 Task: Snap time selections to specific musical phrases for efficient editing.
Action: Mouse moved to (83, 1)
Screenshot: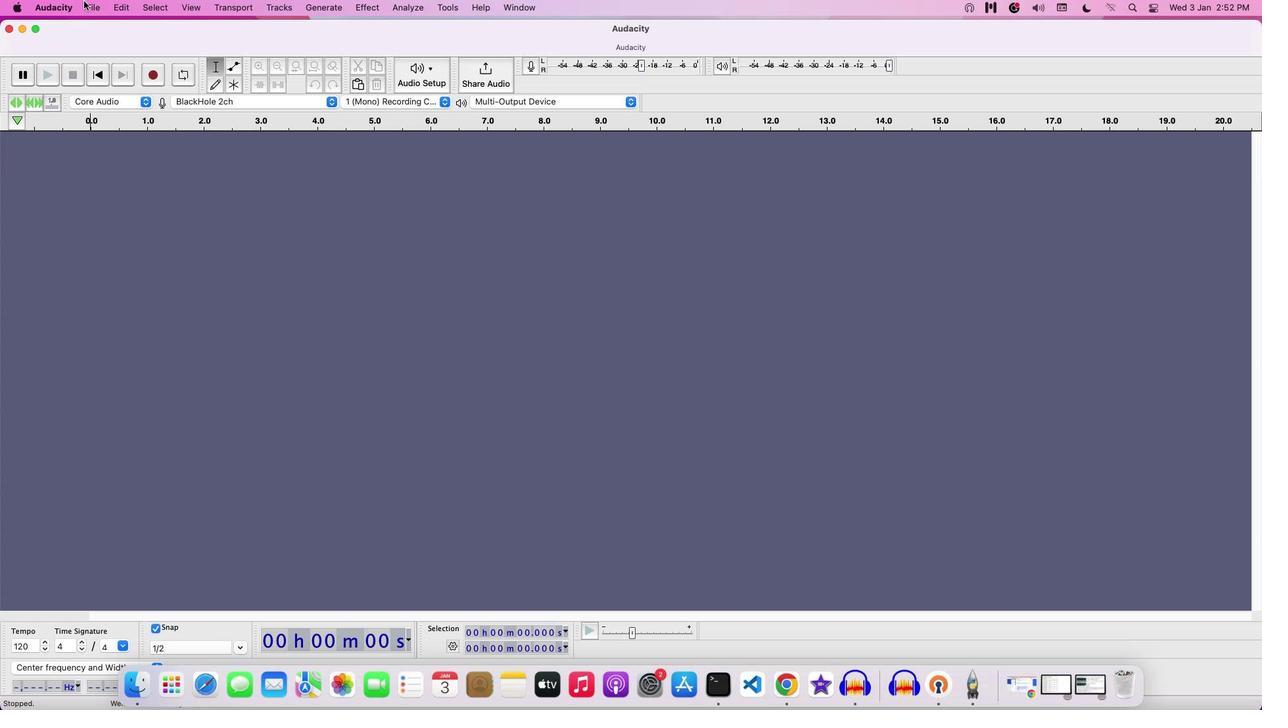 
Action: Mouse pressed left at (83, 1)
Screenshot: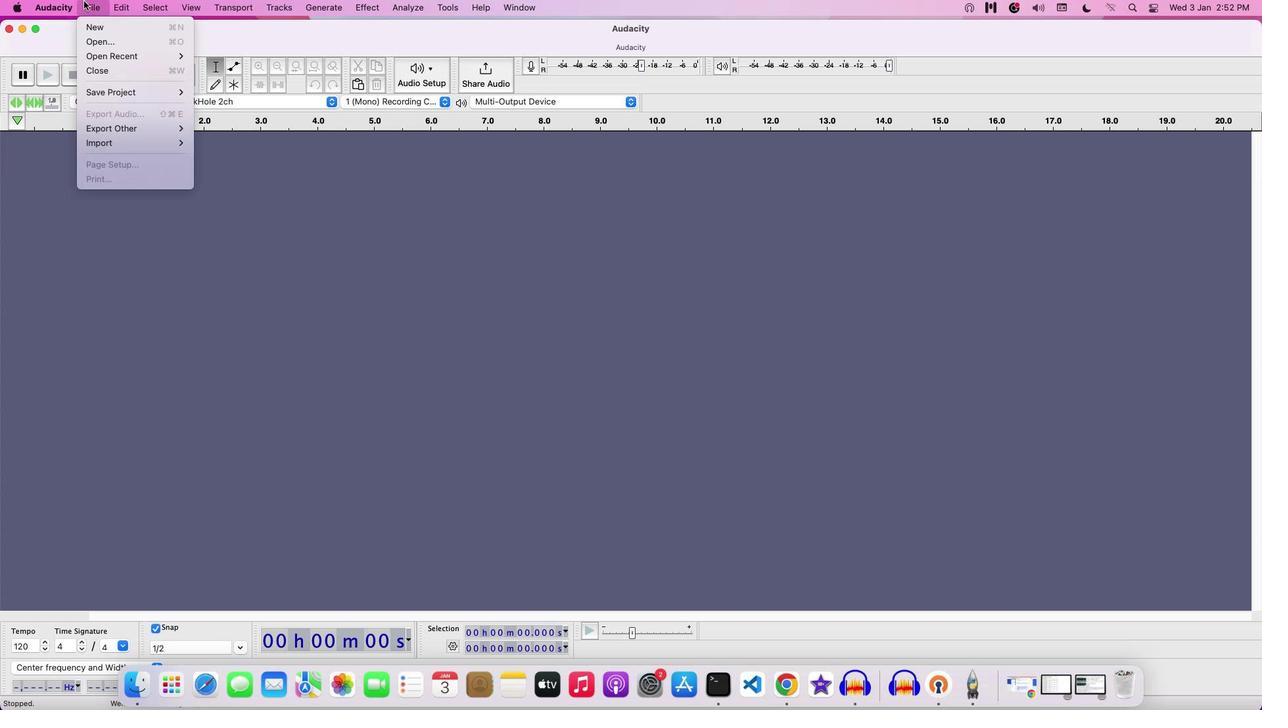 
Action: Mouse moved to (132, 42)
Screenshot: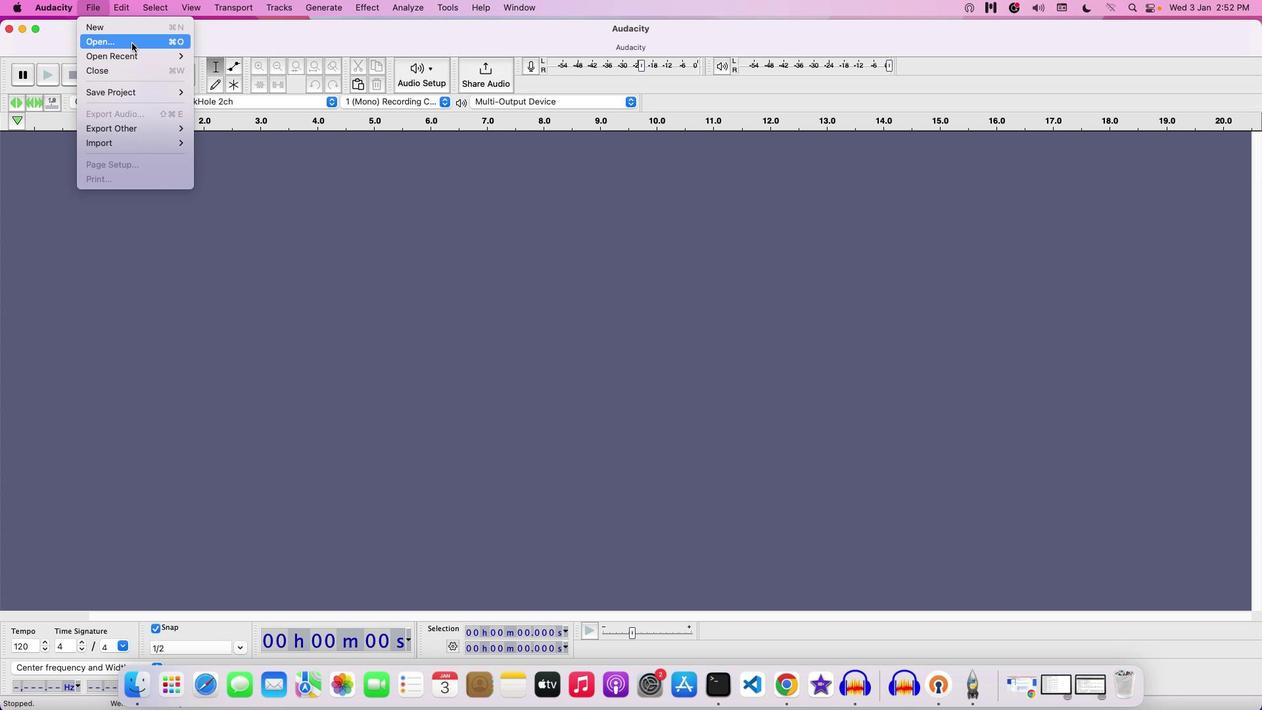 
Action: Mouse pressed left at (132, 42)
Screenshot: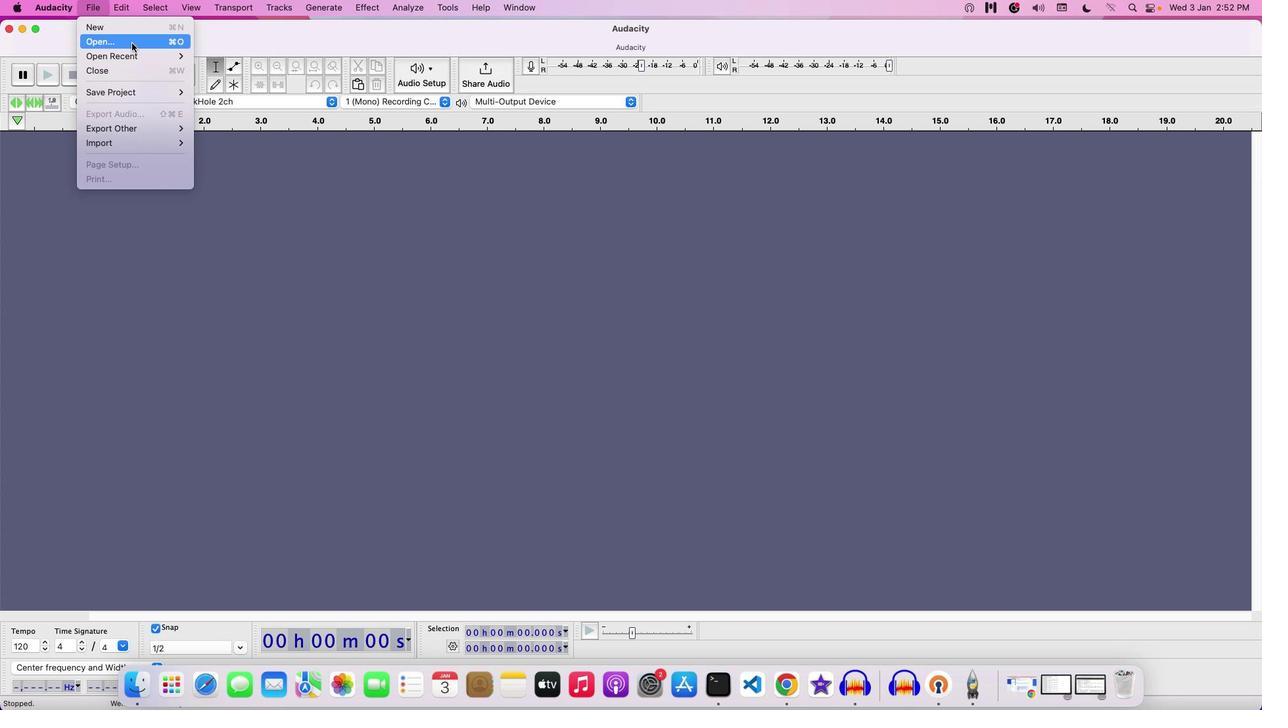 
Action: Mouse moved to (662, 139)
Screenshot: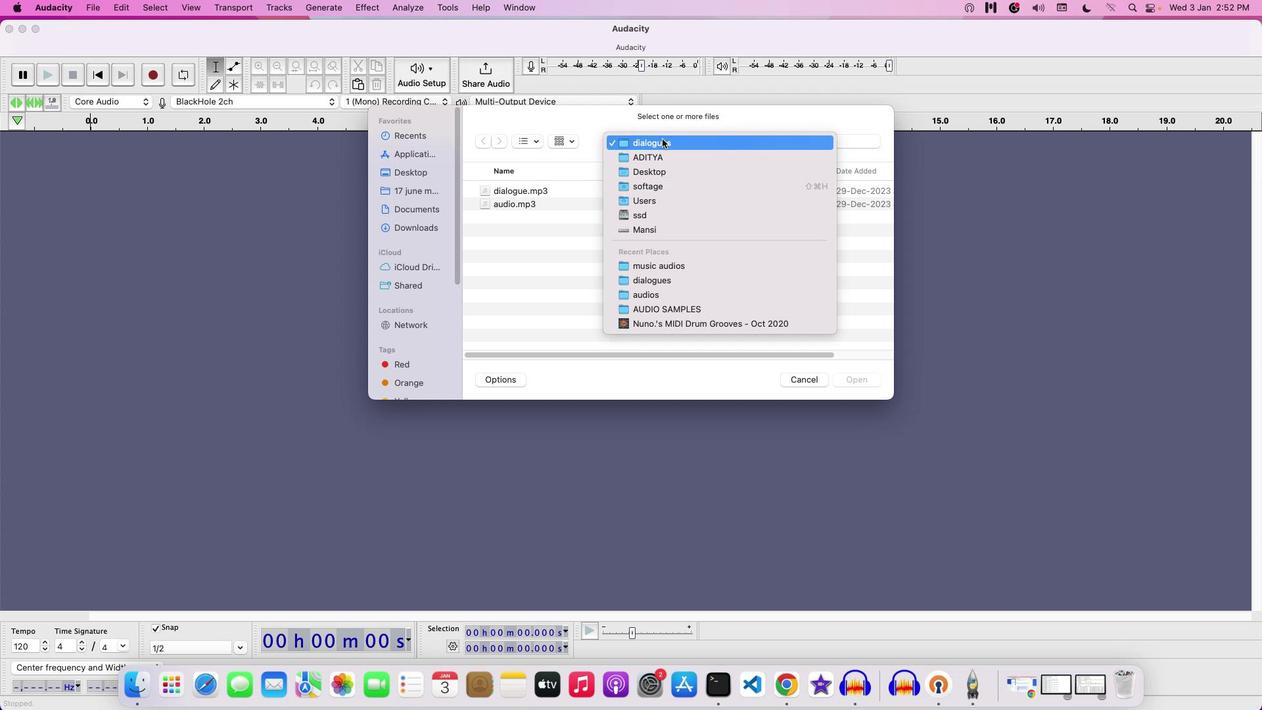 
Action: Mouse pressed left at (662, 139)
Screenshot: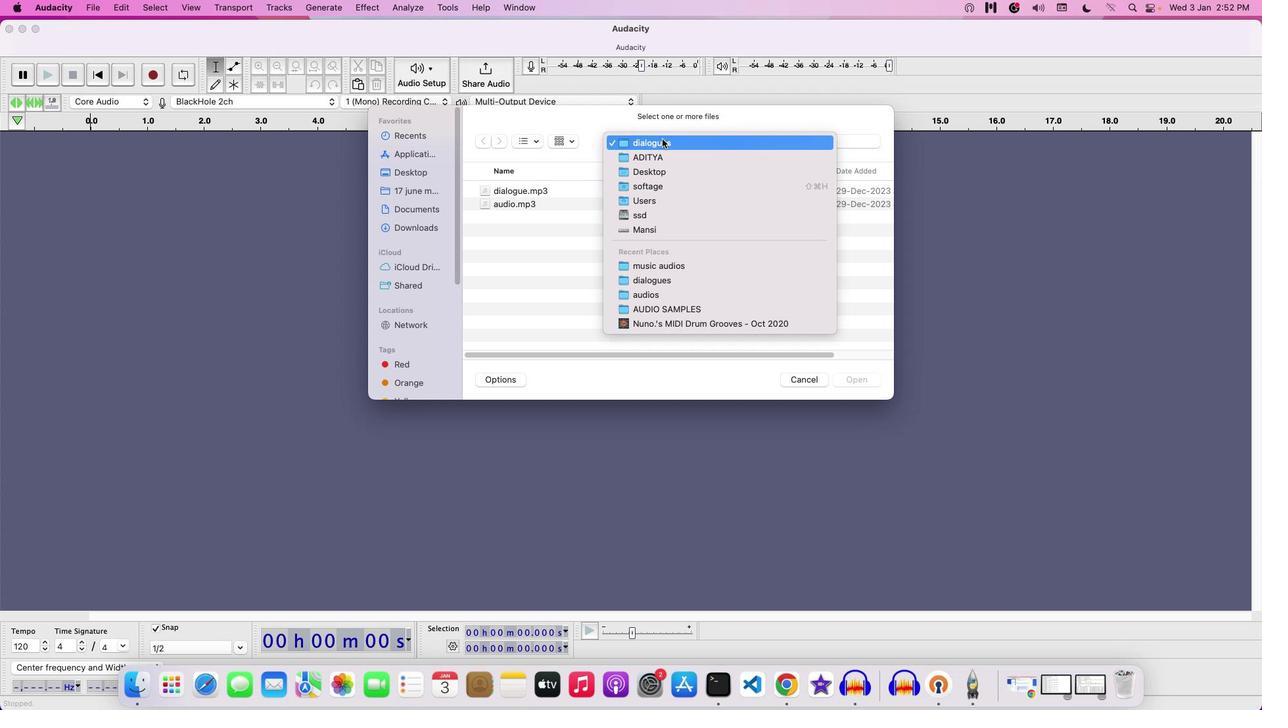 
Action: Mouse moved to (660, 156)
Screenshot: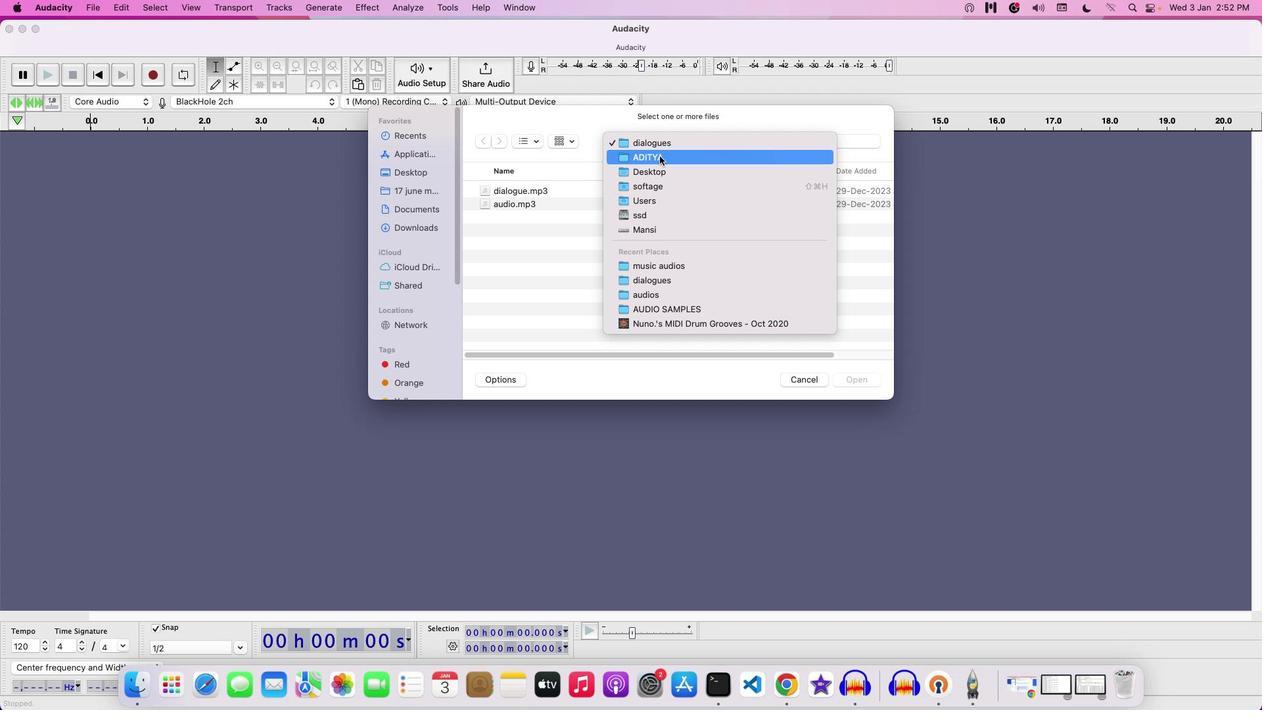 
Action: Mouse pressed left at (660, 156)
Screenshot: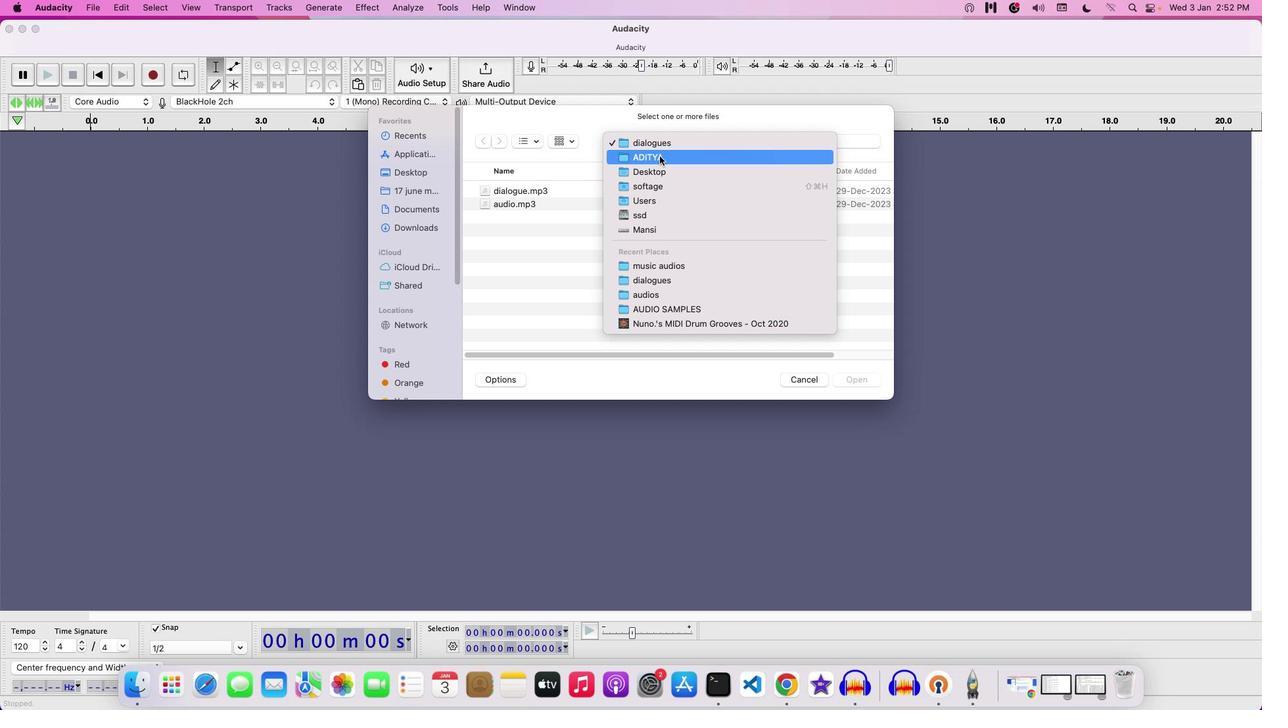 
Action: Mouse moved to (548, 220)
Screenshot: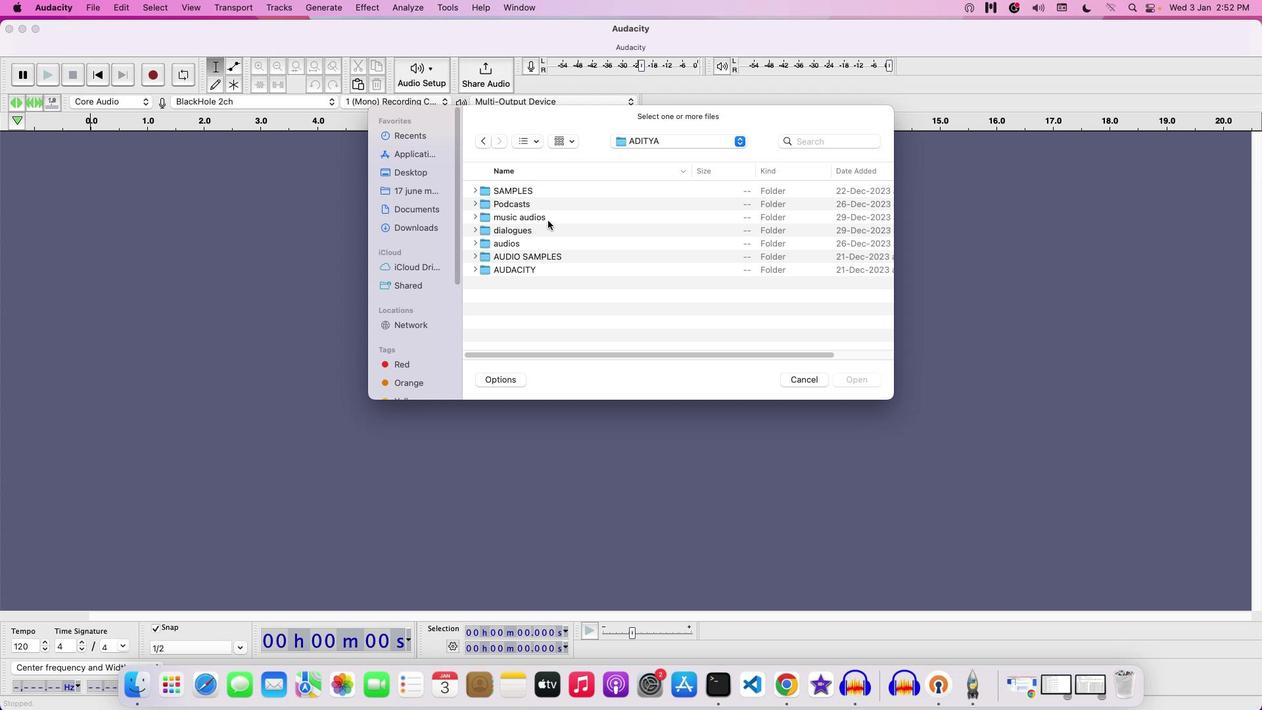
Action: Mouse pressed left at (548, 220)
Screenshot: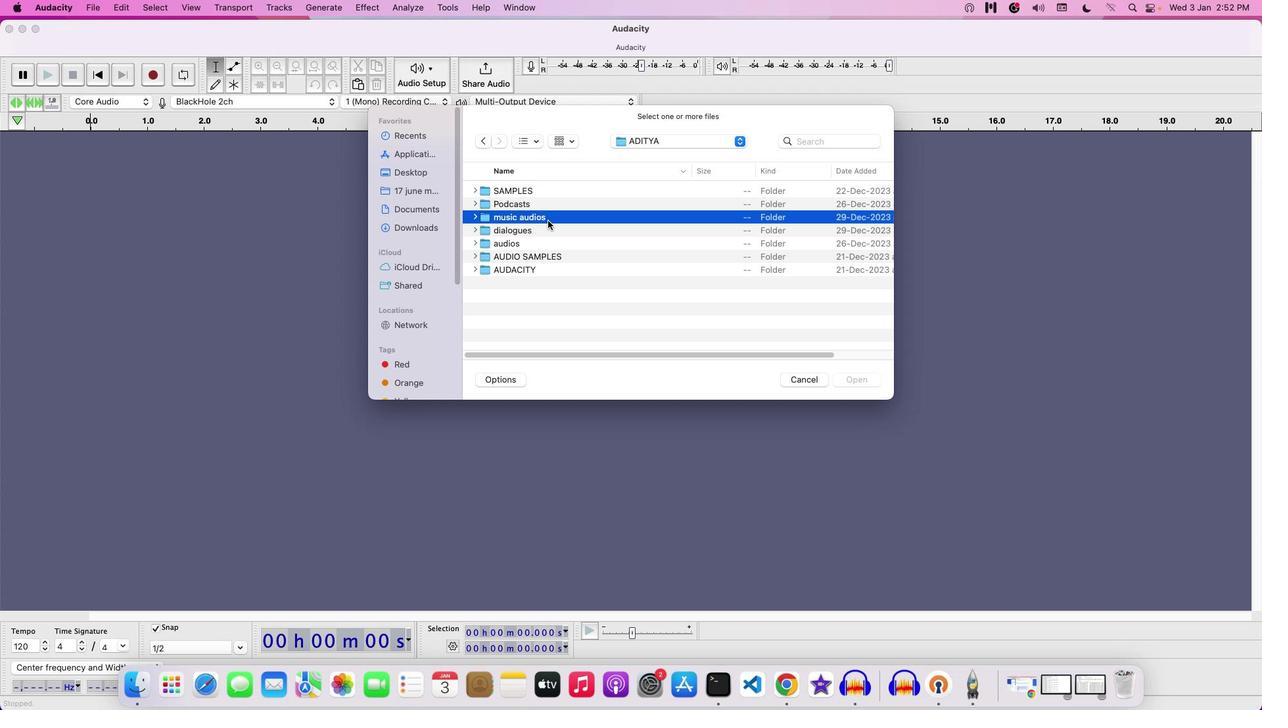 
Action: Mouse pressed left at (548, 220)
Screenshot: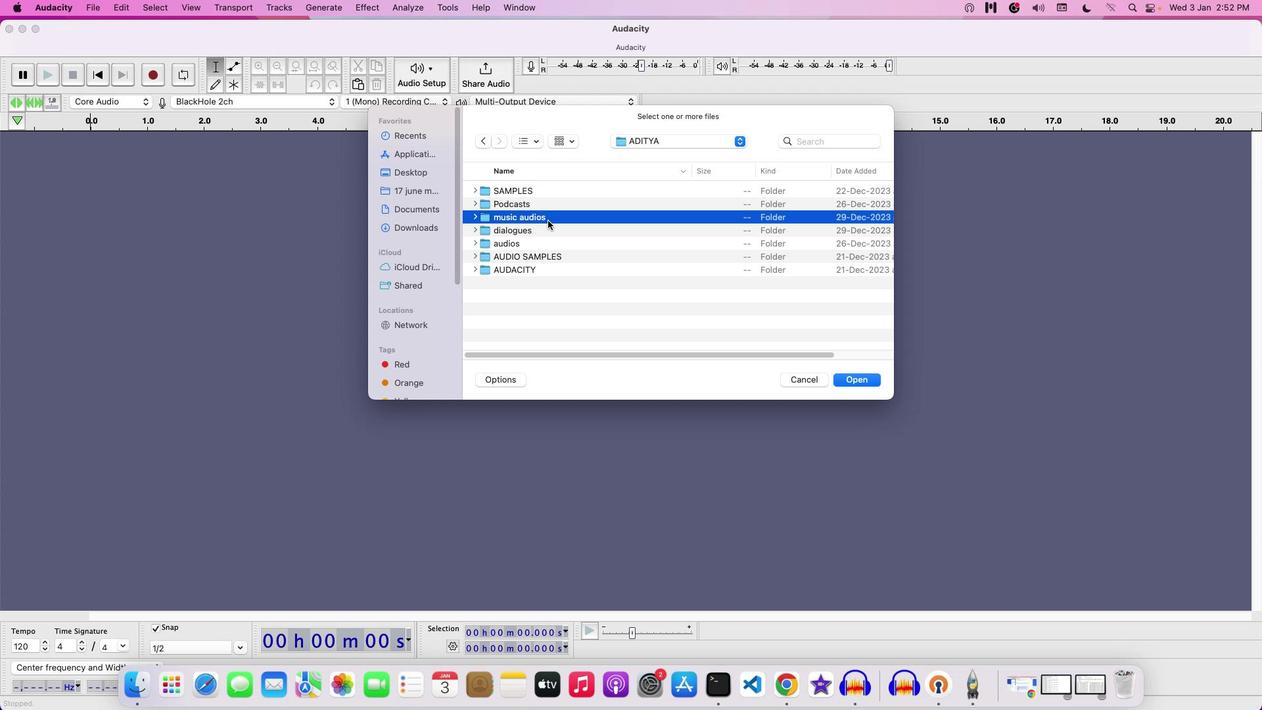 
Action: Mouse moved to (563, 189)
Screenshot: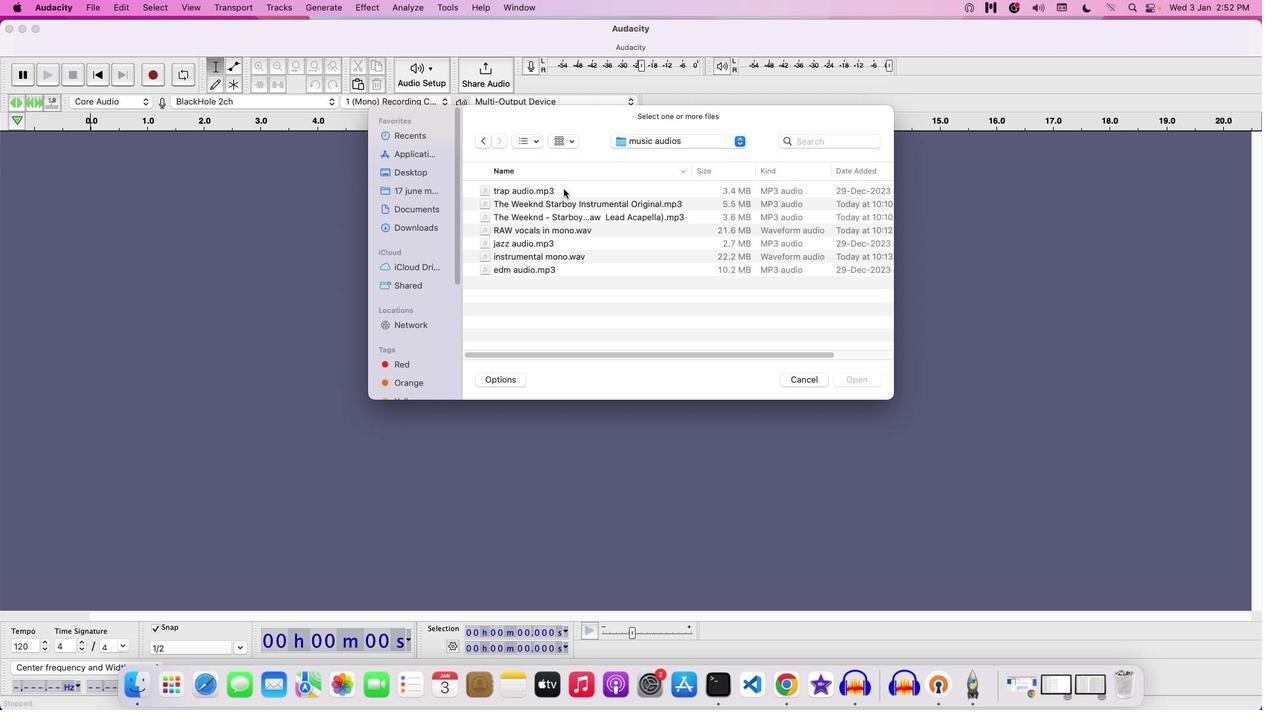
Action: Mouse pressed left at (563, 189)
Screenshot: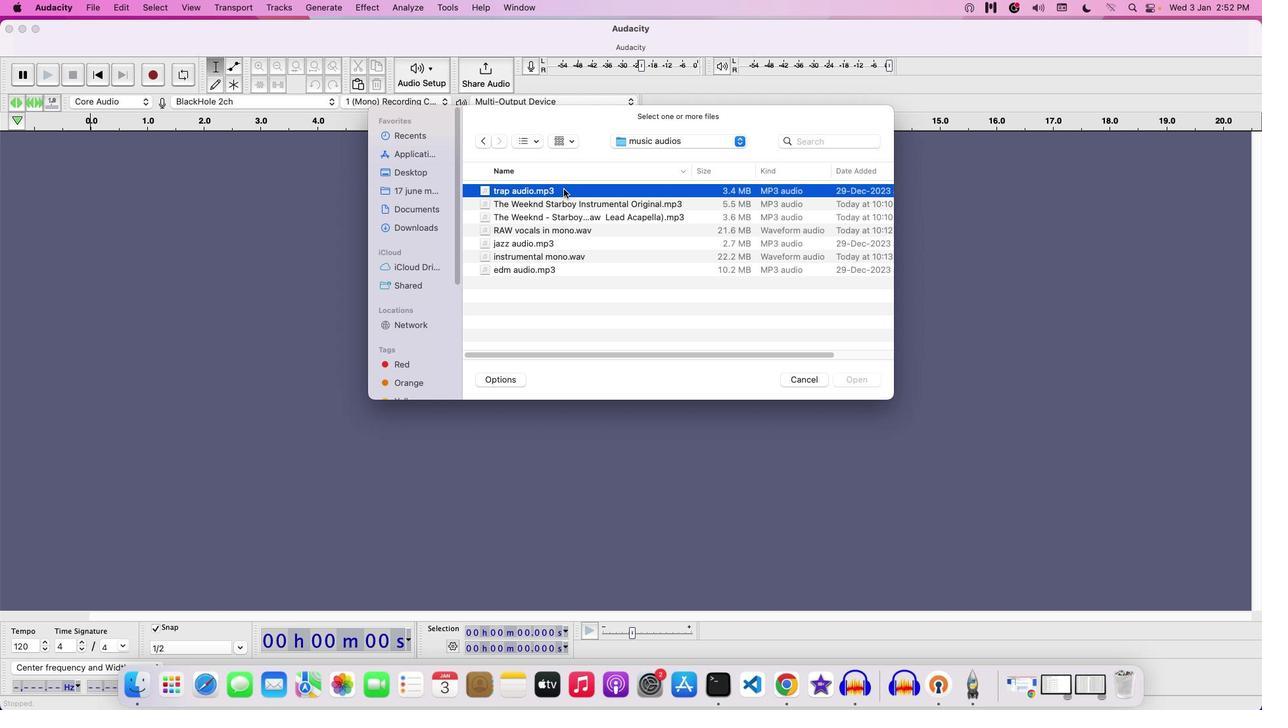 
Action: Mouse moved to (584, 193)
Screenshot: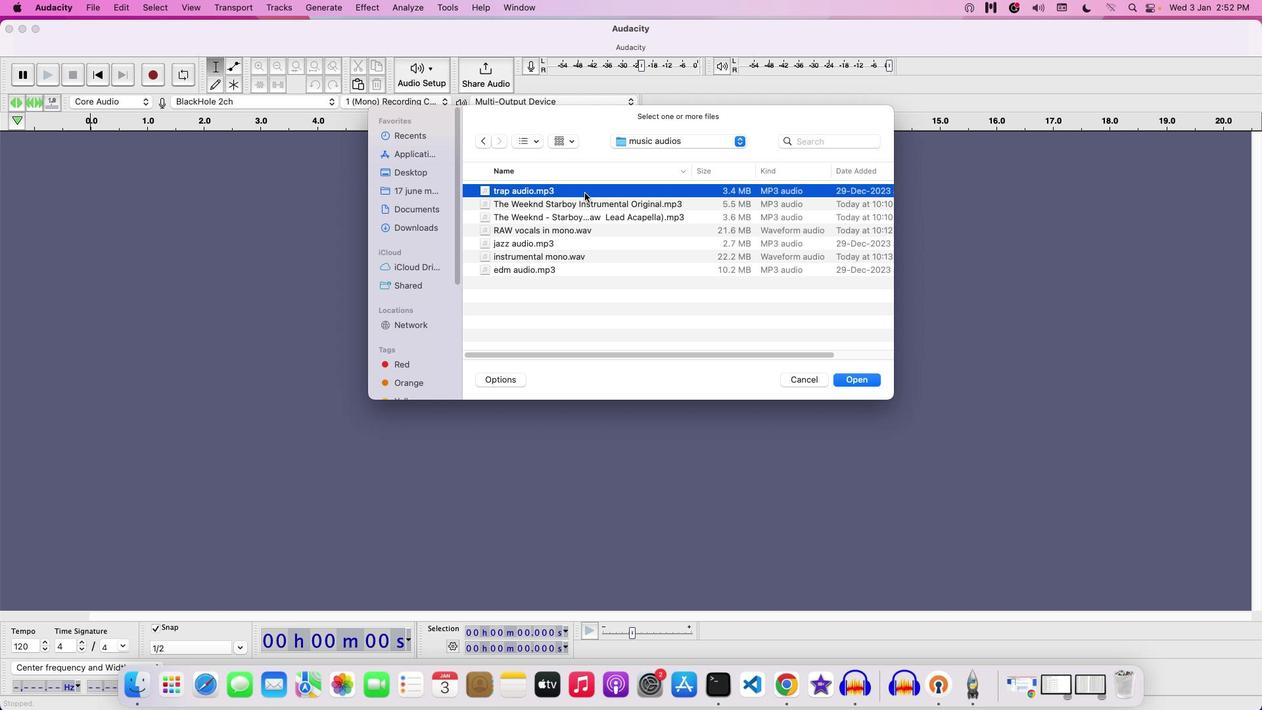 
Action: Mouse pressed left at (584, 193)
Screenshot: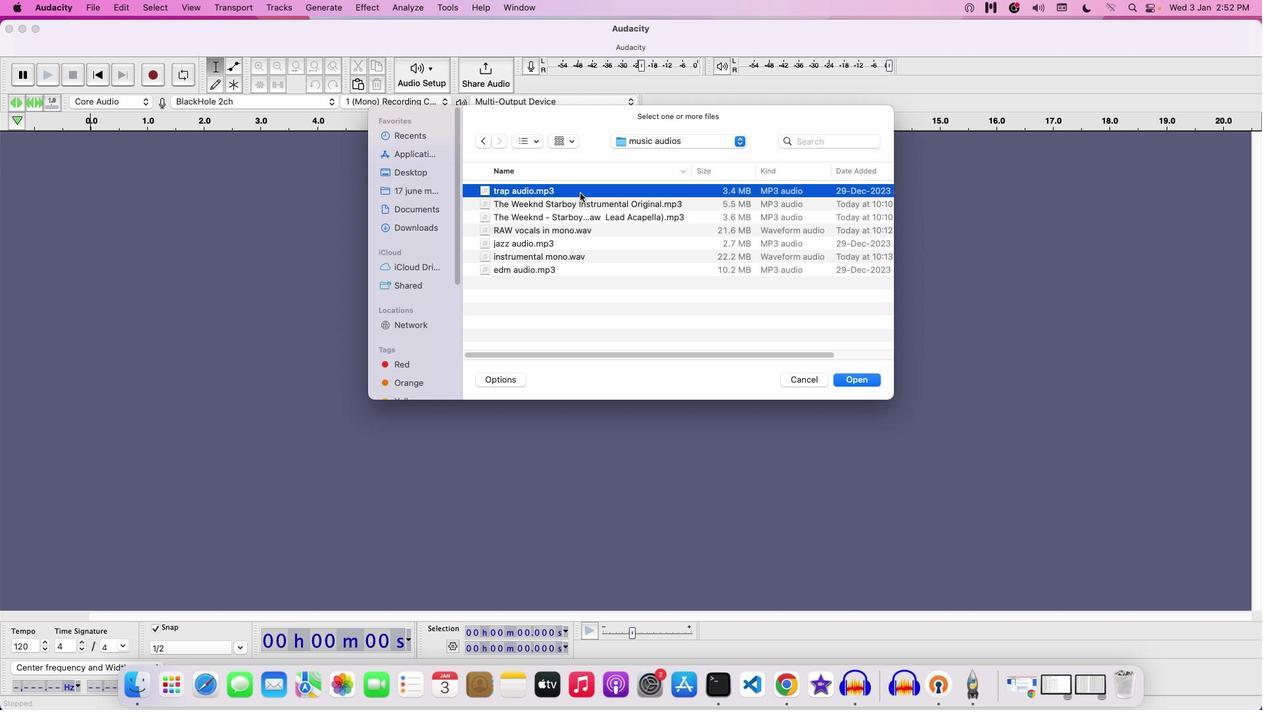 
Action: Mouse moved to (808, 380)
Screenshot: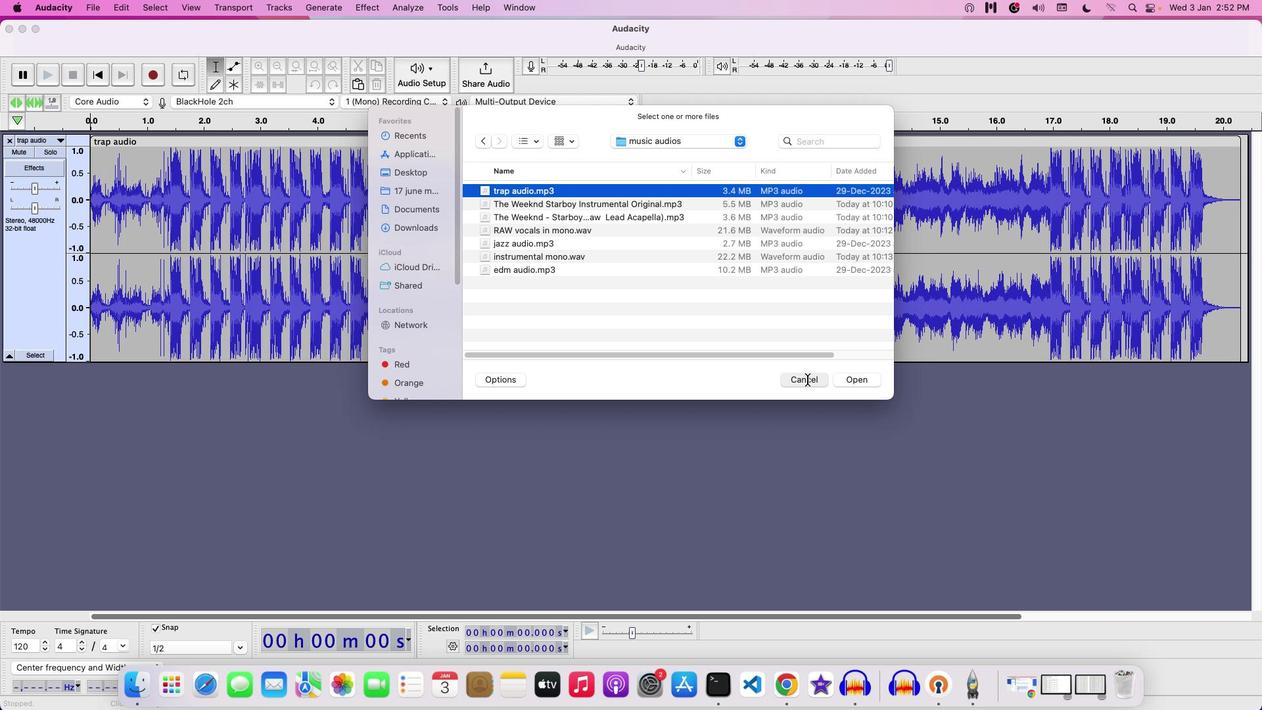 
Action: Mouse pressed left at (808, 380)
Screenshot: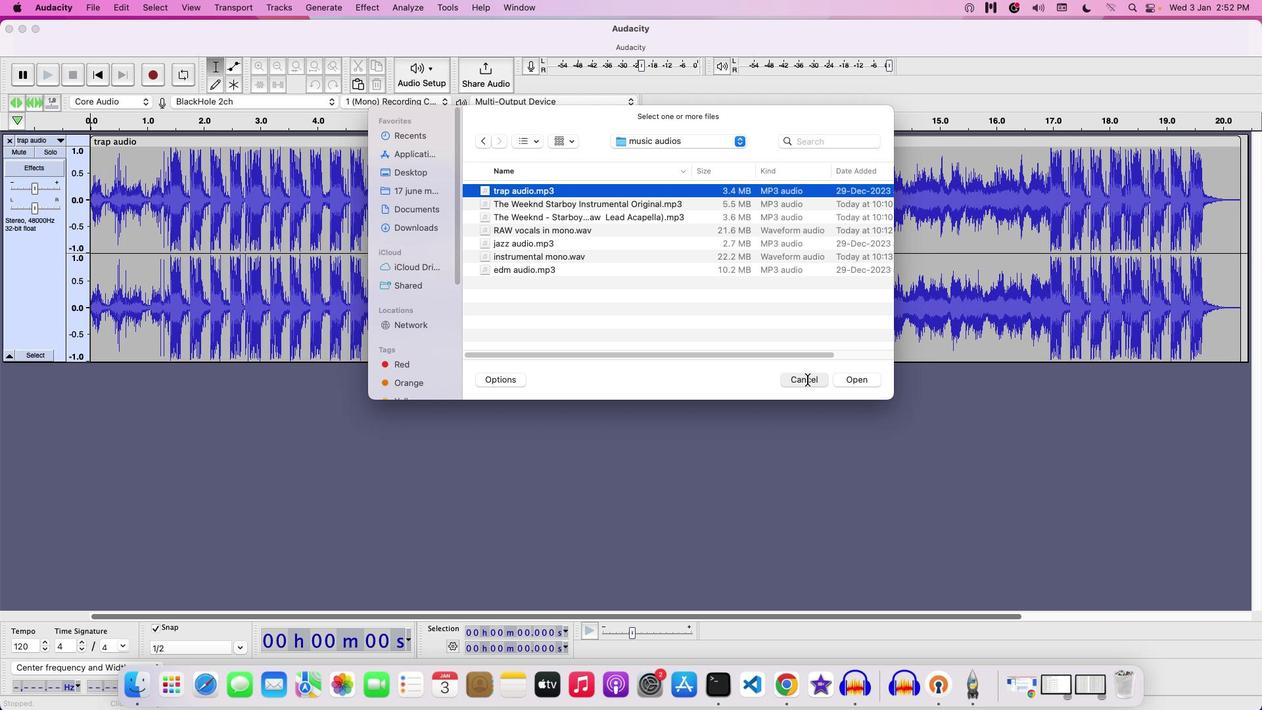 
Action: Mouse moved to (752, 312)
Screenshot: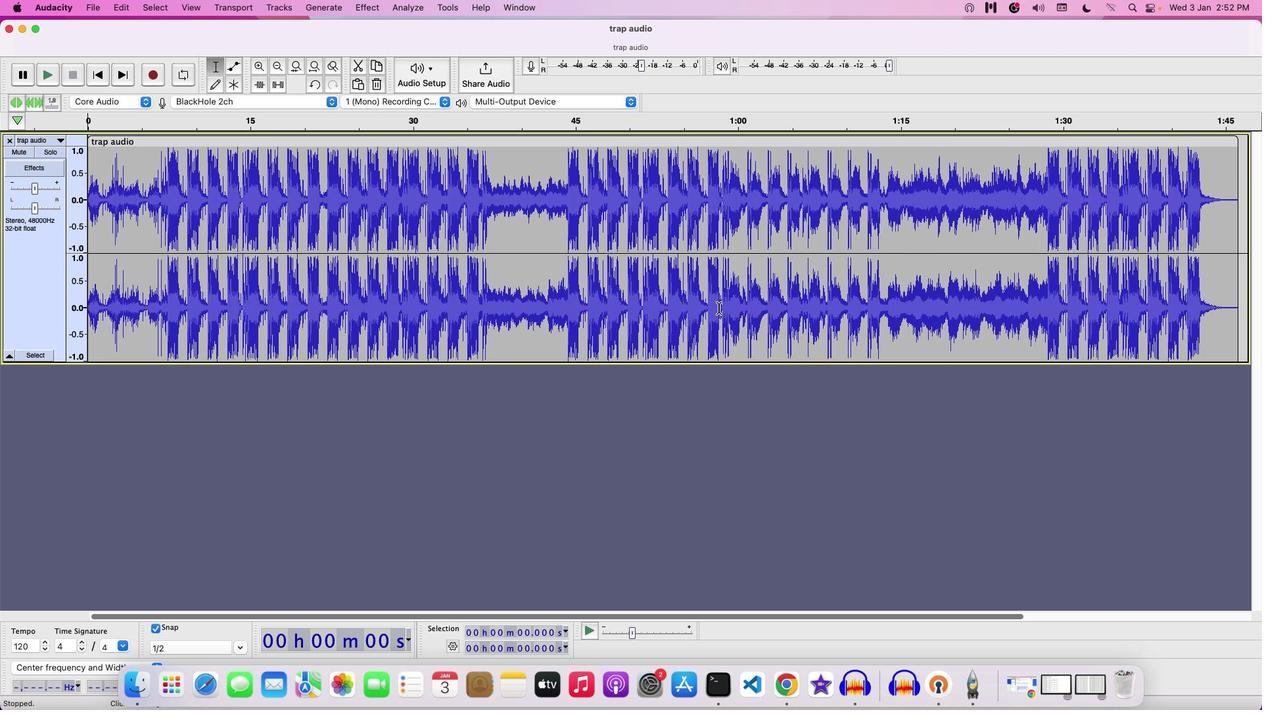 
Action: Key pressed Key.space
Screenshot: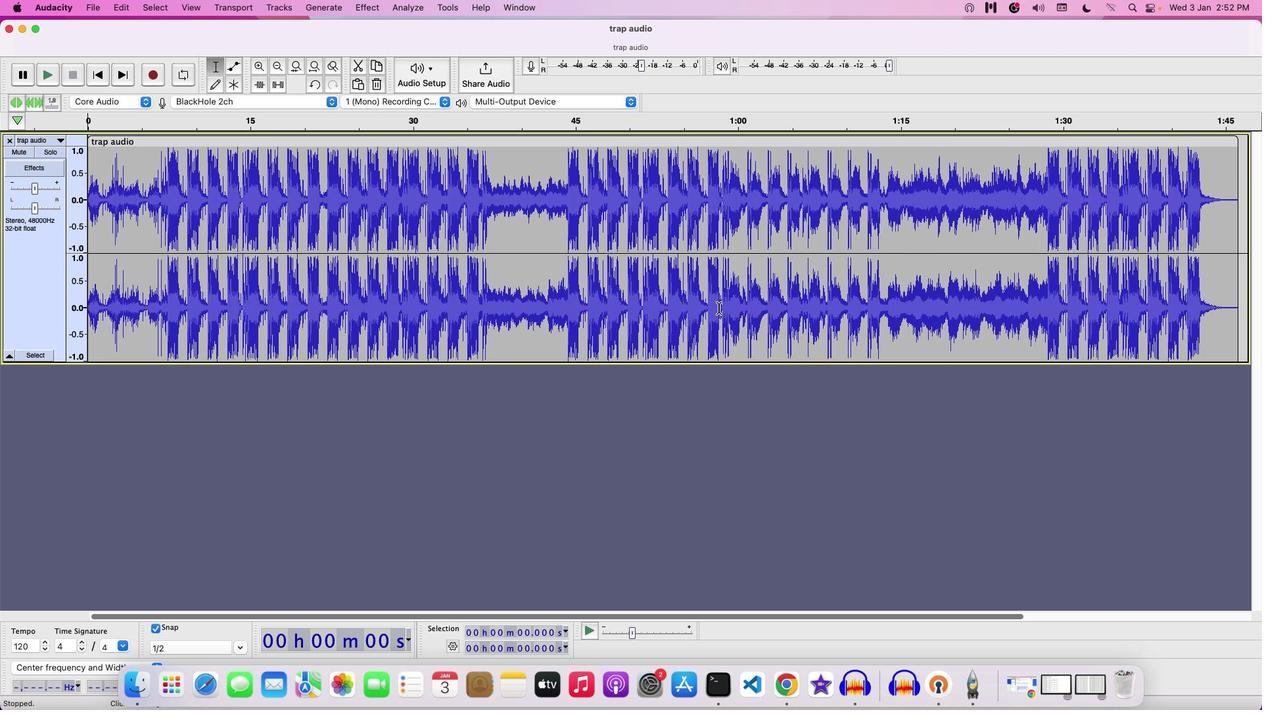 
Action: Mouse moved to (40, 190)
Screenshot: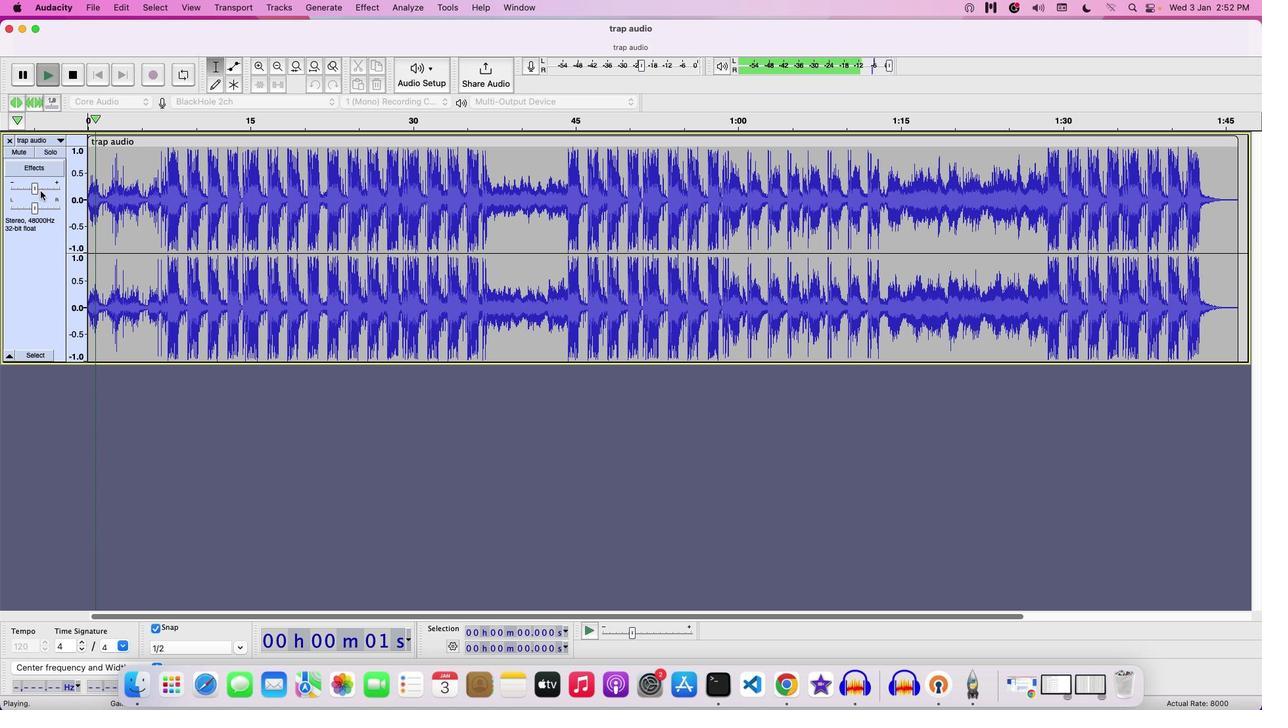 
Action: Mouse pressed left at (40, 190)
Screenshot: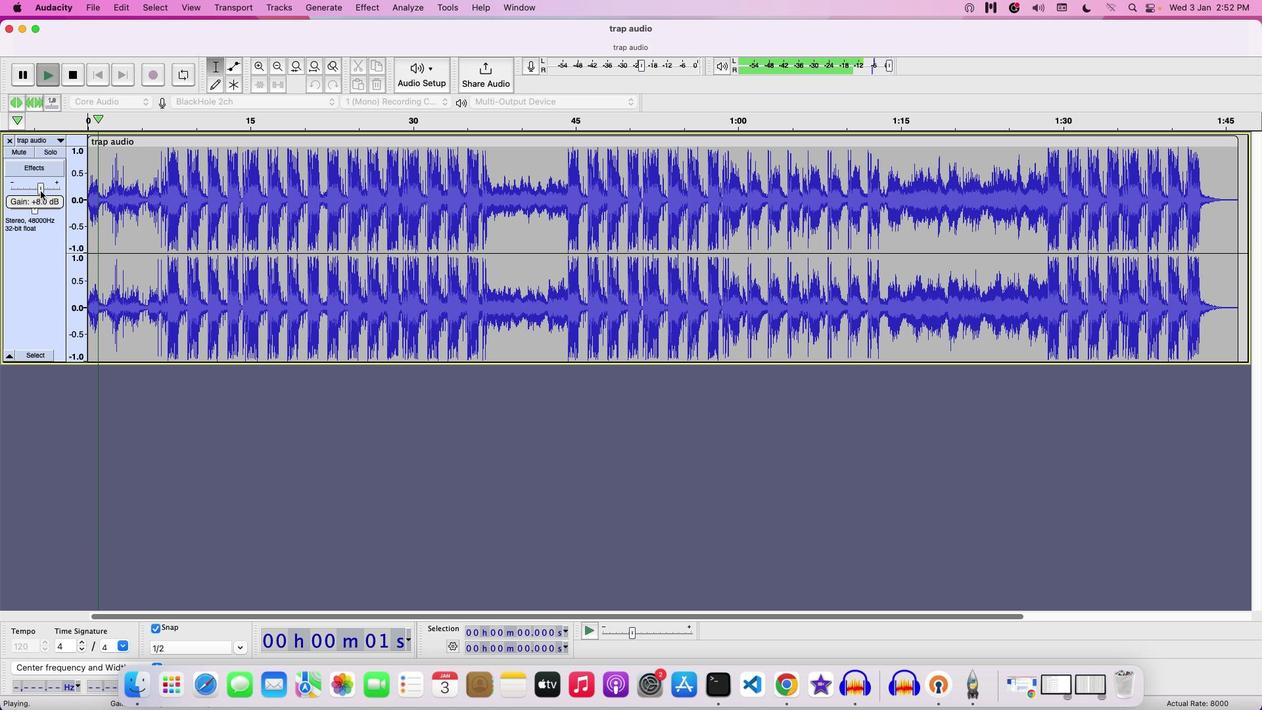 
Action: Mouse moved to (43, 190)
Screenshot: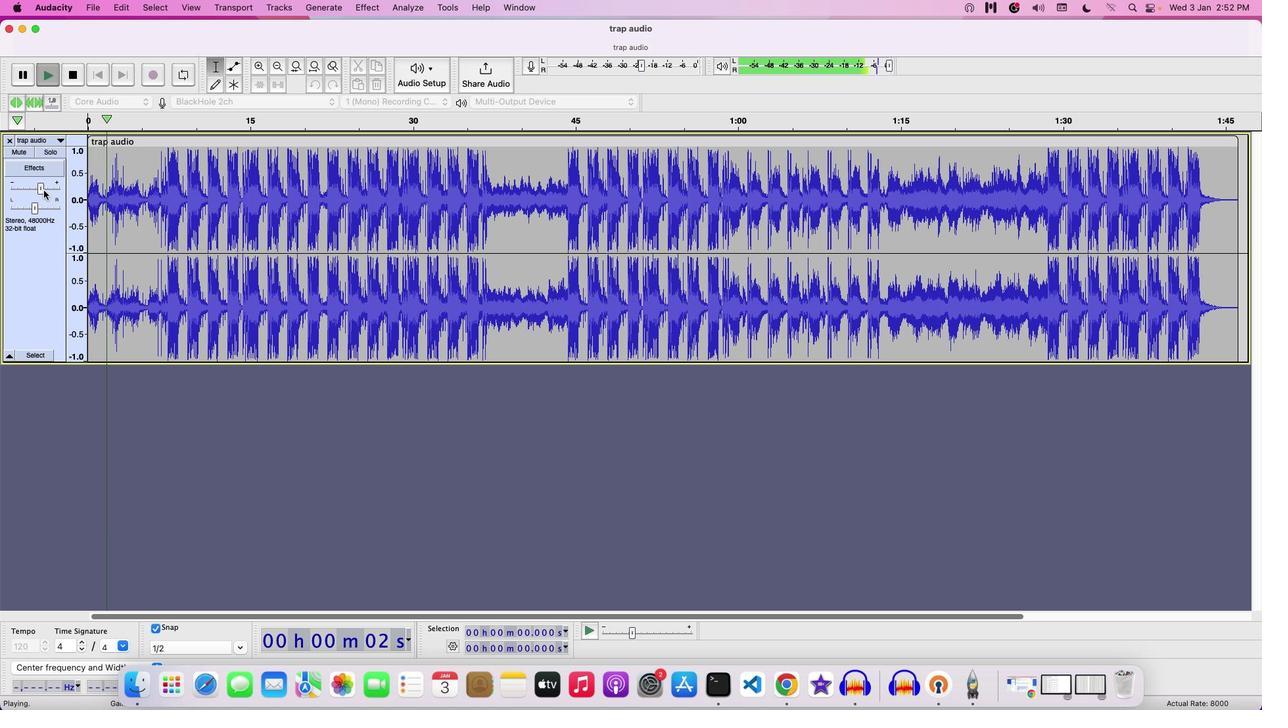 
Action: Mouse pressed left at (43, 190)
Screenshot: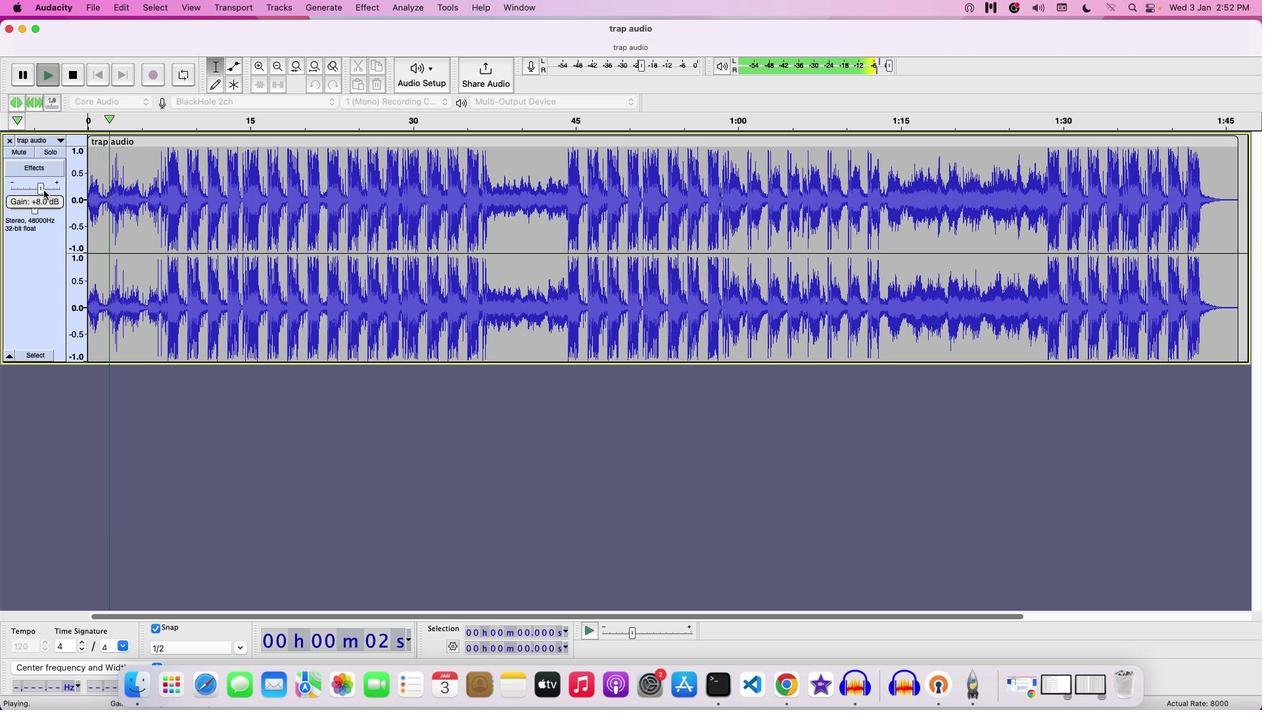 
Action: Mouse moved to (404, 324)
Screenshot: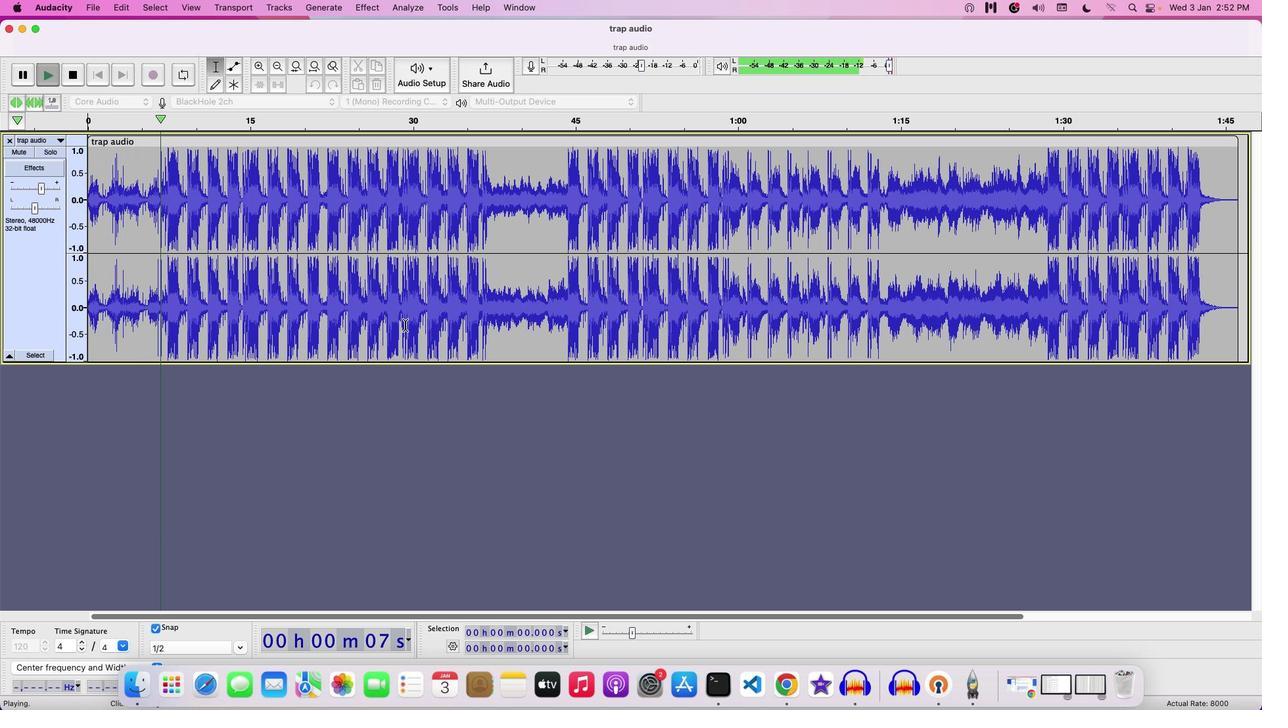 
Action: Key pressed Key.space
Screenshot: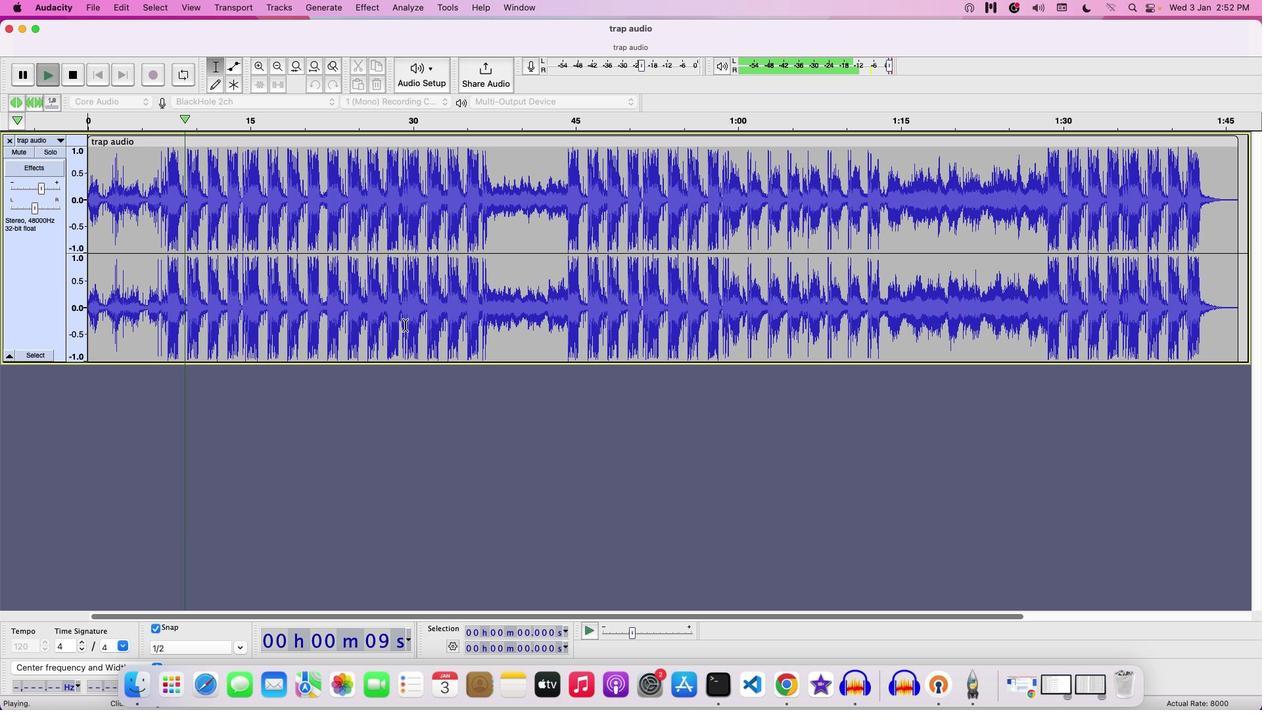 
Action: Mouse moved to (155, 207)
Screenshot: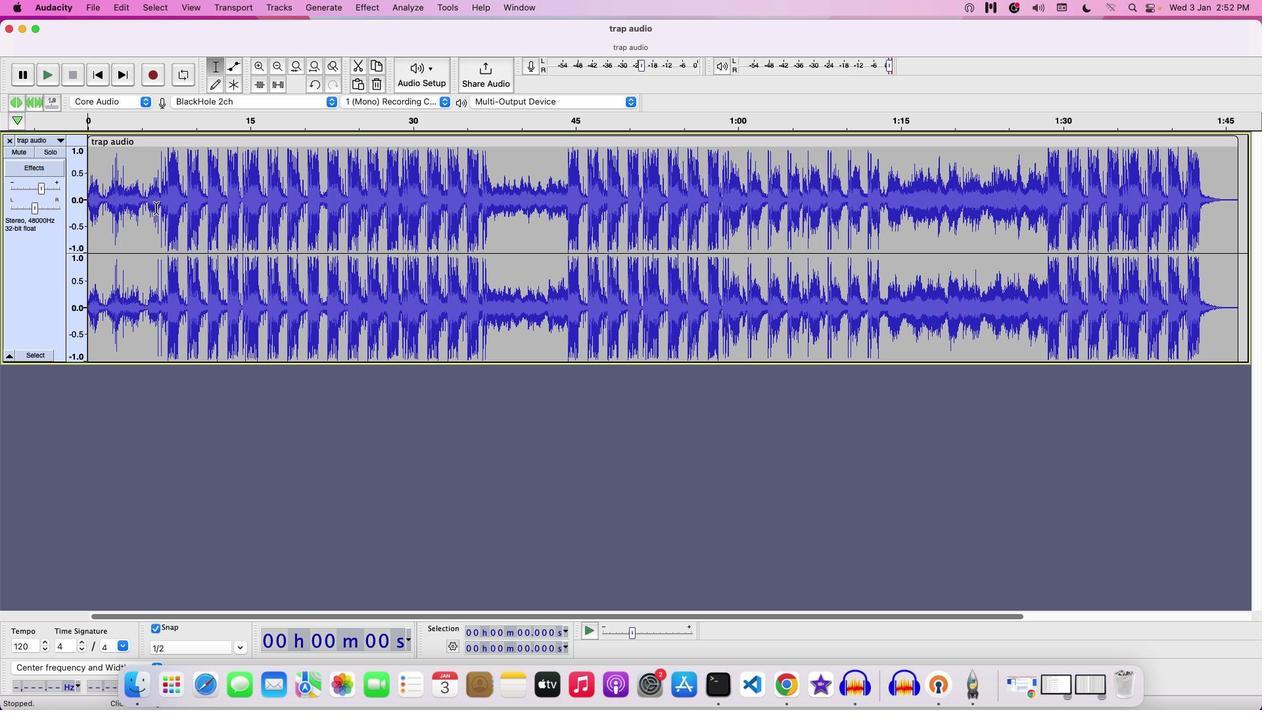 
Action: Mouse pressed left at (155, 207)
Screenshot: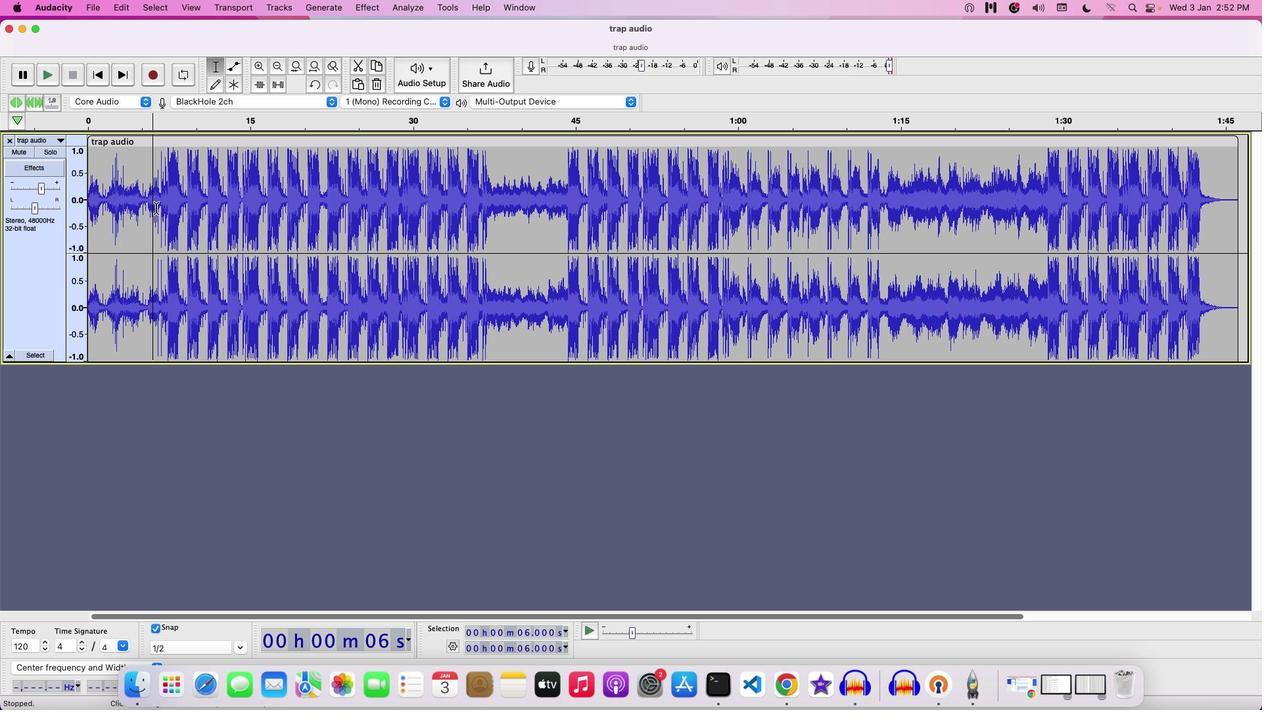 
Action: Mouse moved to (245, 652)
Screenshot: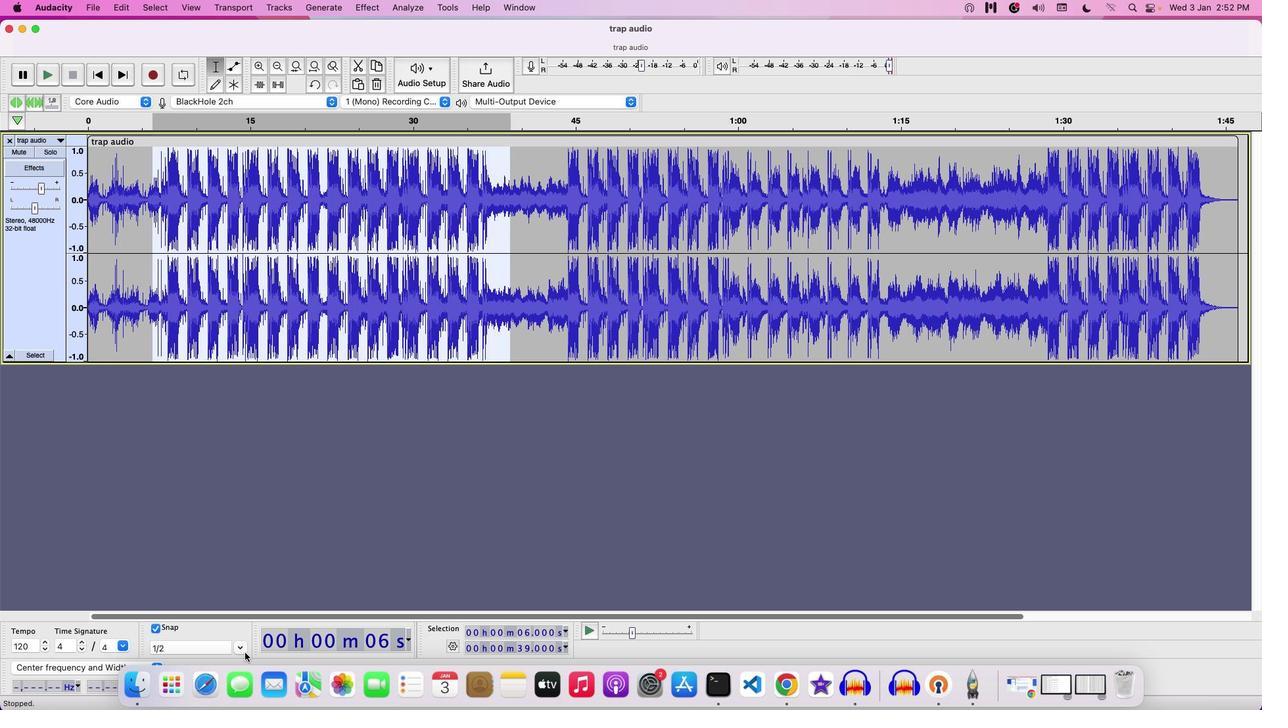 
Action: Mouse pressed left at (245, 652)
Screenshot: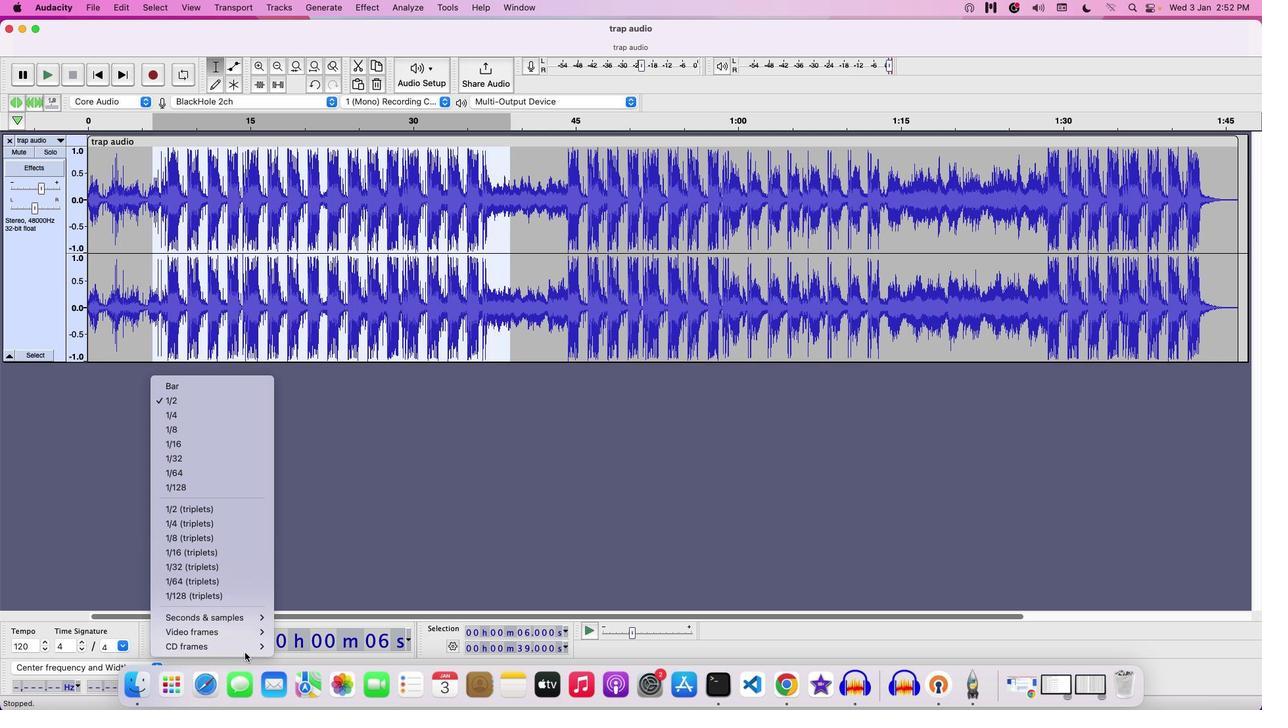
Action: Mouse moved to (205, 416)
Screenshot: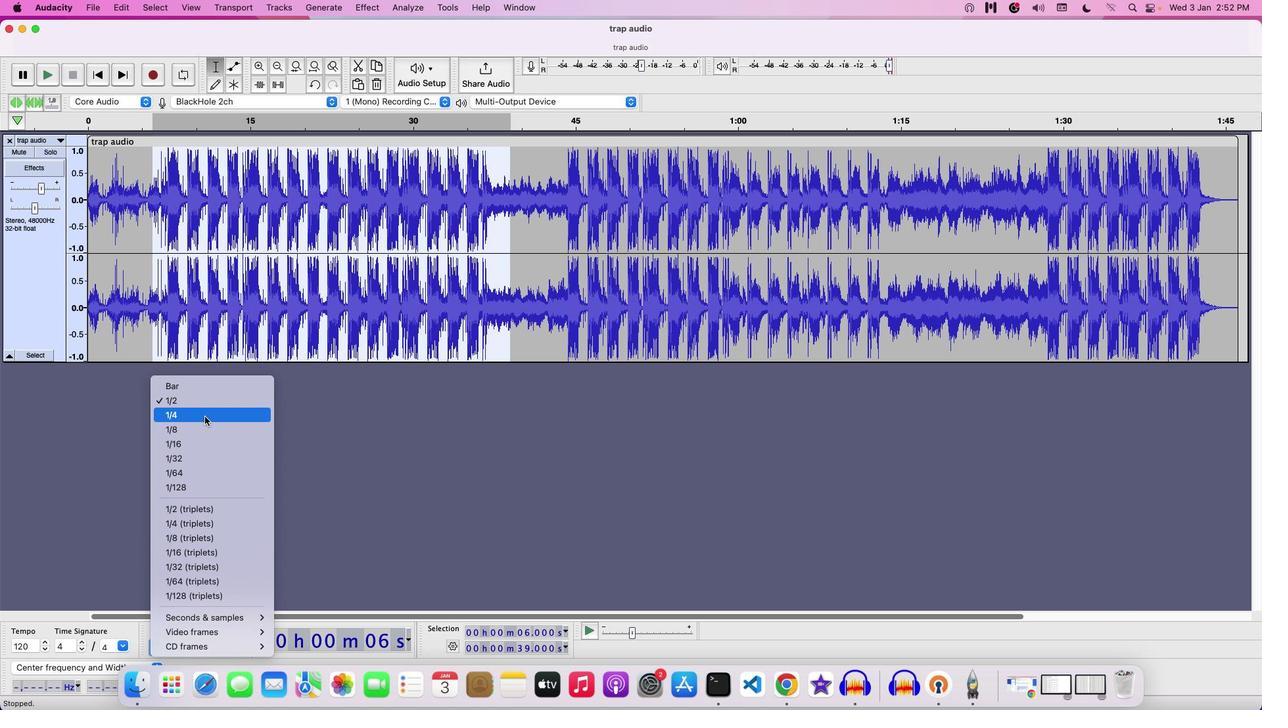 
Action: Mouse pressed left at (205, 416)
Screenshot: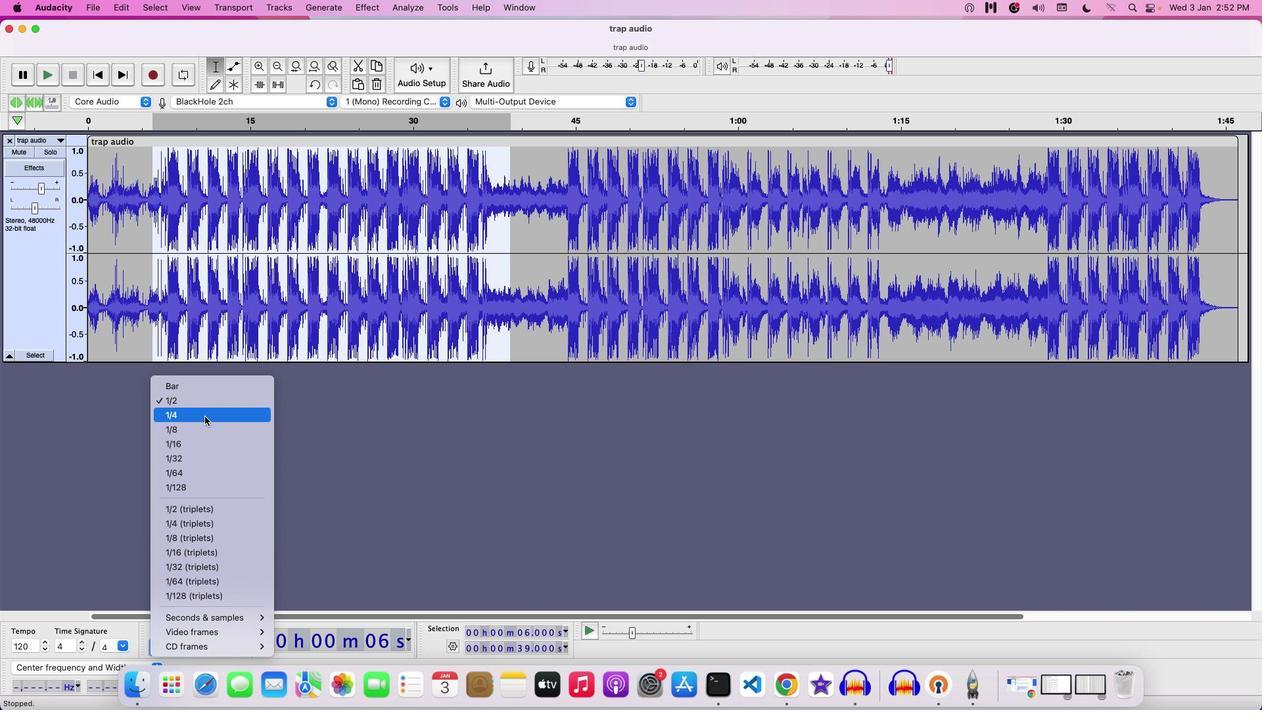 
Action: Mouse moved to (237, 652)
Screenshot: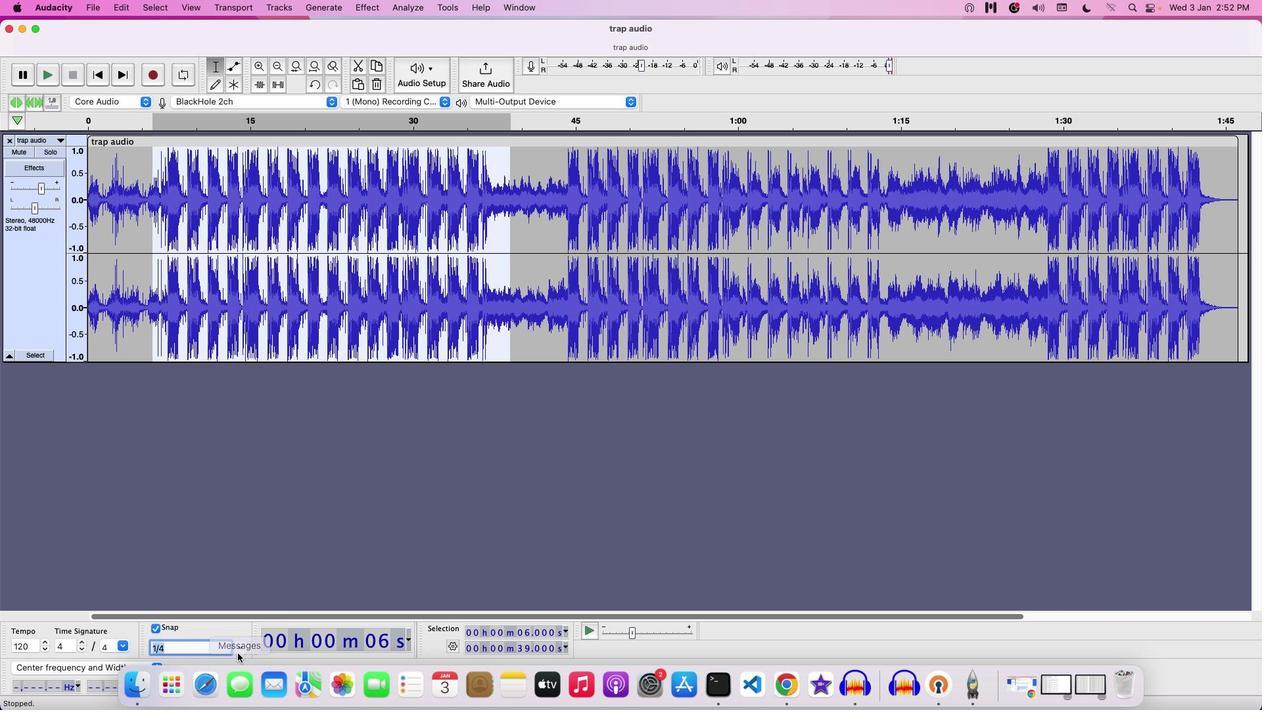 
Action: Mouse pressed left at (237, 652)
Screenshot: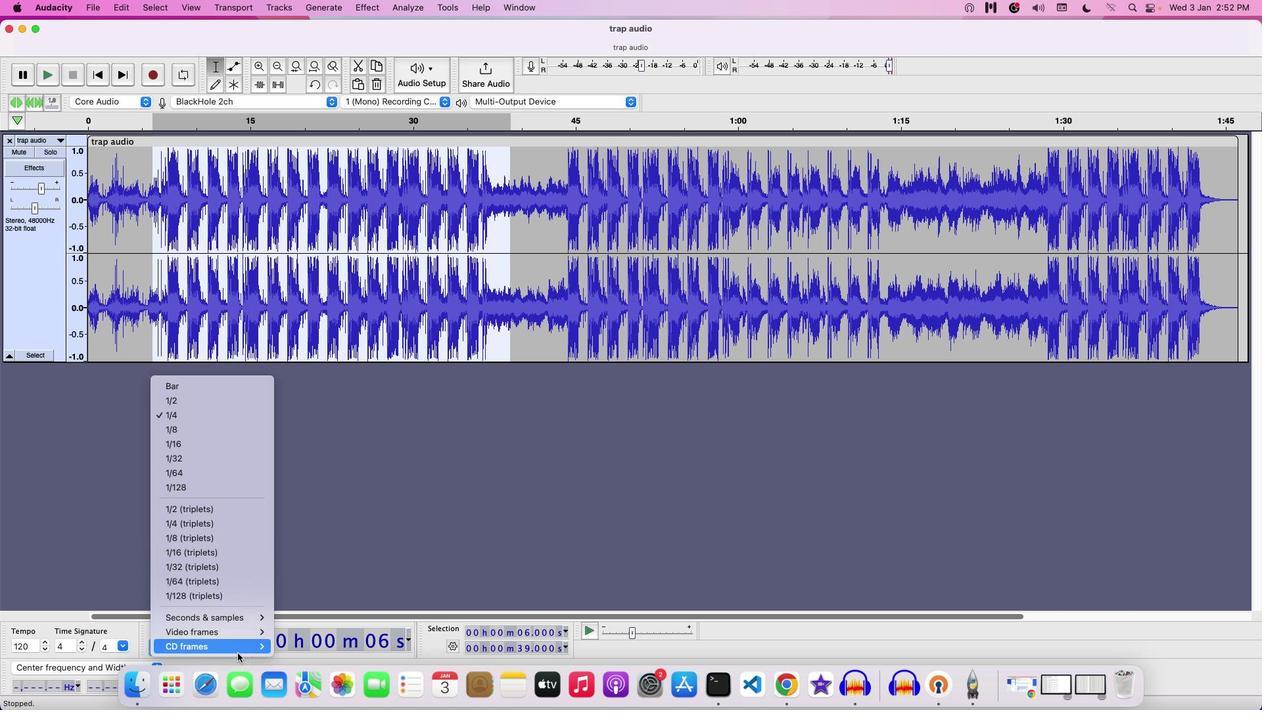 
Action: Mouse moved to (199, 391)
Screenshot: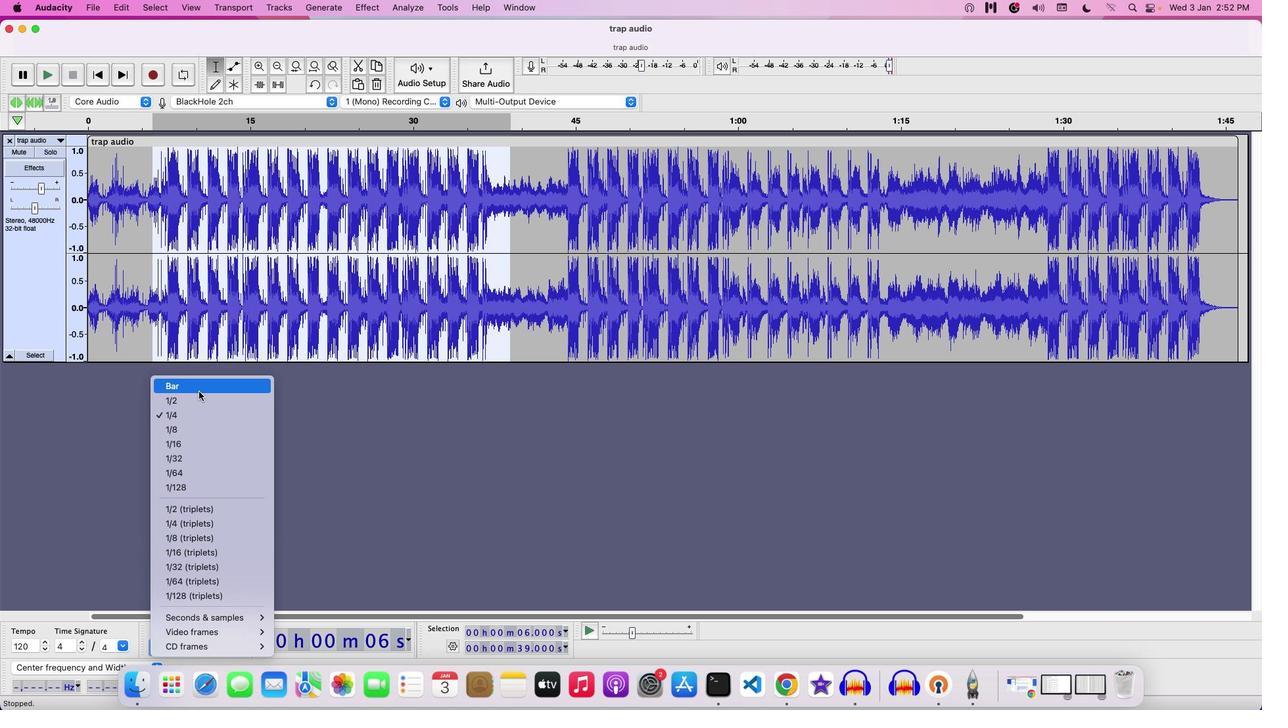 
Action: Mouse pressed left at (199, 391)
Screenshot: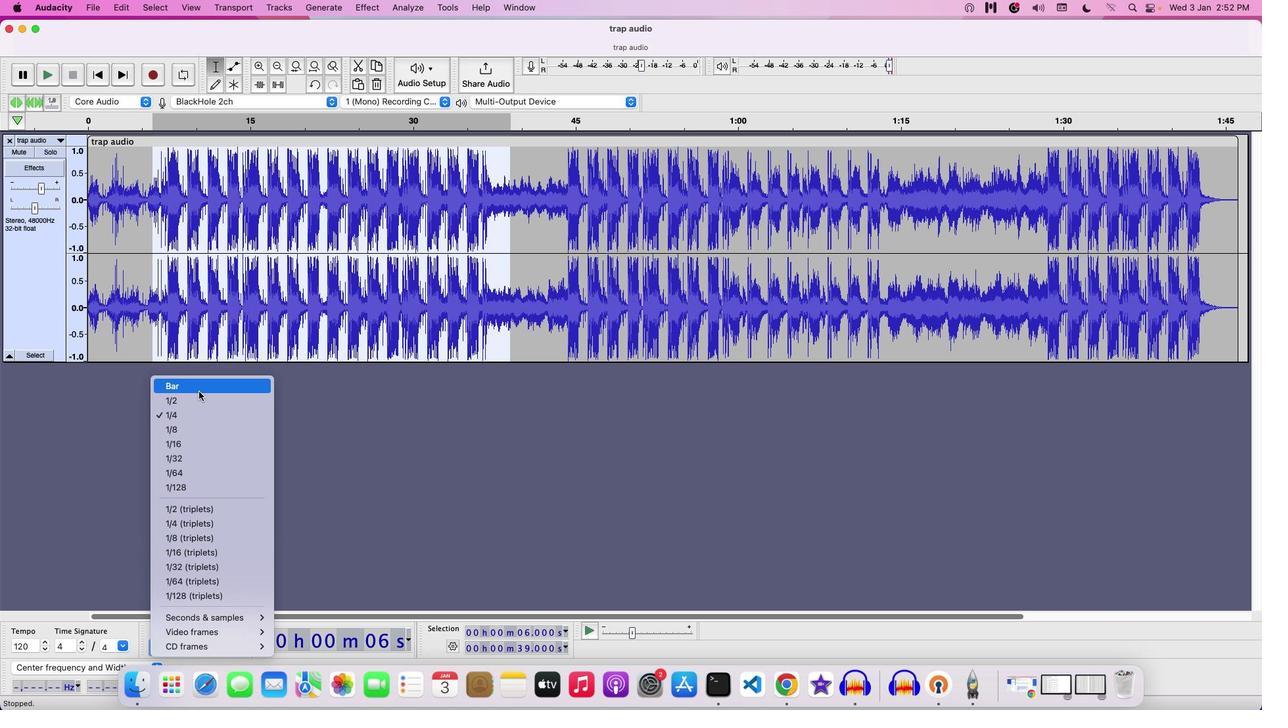 
Action: Mouse moved to (297, 268)
Screenshot: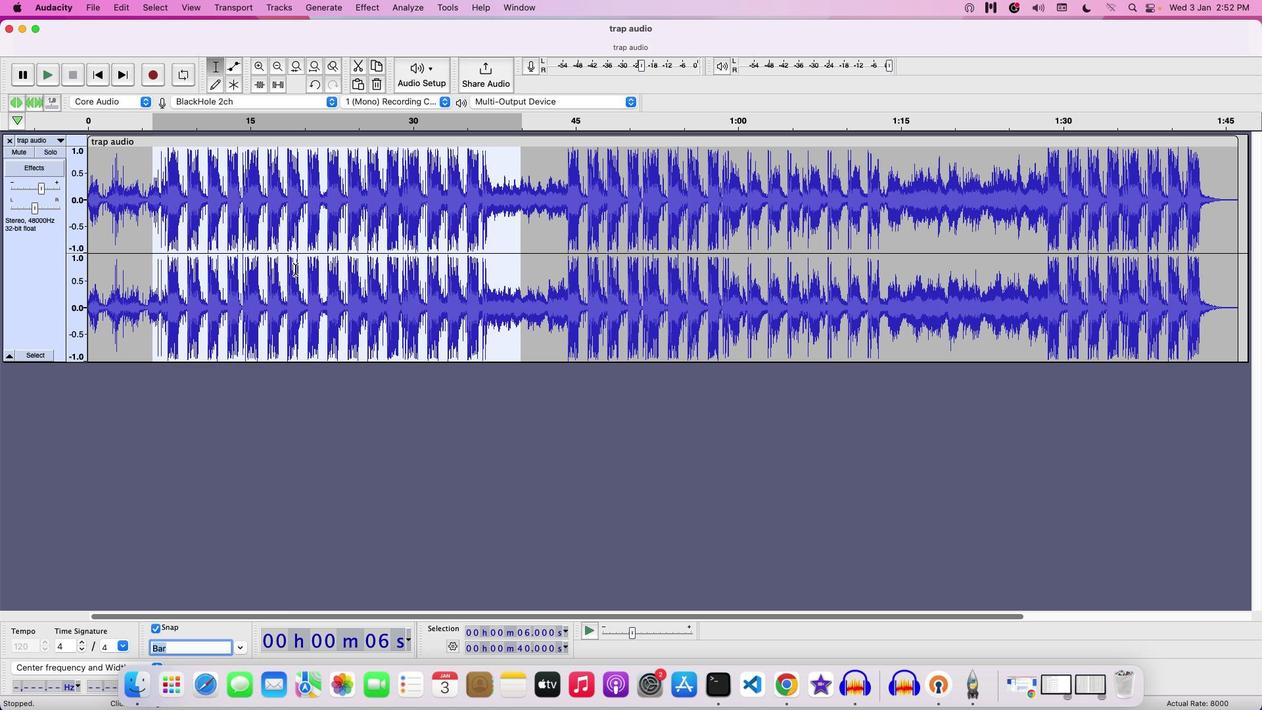 
Action: Key pressed Key.space
Screenshot: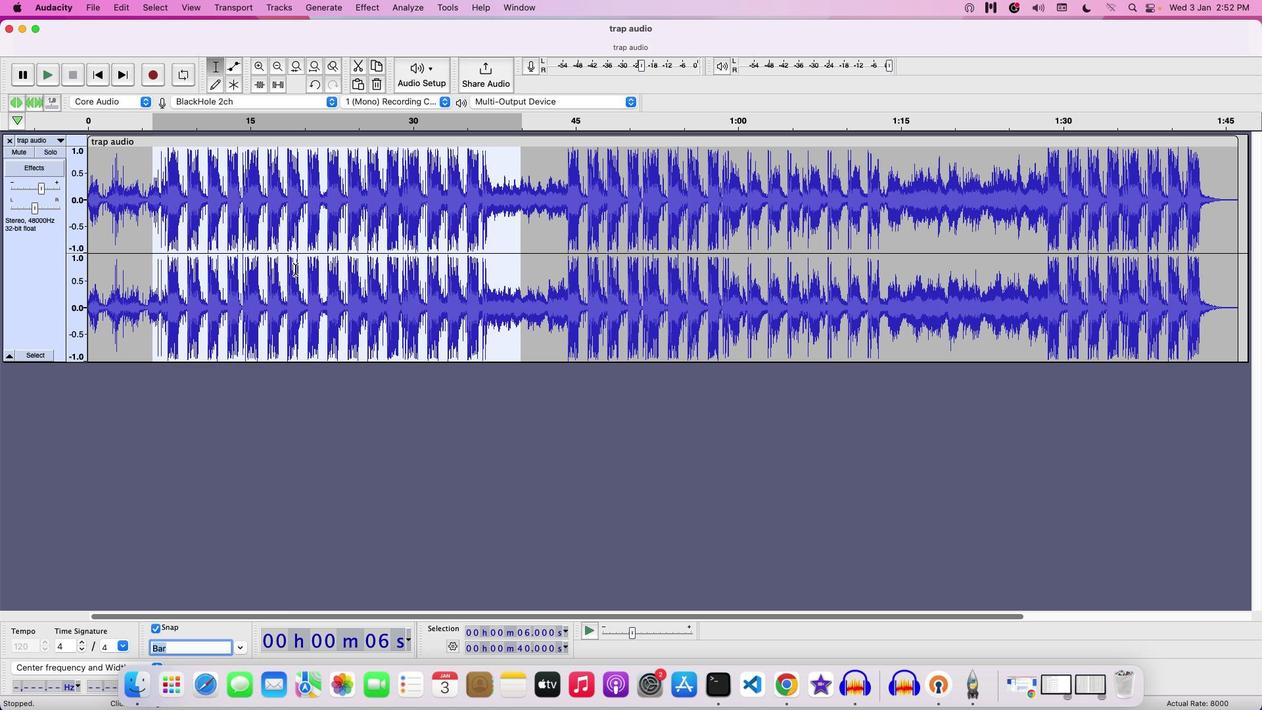 
Action: Mouse moved to (417, 383)
Screenshot: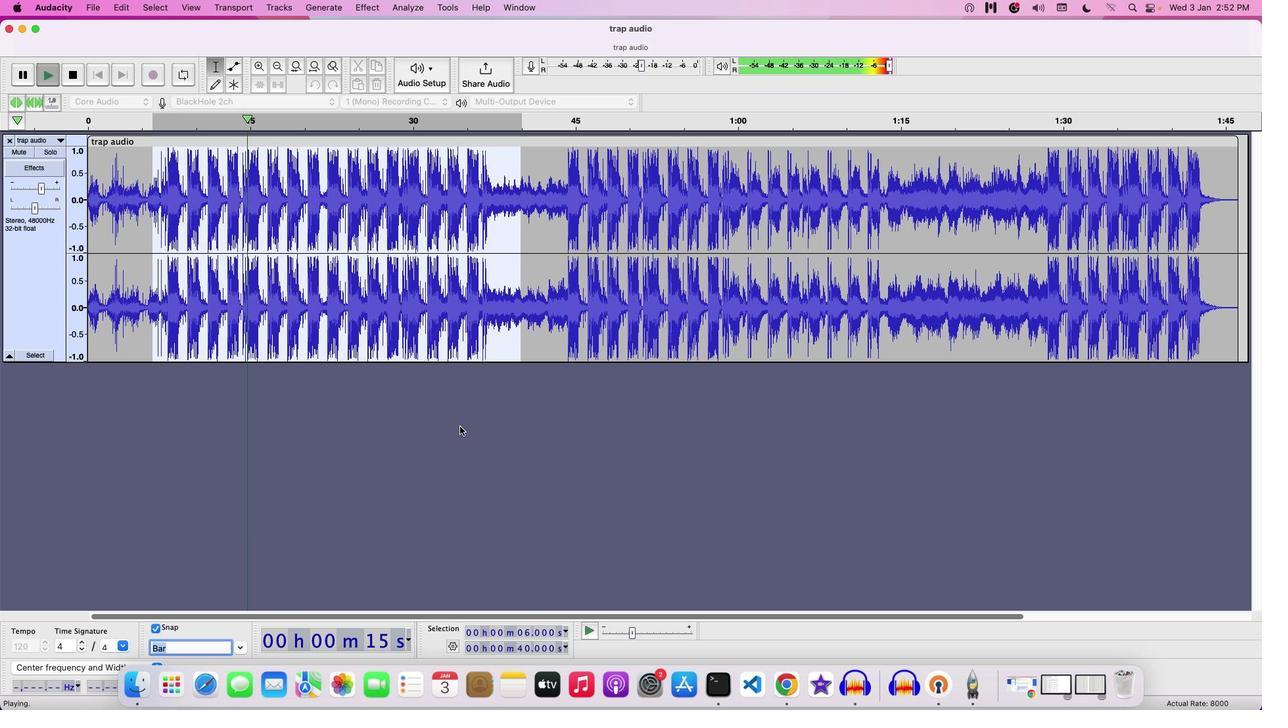 
Action: Key pressed Key.space
Screenshot: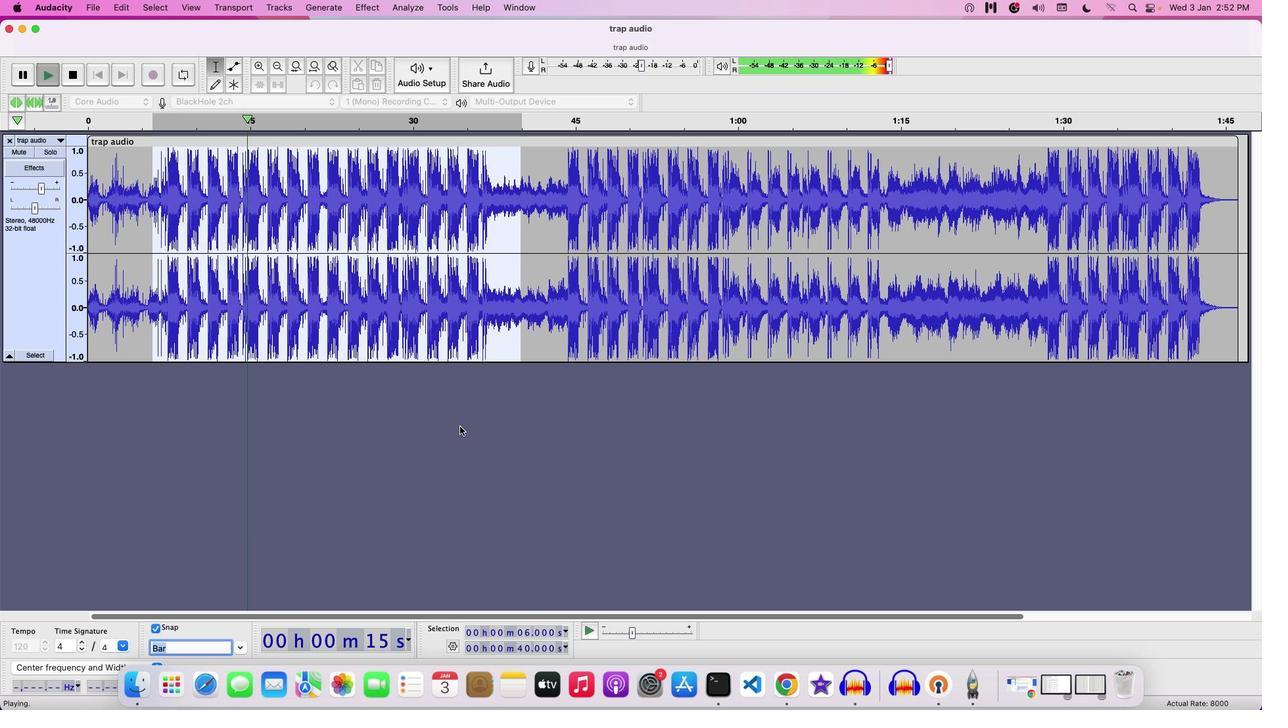 
Action: Mouse moved to (496, 631)
Screenshot: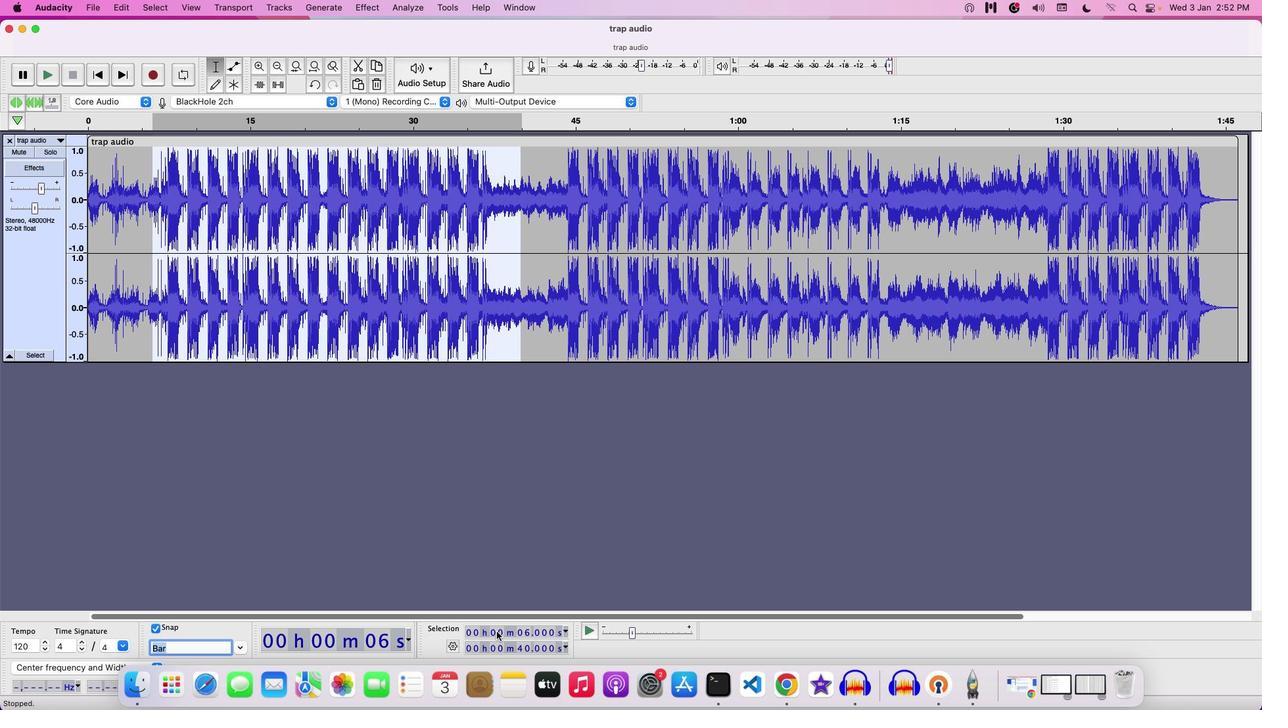 
Action: Mouse pressed left at (496, 631)
Screenshot: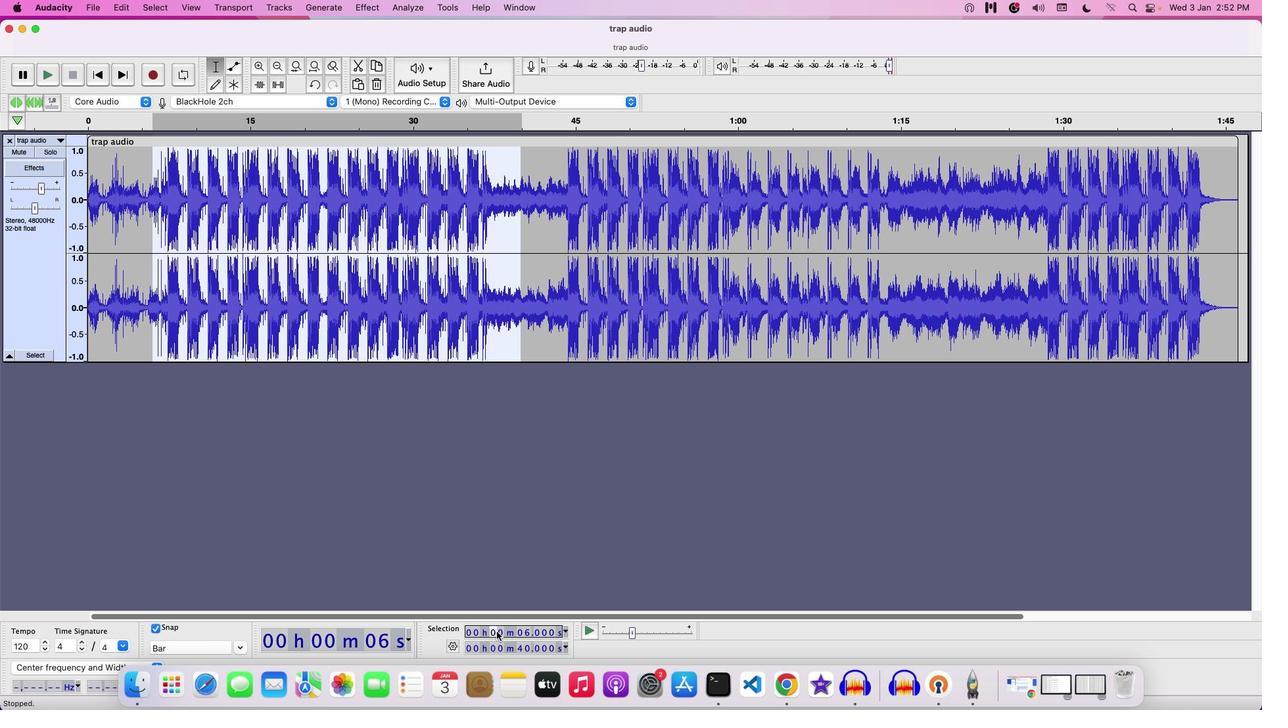 
Action: Mouse moved to (512, 631)
Screenshot: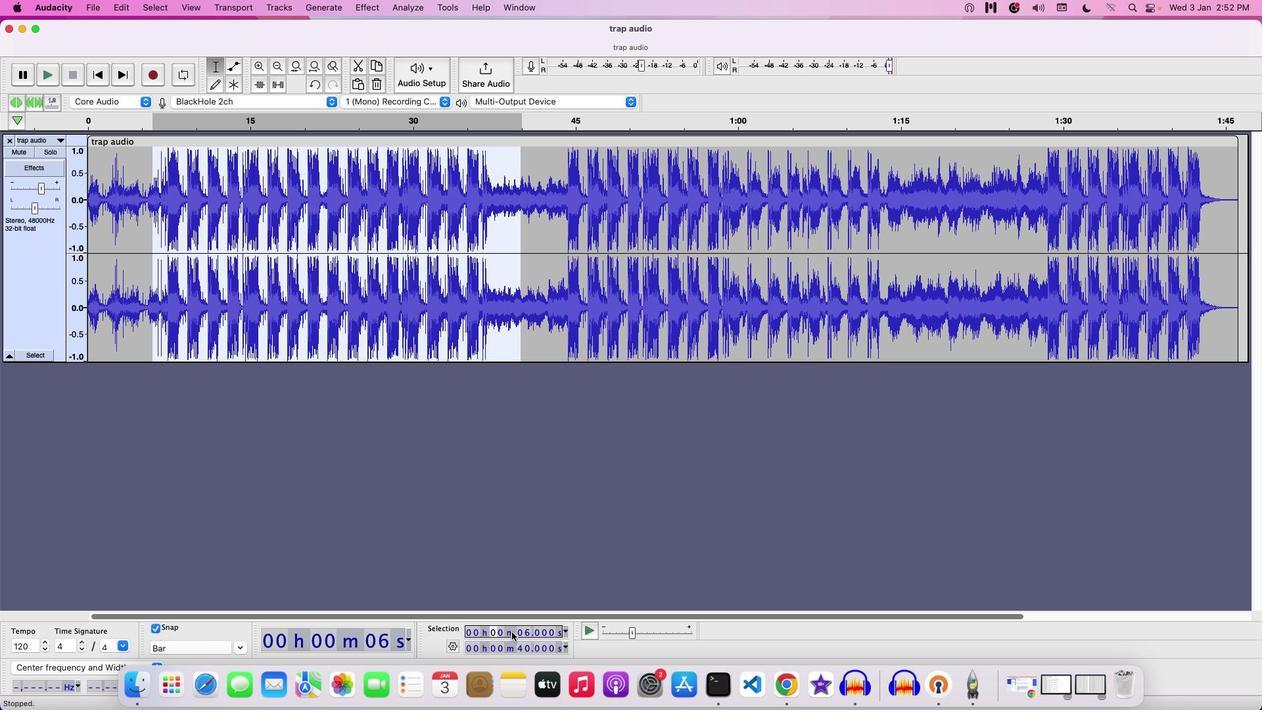 
Action: Key pressed '1'
Screenshot: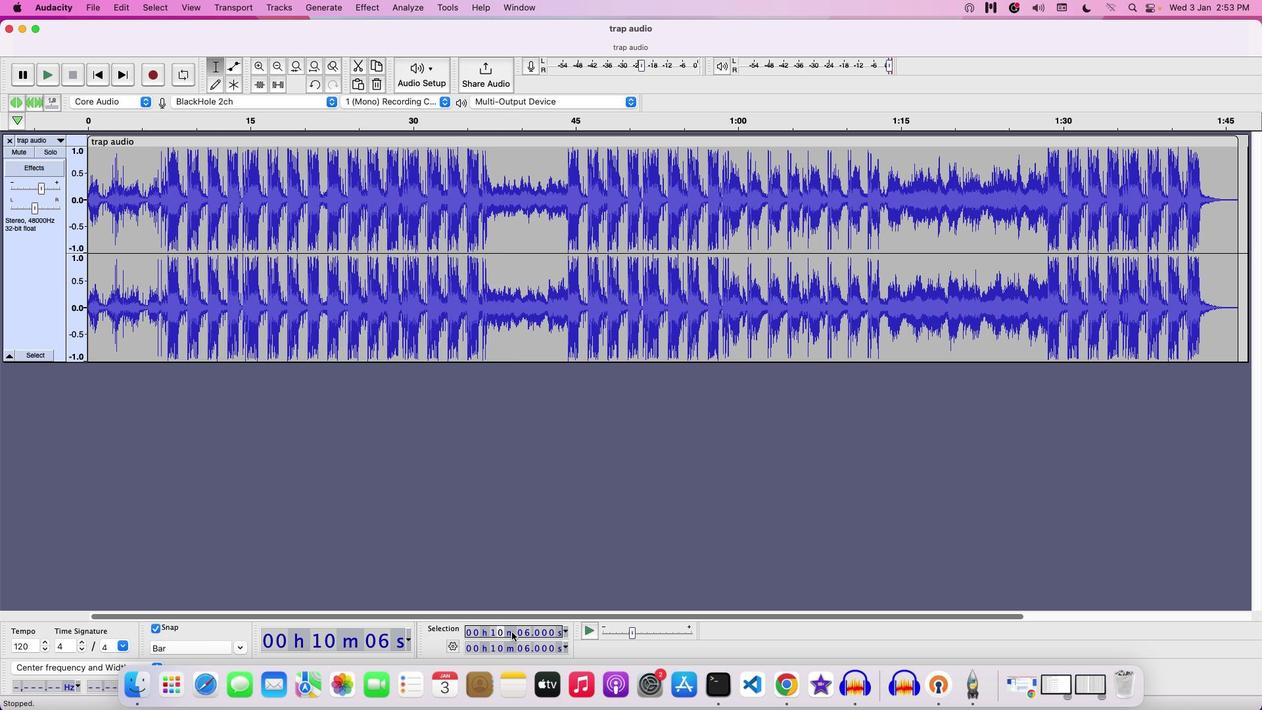 
Action: Mouse moved to (492, 631)
Screenshot: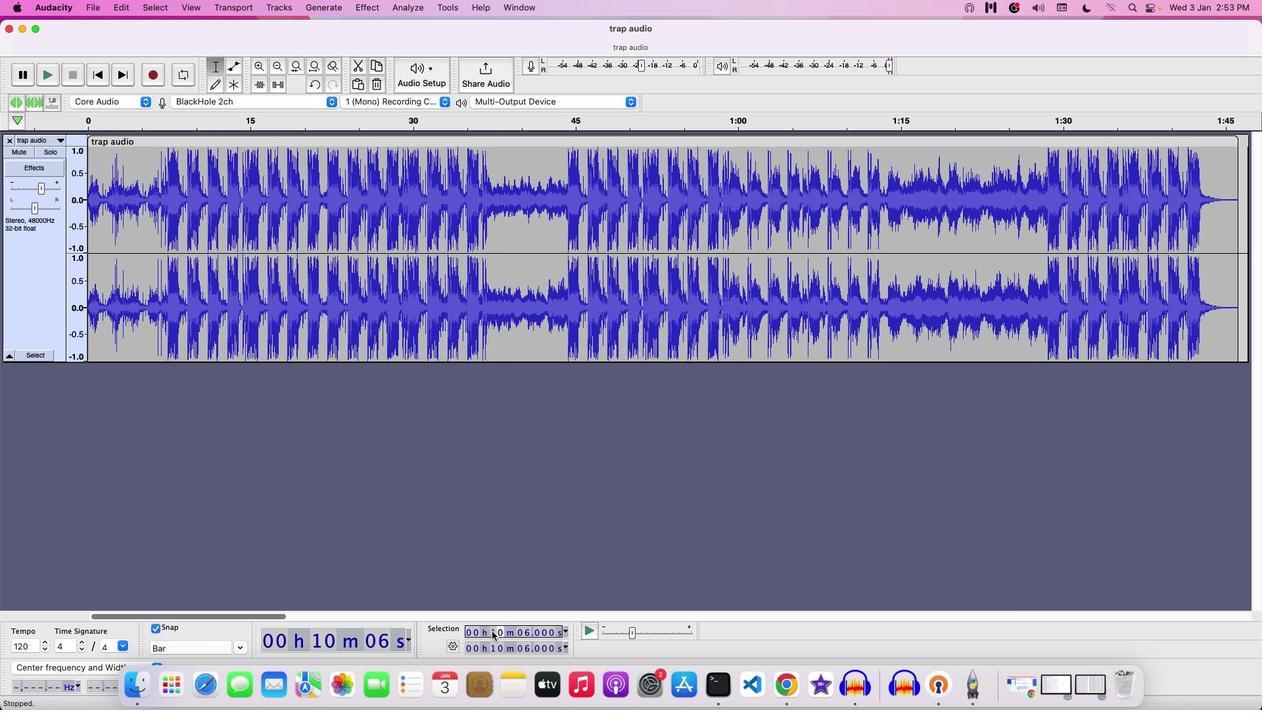 
Action: Mouse pressed left at (492, 631)
Screenshot: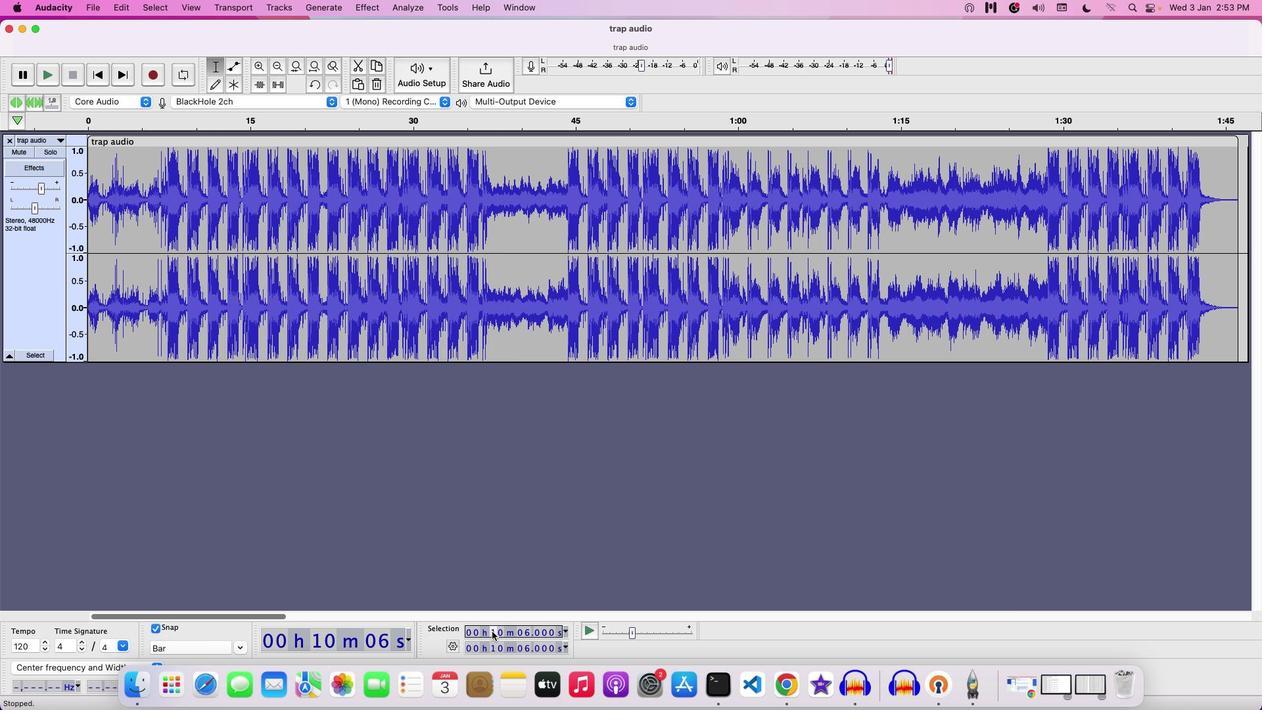 
Action: Key pressed '0'
Screenshot: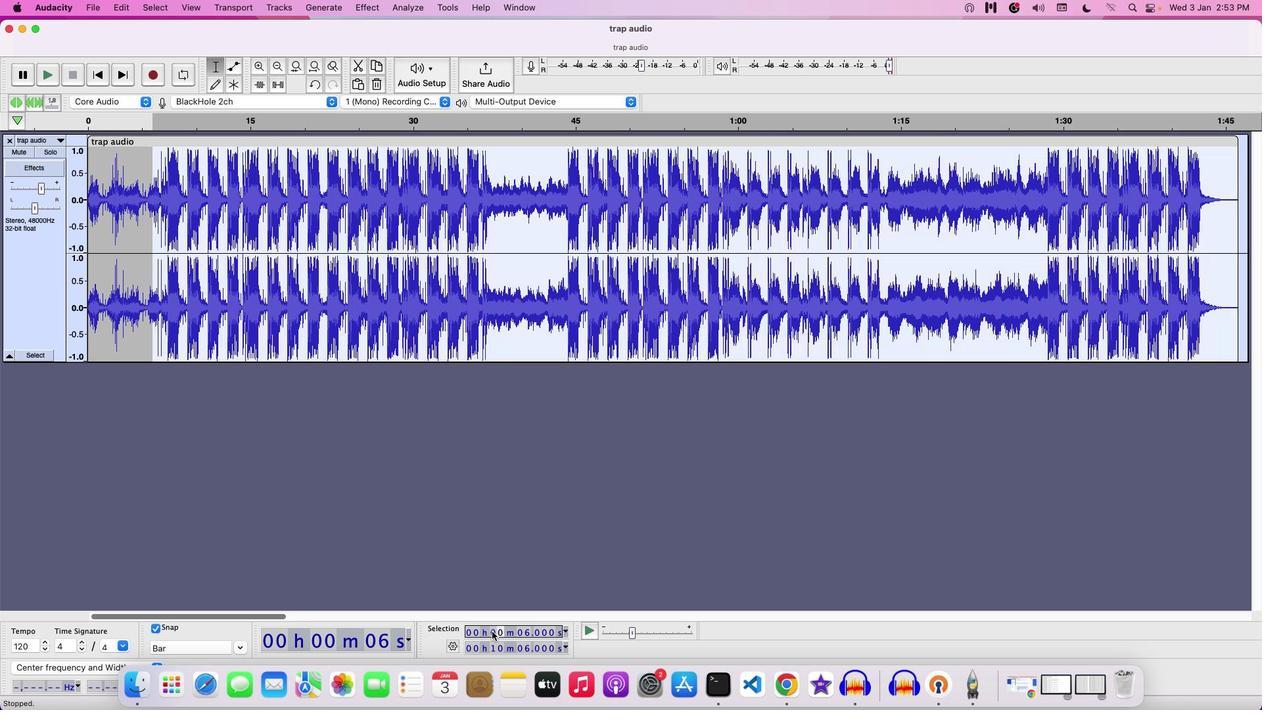 
Action: Mouse moved to (541, 636)
Screenshot: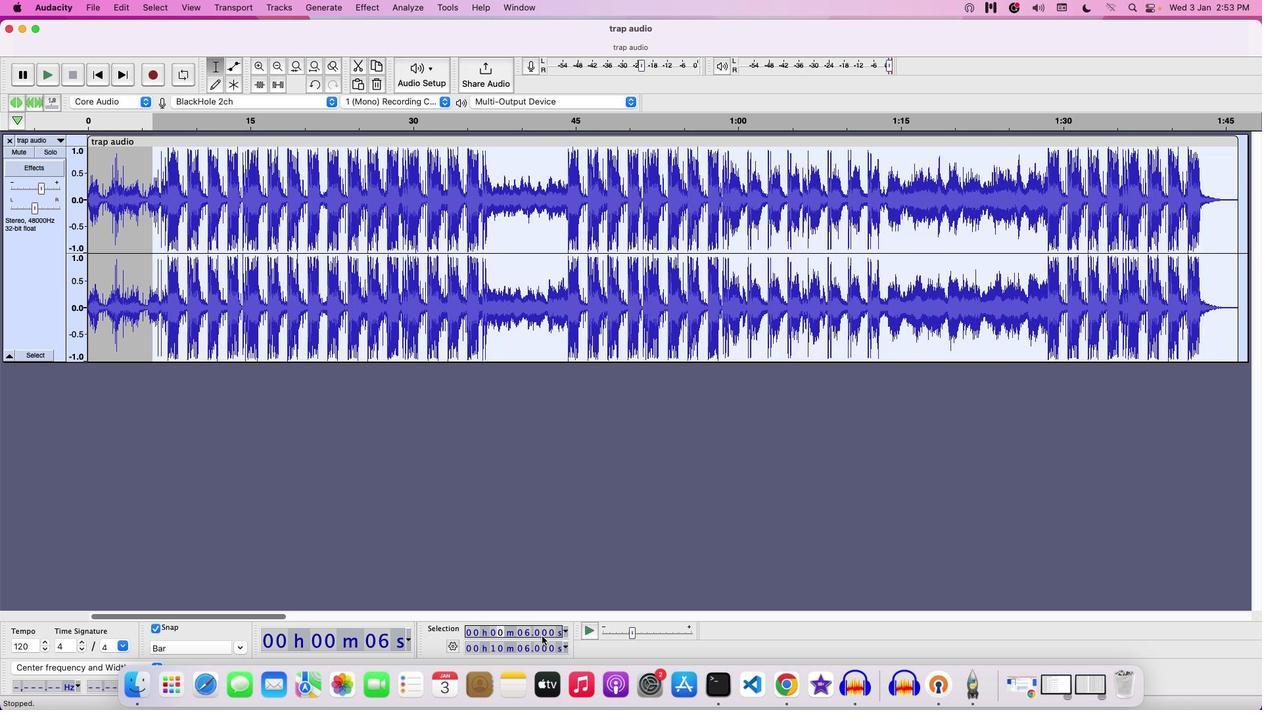 
Action: Key pressed '1'
Screenshot: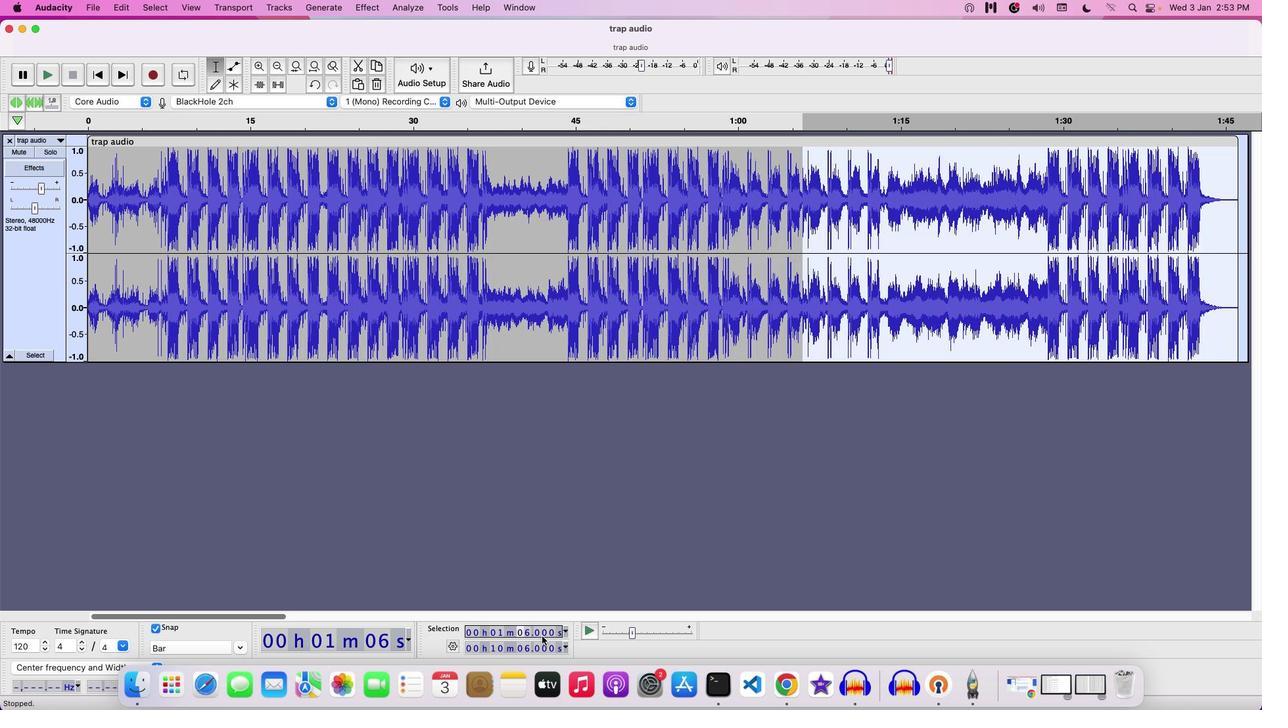
Action: Mouse moved to (528, 652)
Screenshot: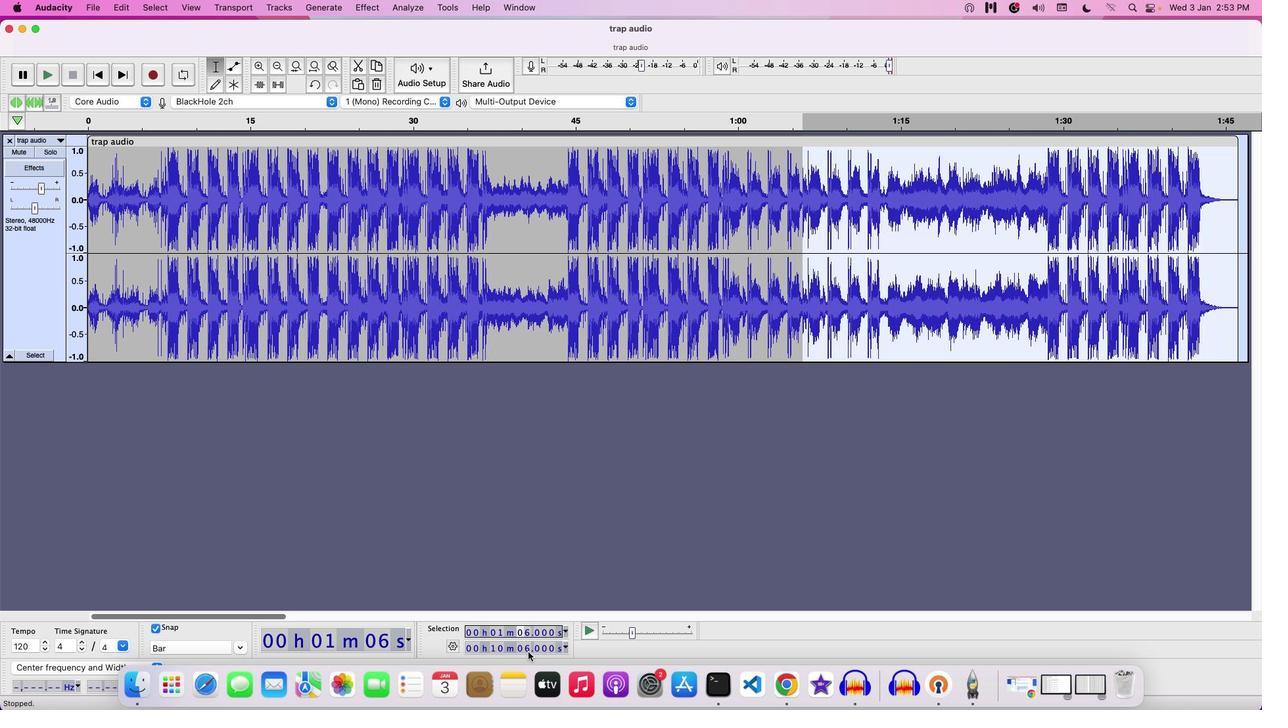 
Action: Mouse pressed left at (528, 652)
Screenshot: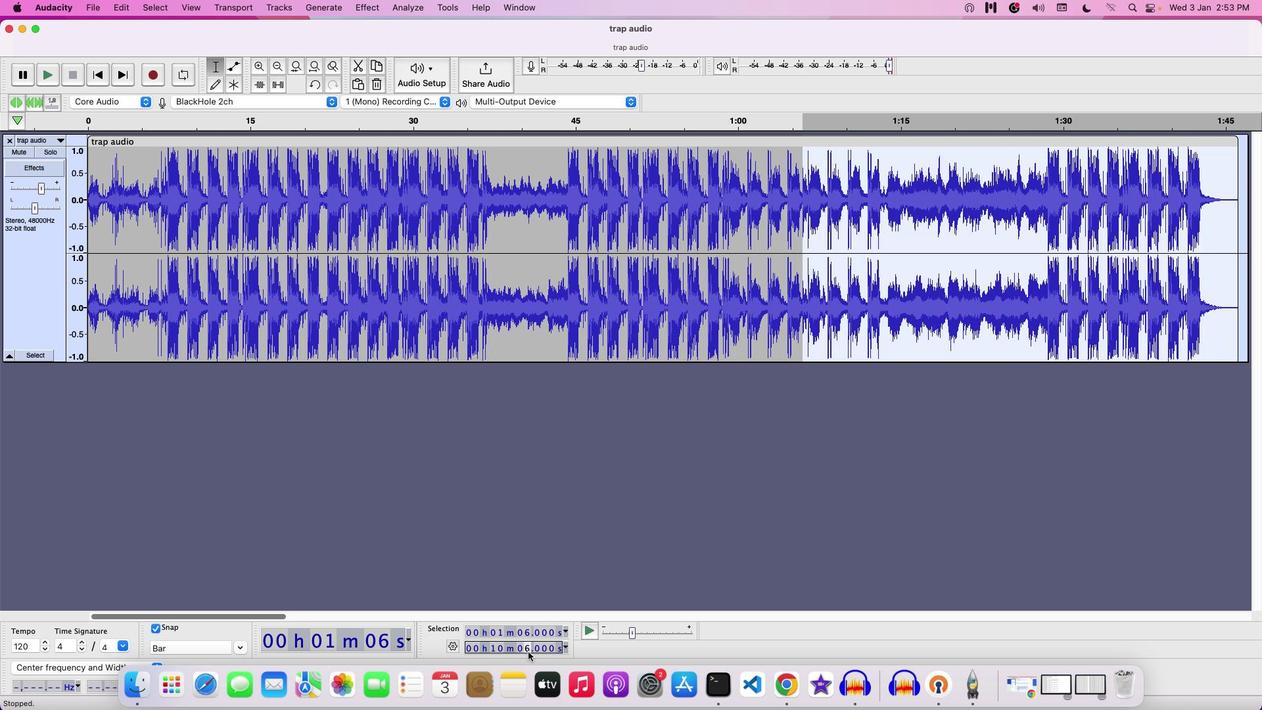 
Action: Key pressed Key.backspace
Screenshot: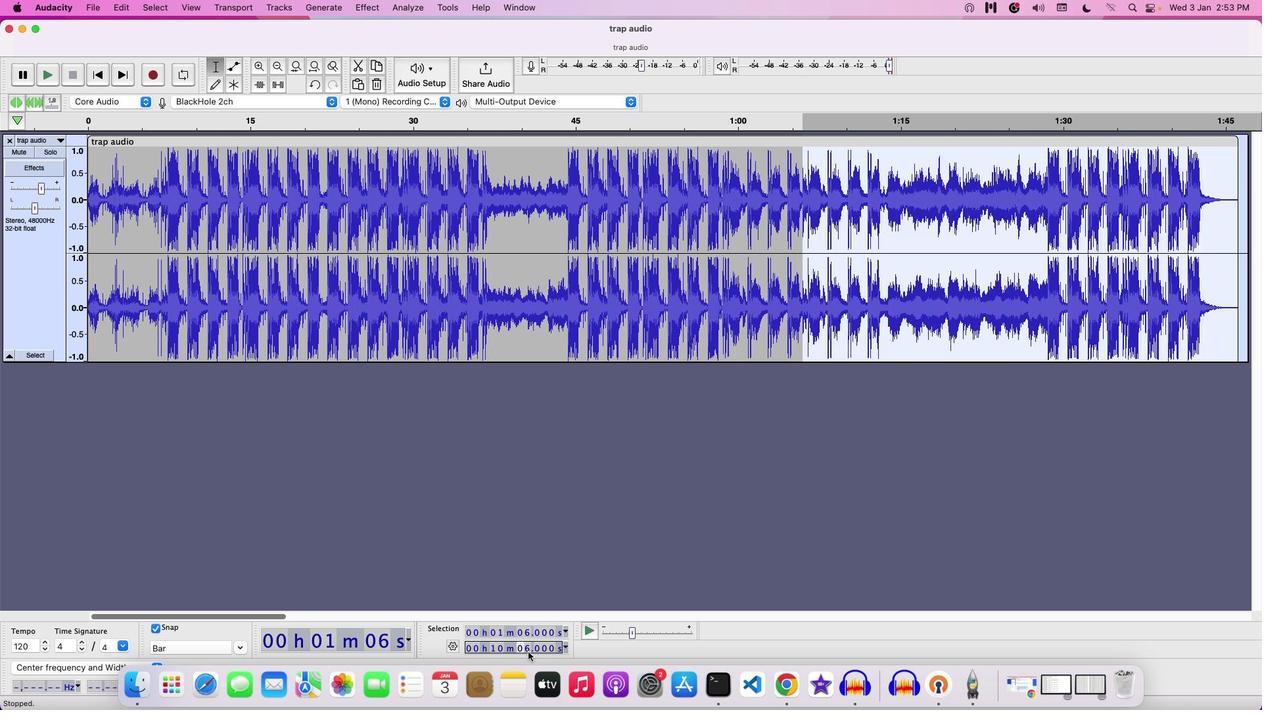 
Action: Mouse moved to (529, 650)
Screenshot: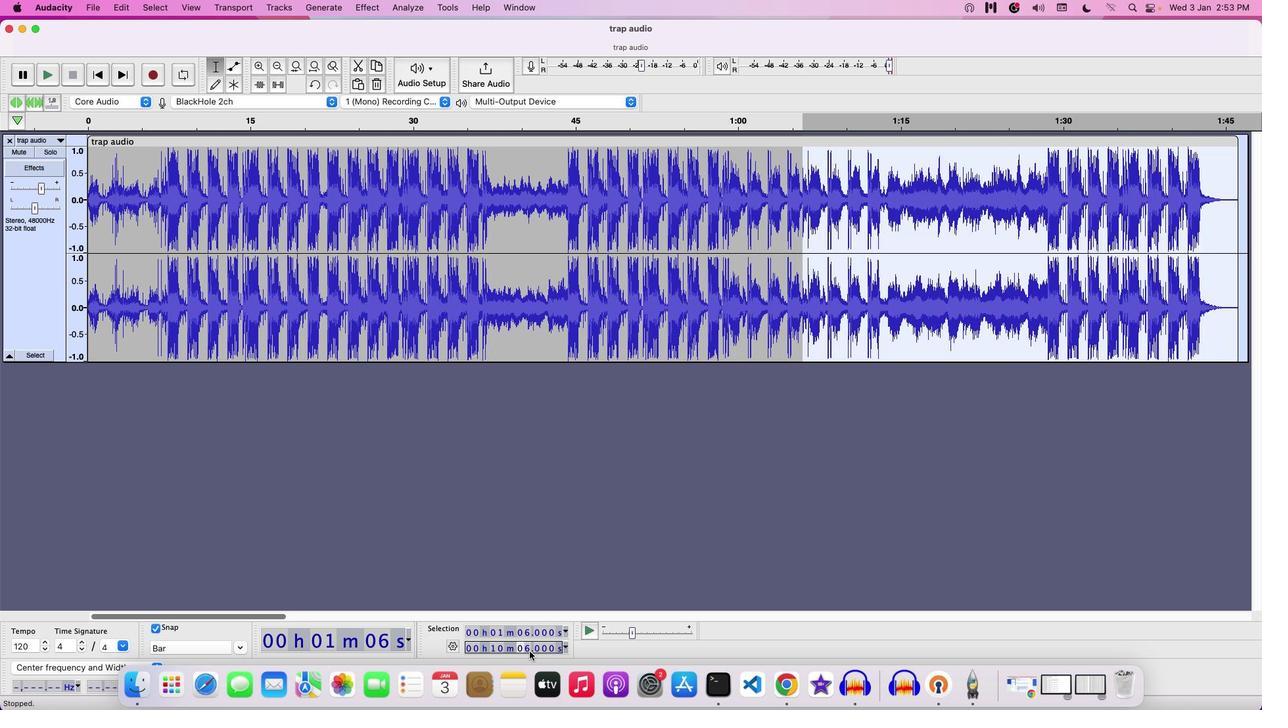 
Action: Mouse pressed left at (529, 650)
Screenshot: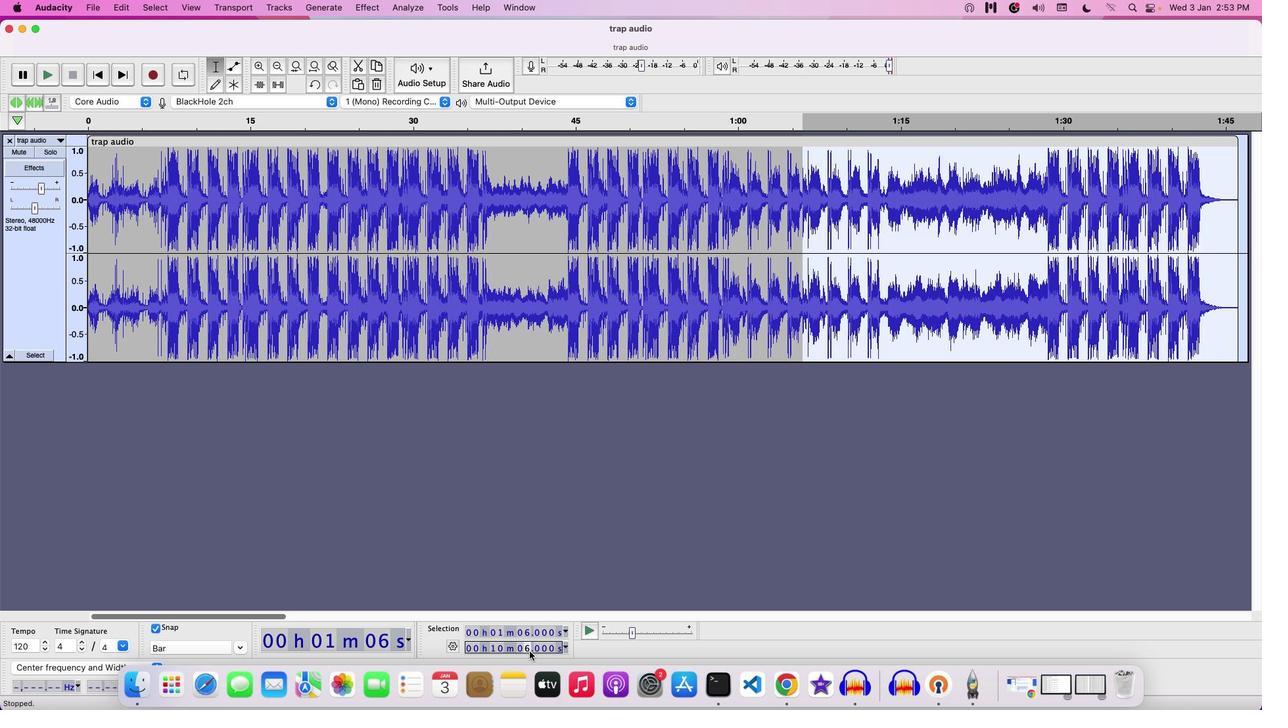 
Action: Mouse moved to (524, 649)
Screenshot: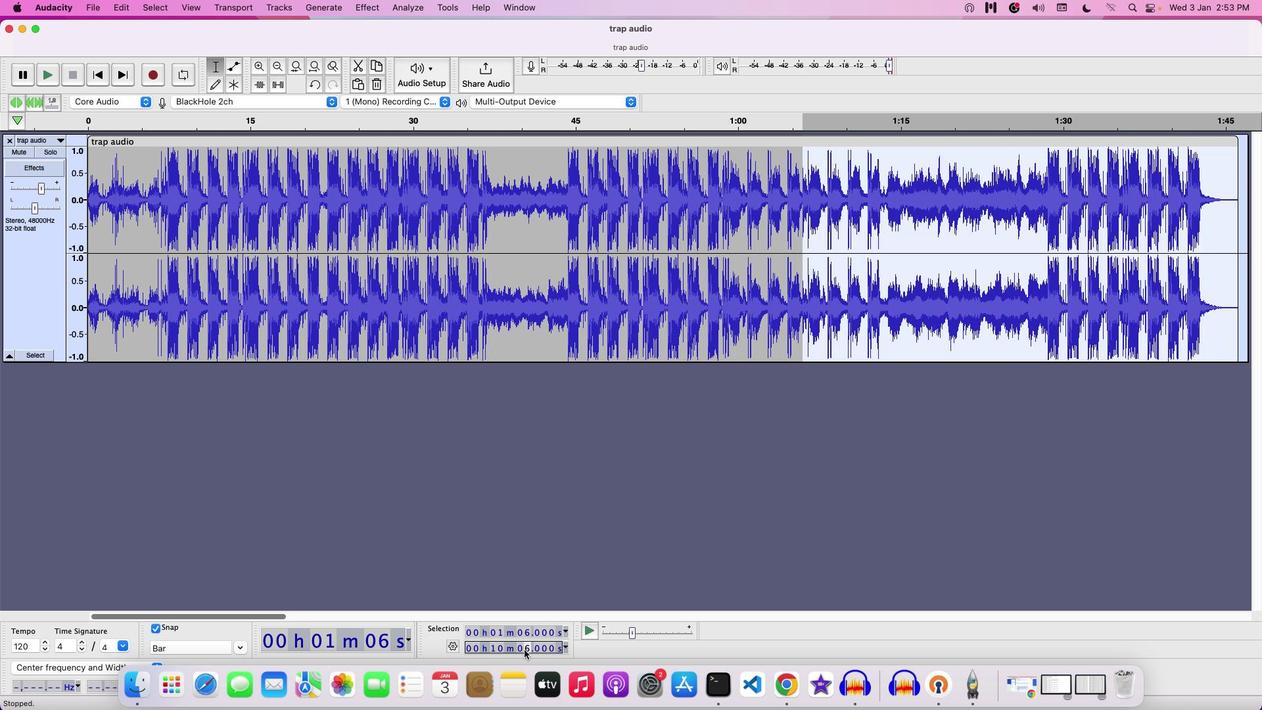 
Action: Mouse pressed left at (524, 649)
Screenshot: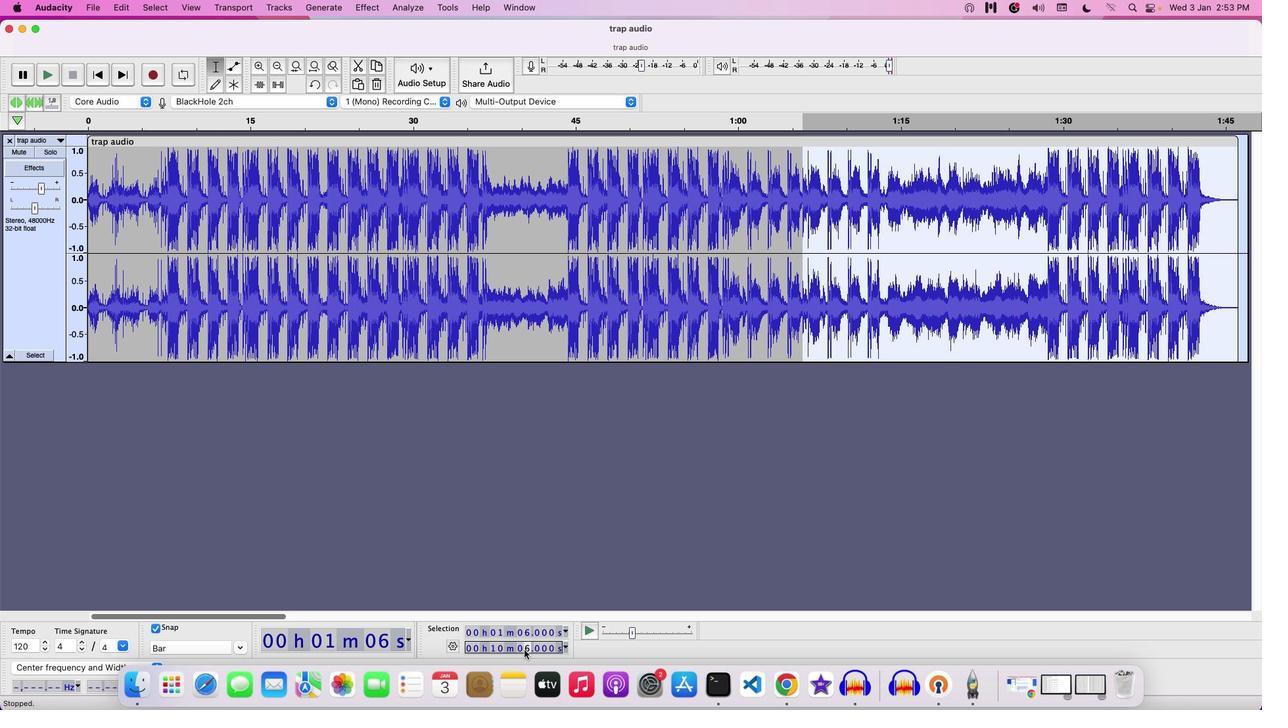 
Action: Key pressed '4''3'
Screenshot: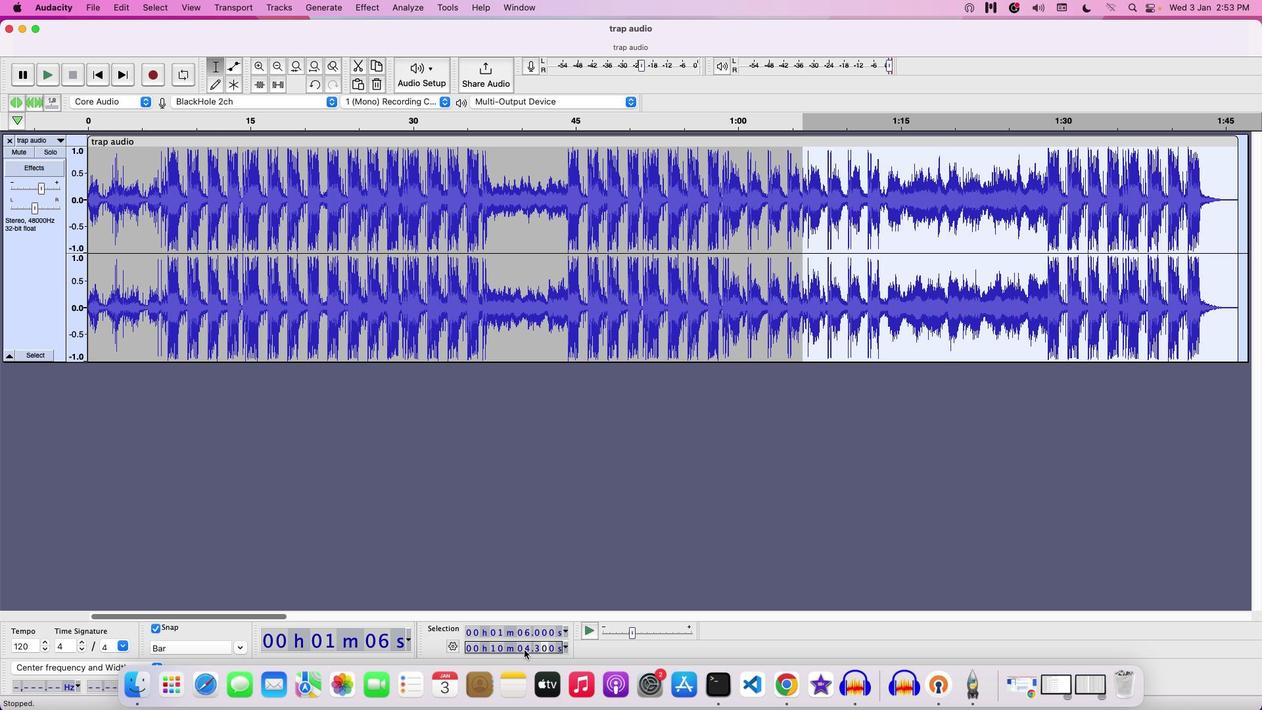 
Action: Mouse moved to (696, 575)
Screenshot: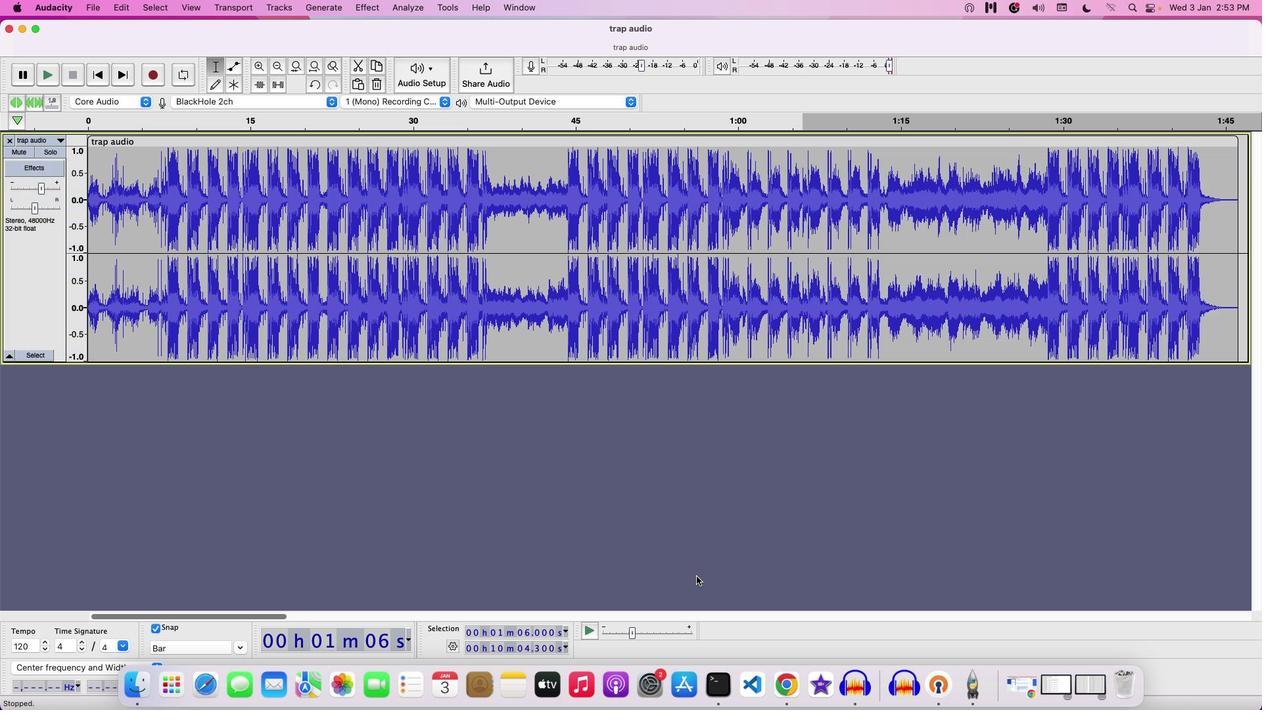 
Action: Mouse pressed left at (696, 575)
Screenshot: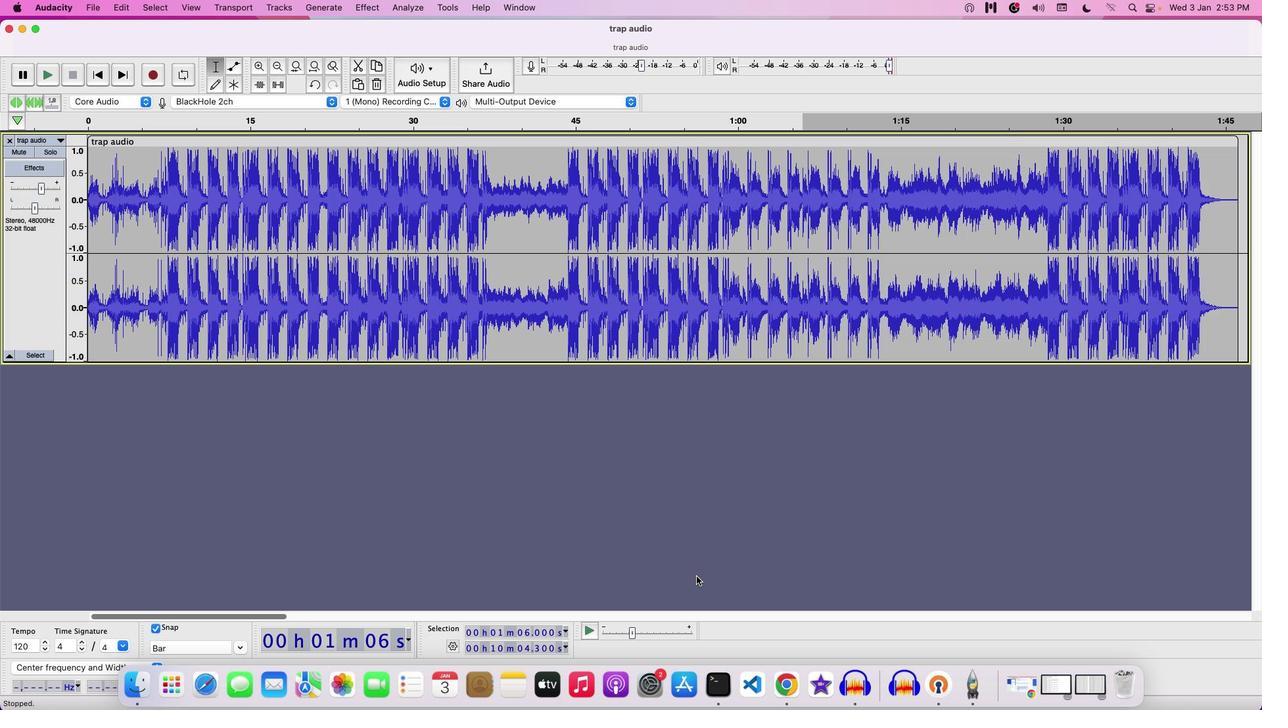 
Action: Mouse moved to (815, 162)
Screenshot: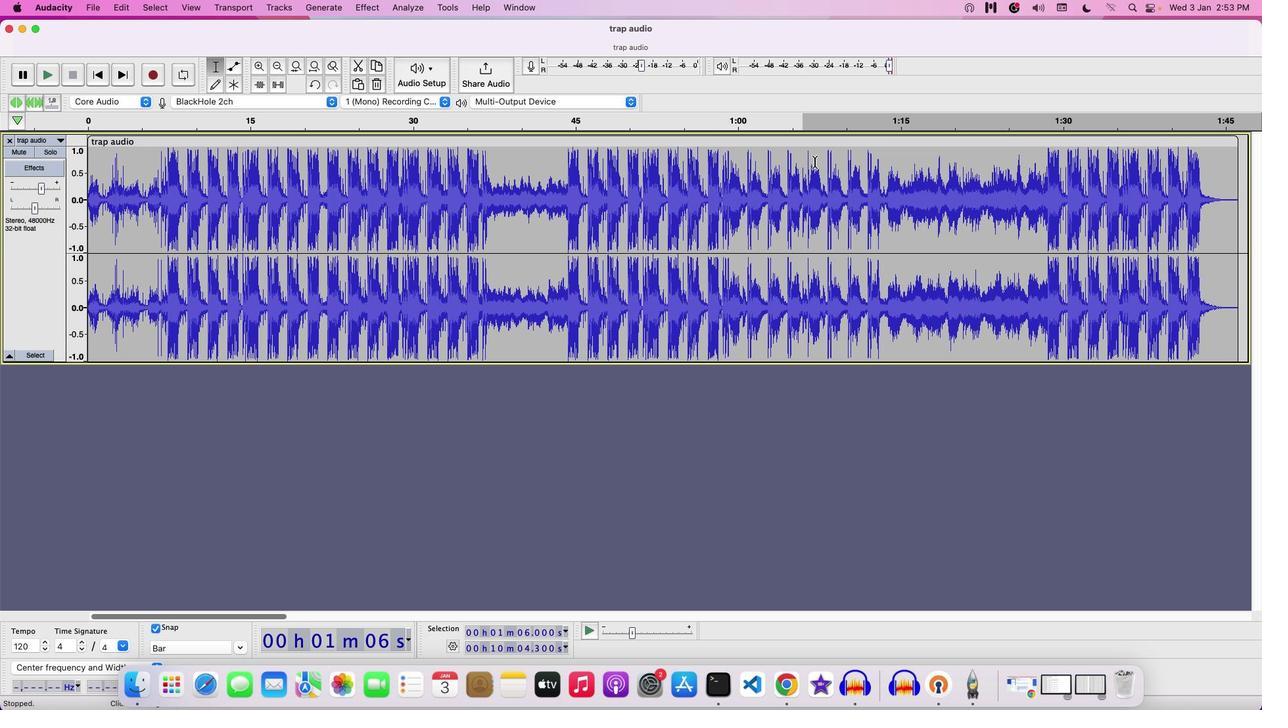 
Action: Mouse pressed left at (815, 162)
Screenshot: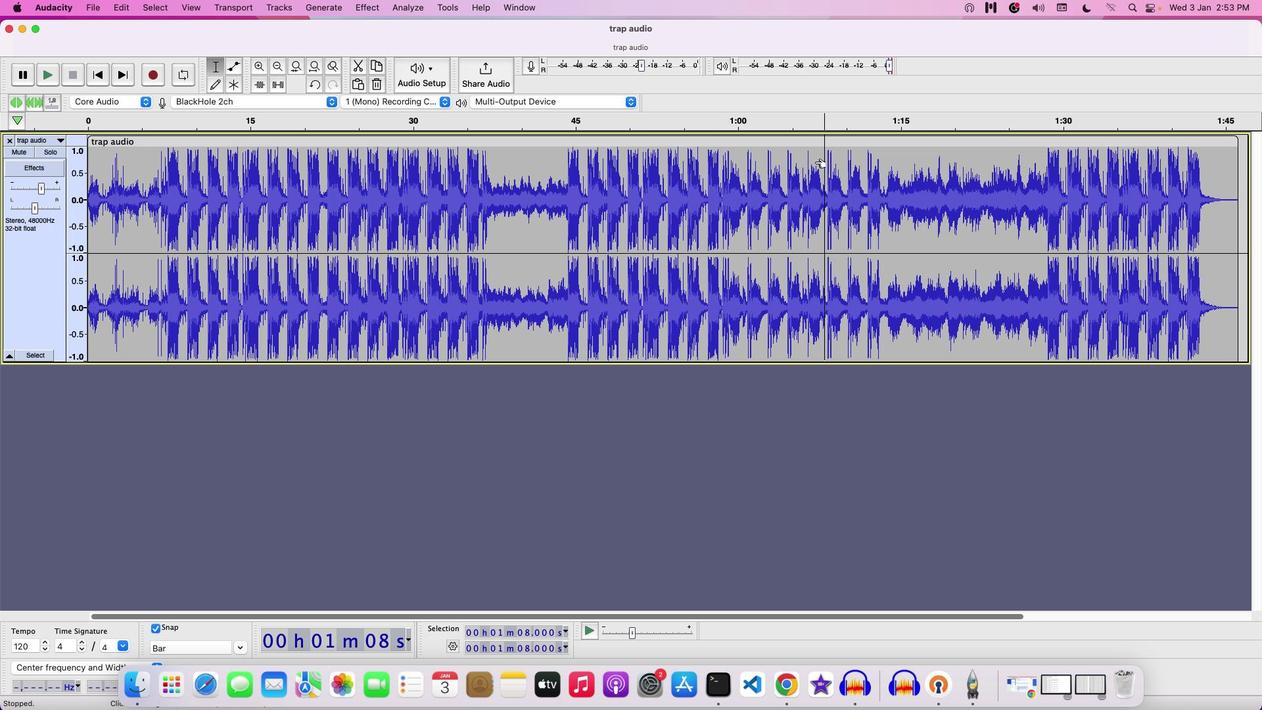 
Action: Mouse moved to (501, 636)
Screenshot: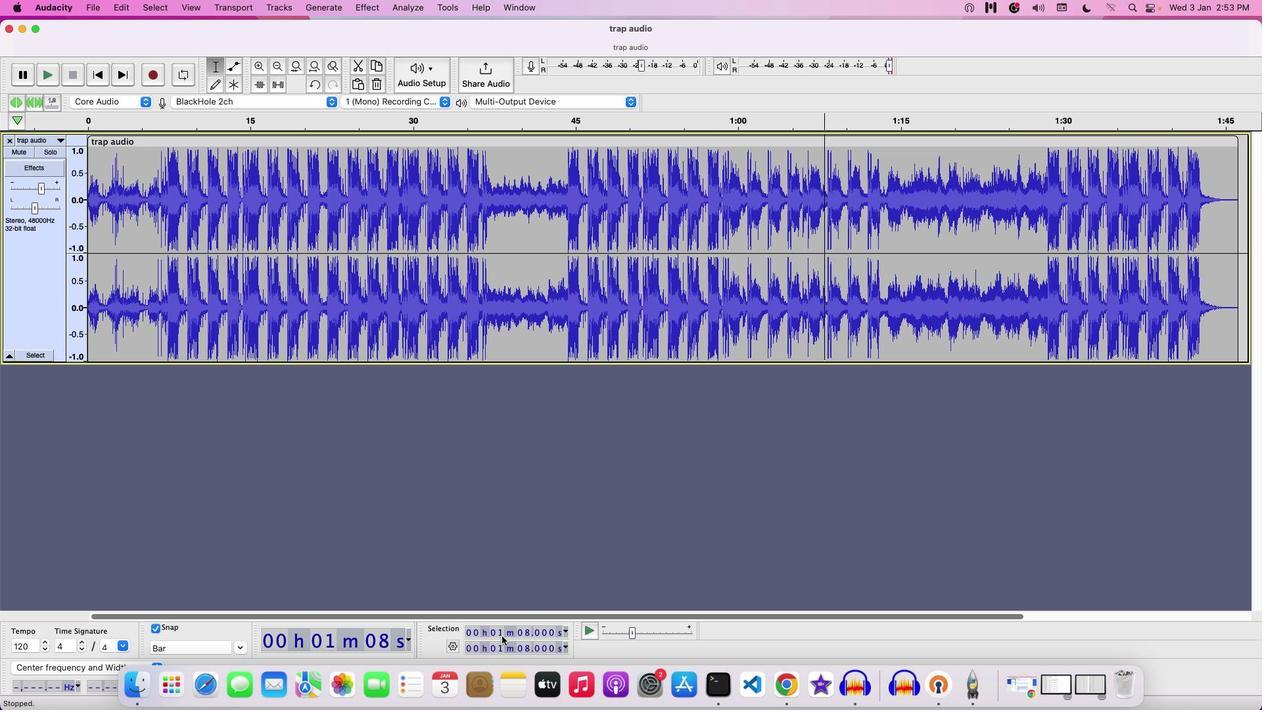 
Action: Mouse pressed left at (501, 636)
Screenshot: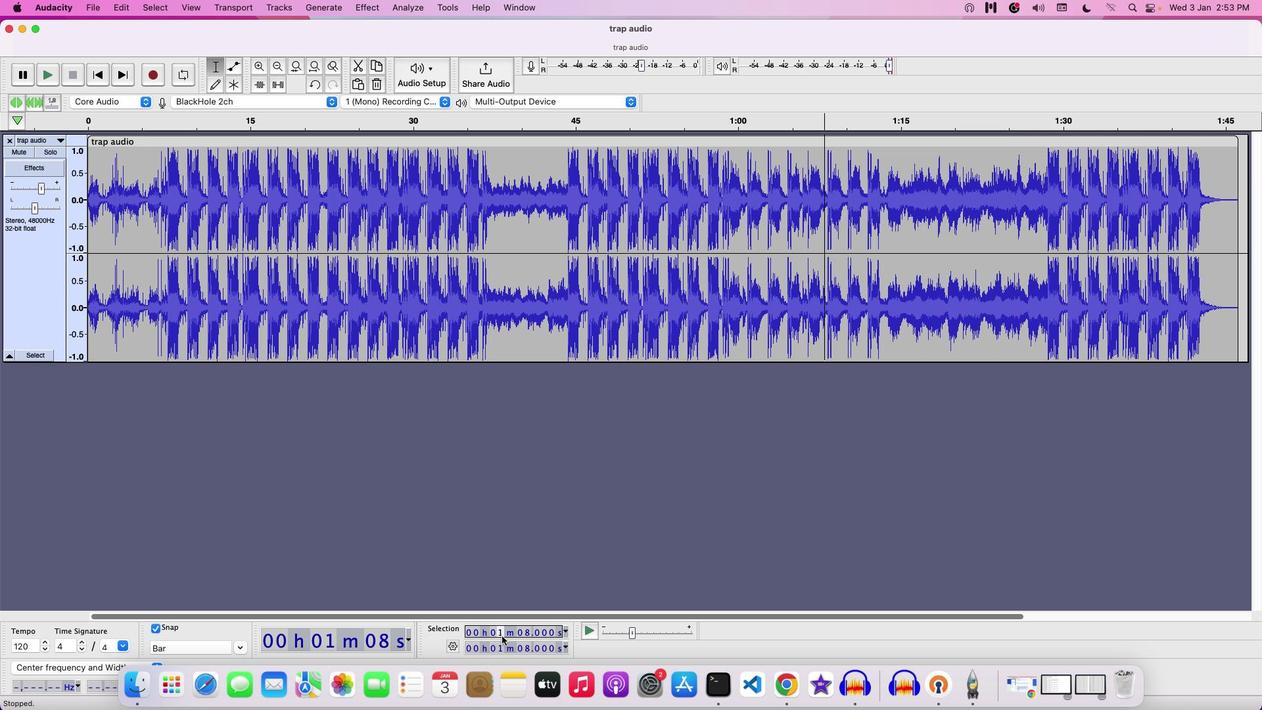 
Action: Key pressed '0'
Screenshot: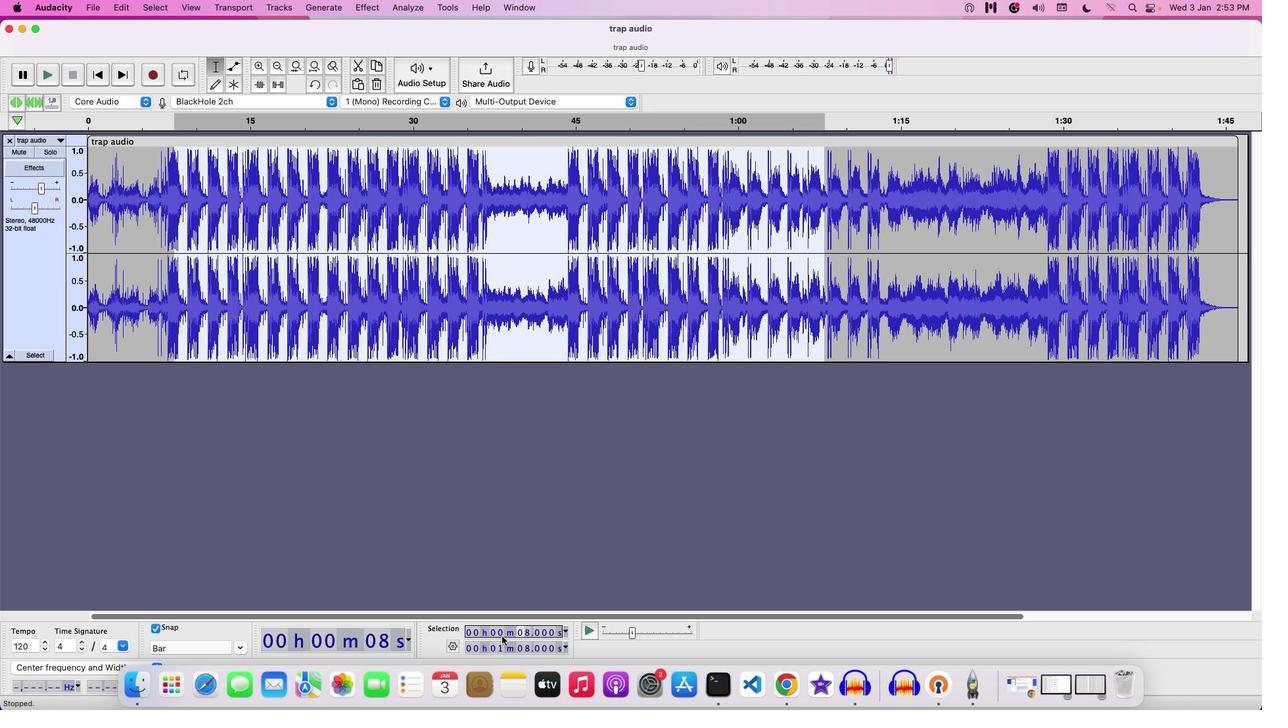 
Action: Mouse moved to (525, 628)
Screenshot: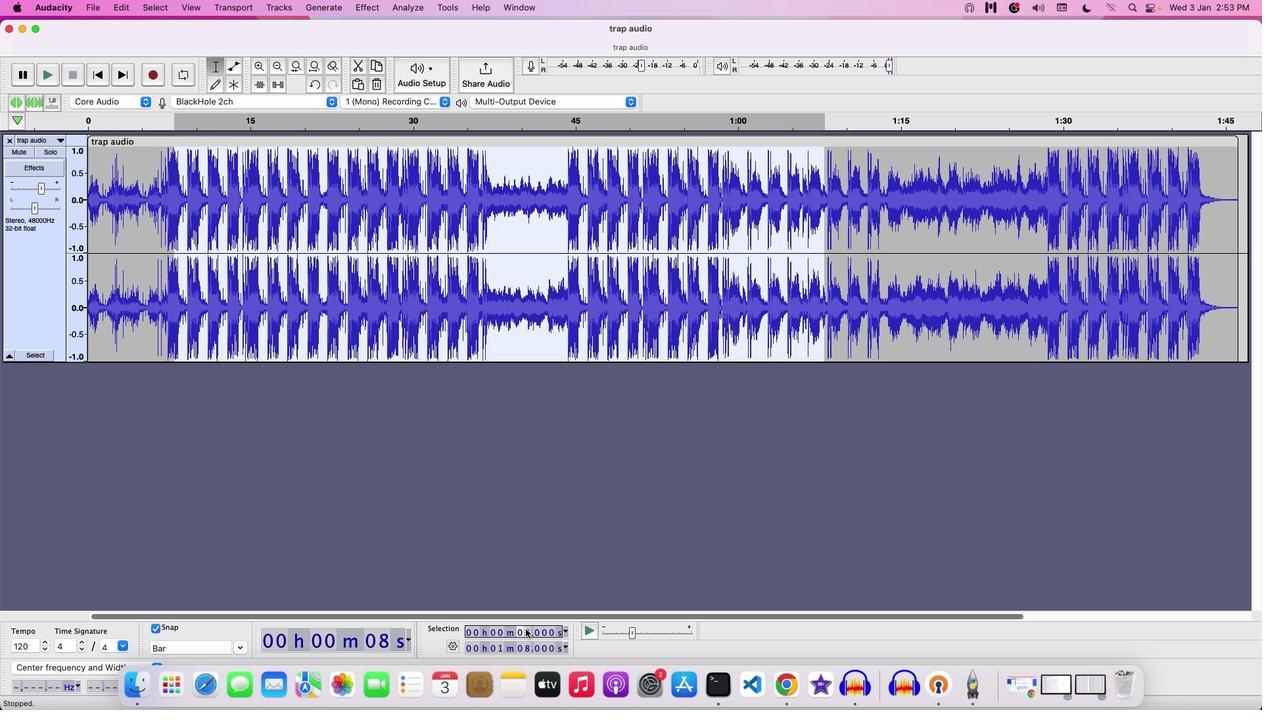 
Action: Mouse pressed left at (525, 628)
Screenshot: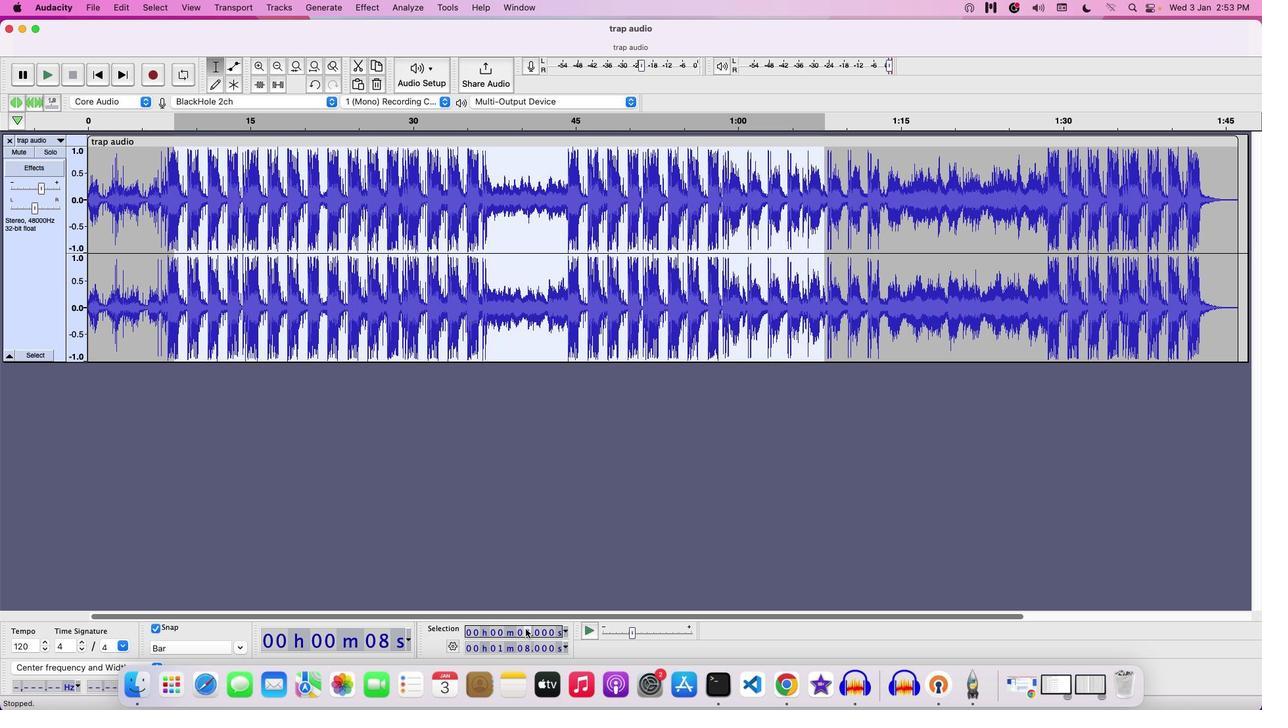 
Action: Mouse moved to (525, 649)
Screenshot: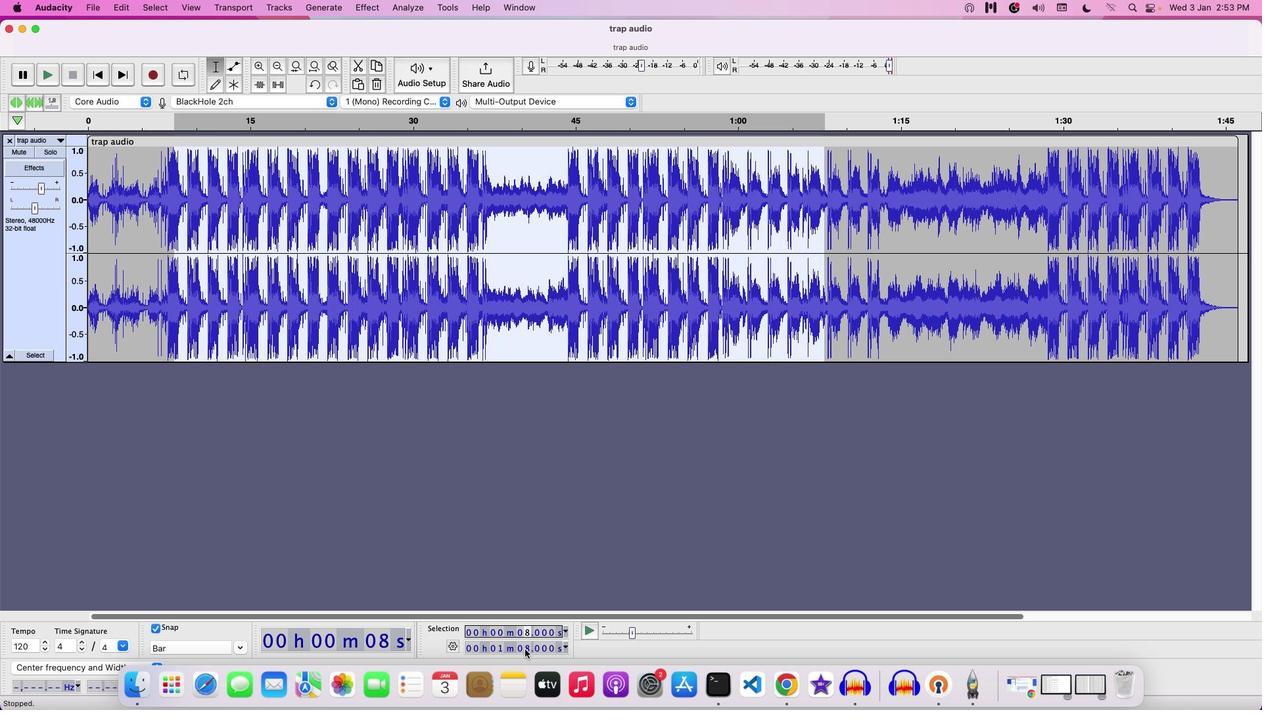 
Action: Key pressed '0'
Screenshot: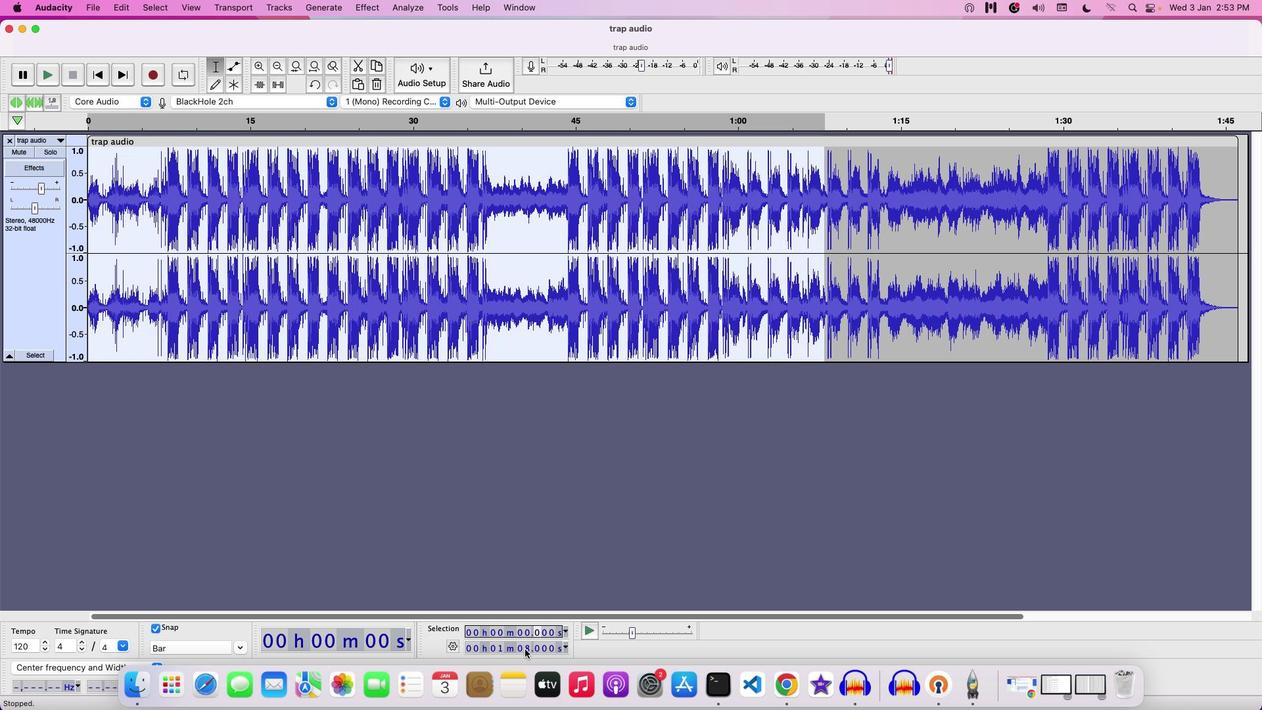 
Action: Mouse moved to (501, 649)
Screenshot: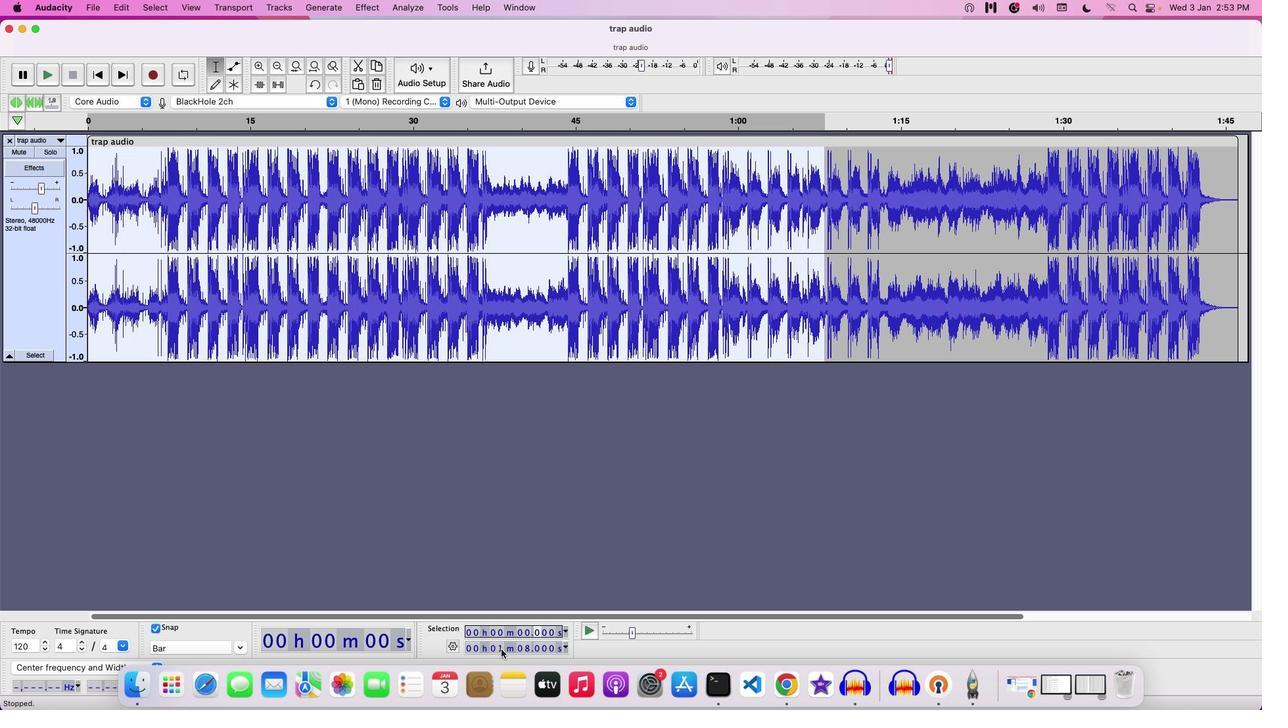
Action: Mouse pressed left at (501, 649)
Screenshot: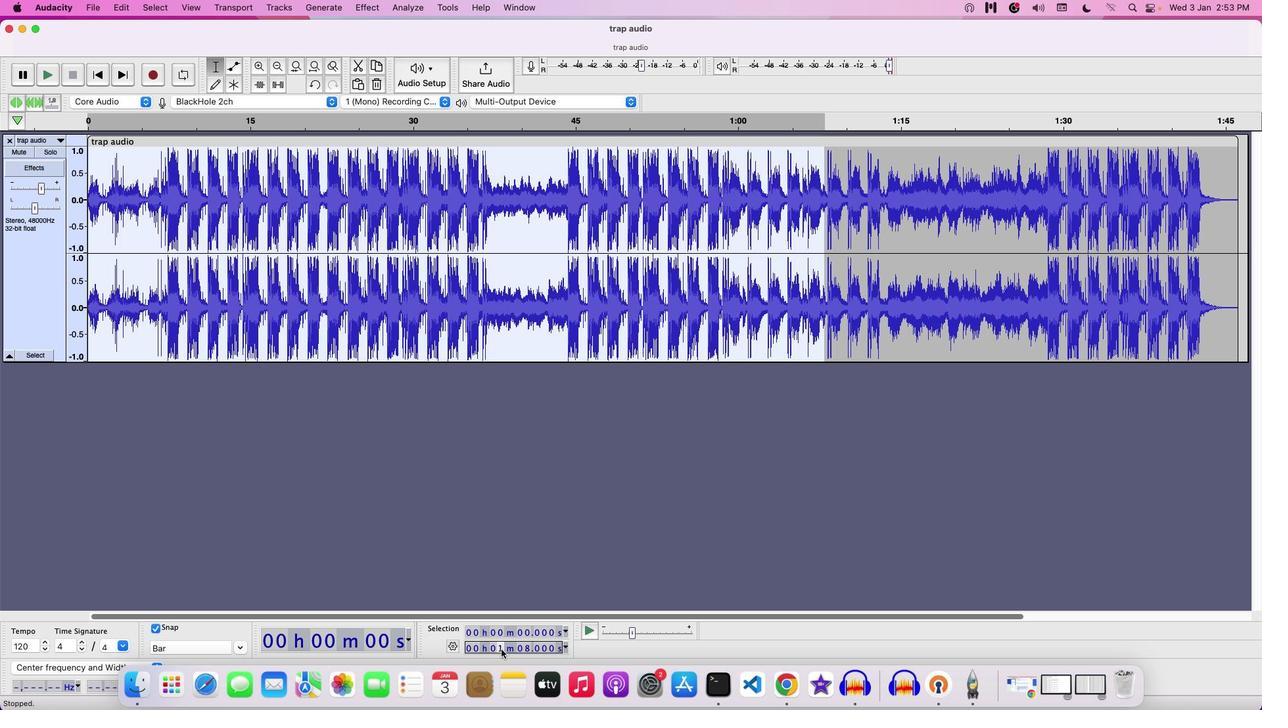 
Action: Key pressed '0'
Screenshot: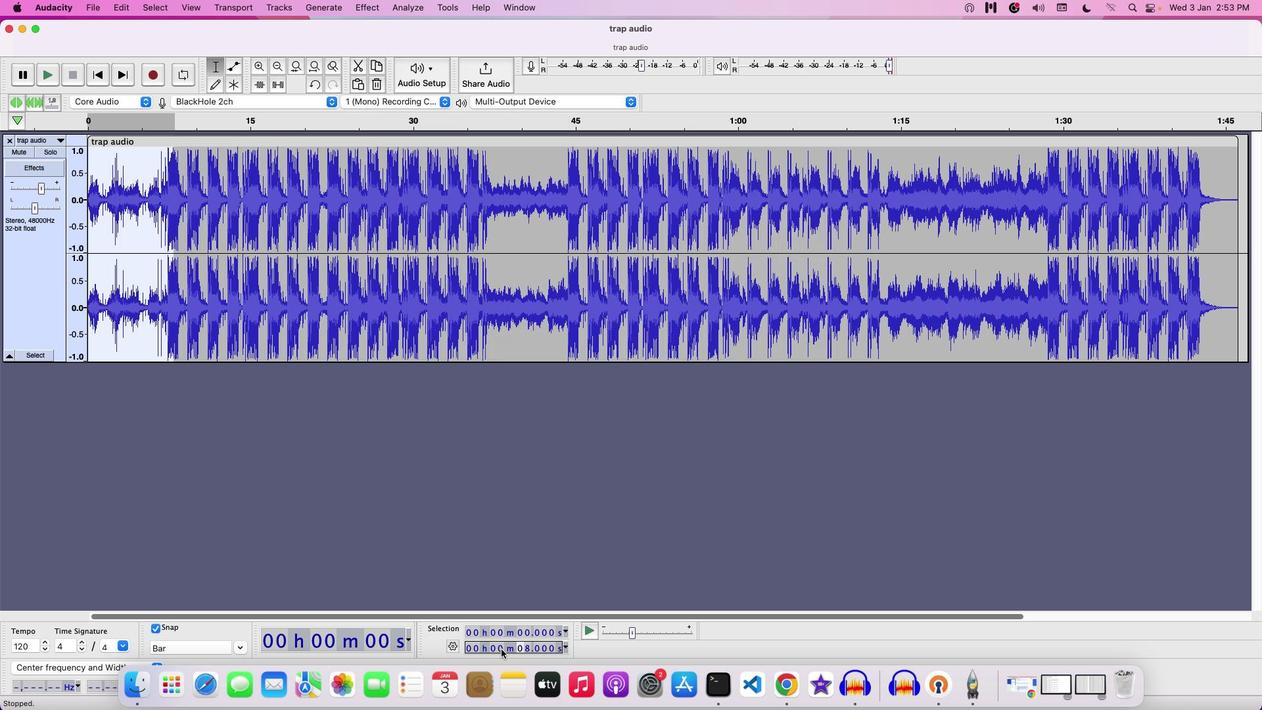 
Action: Mouse moved to (529, 646)
Screenshot: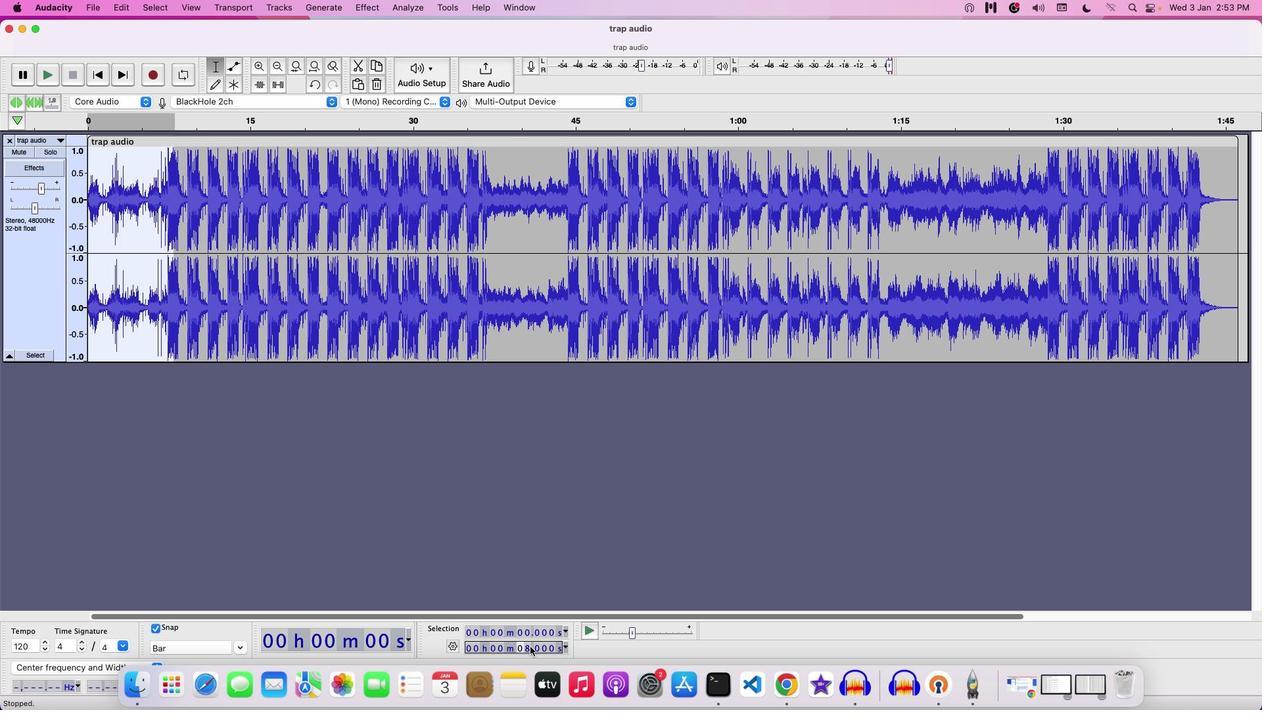 
Action: Mouse pressed left at (529, 646)
Screenshot: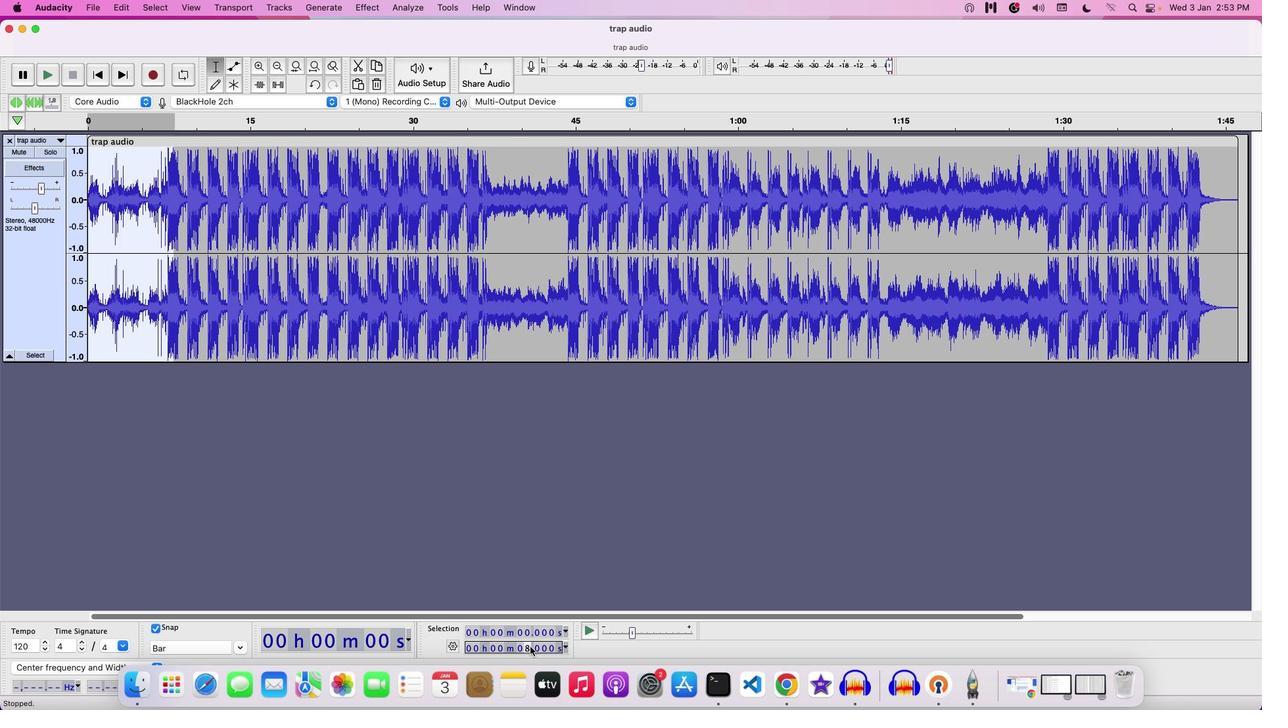 
Action: Mouse moved to (522, 646)
Screenshot: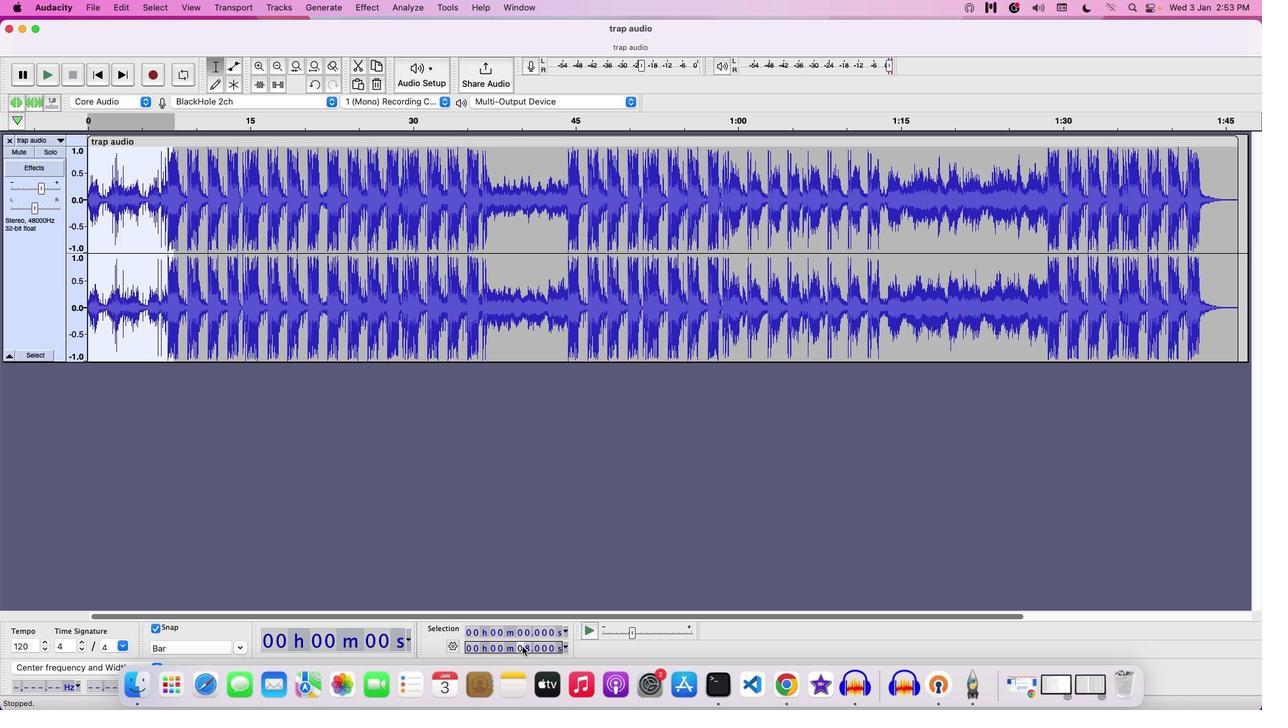 
Action: Mouse pressed left at (522, 646)
Screenshot: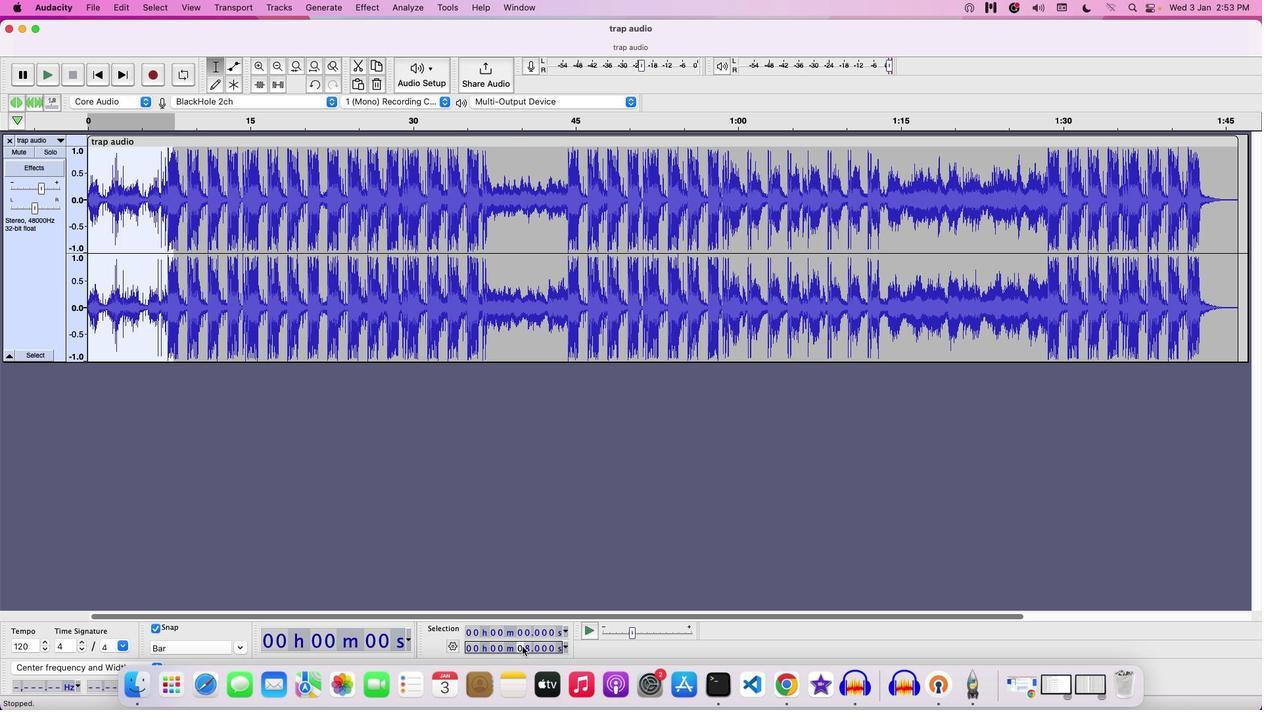 
Action: Mouse moved to (522, 646)
Screenshot: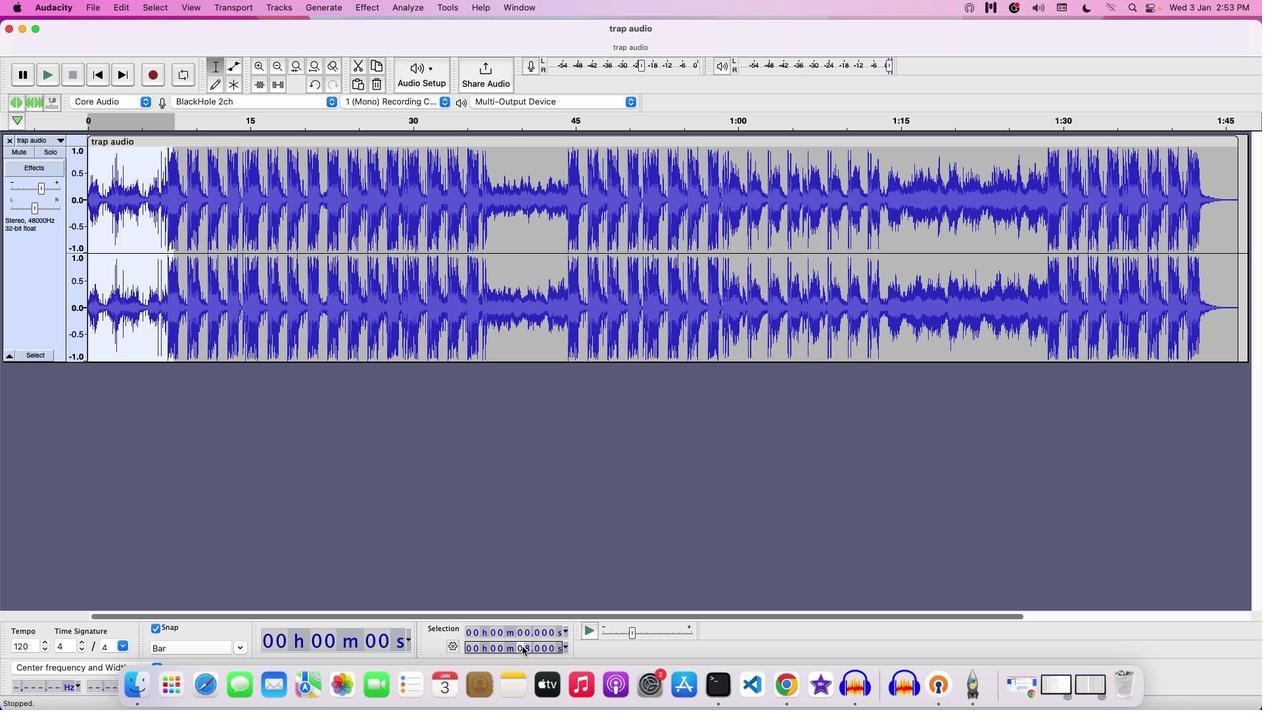 
Action: Key pressed '4'
Screenshot: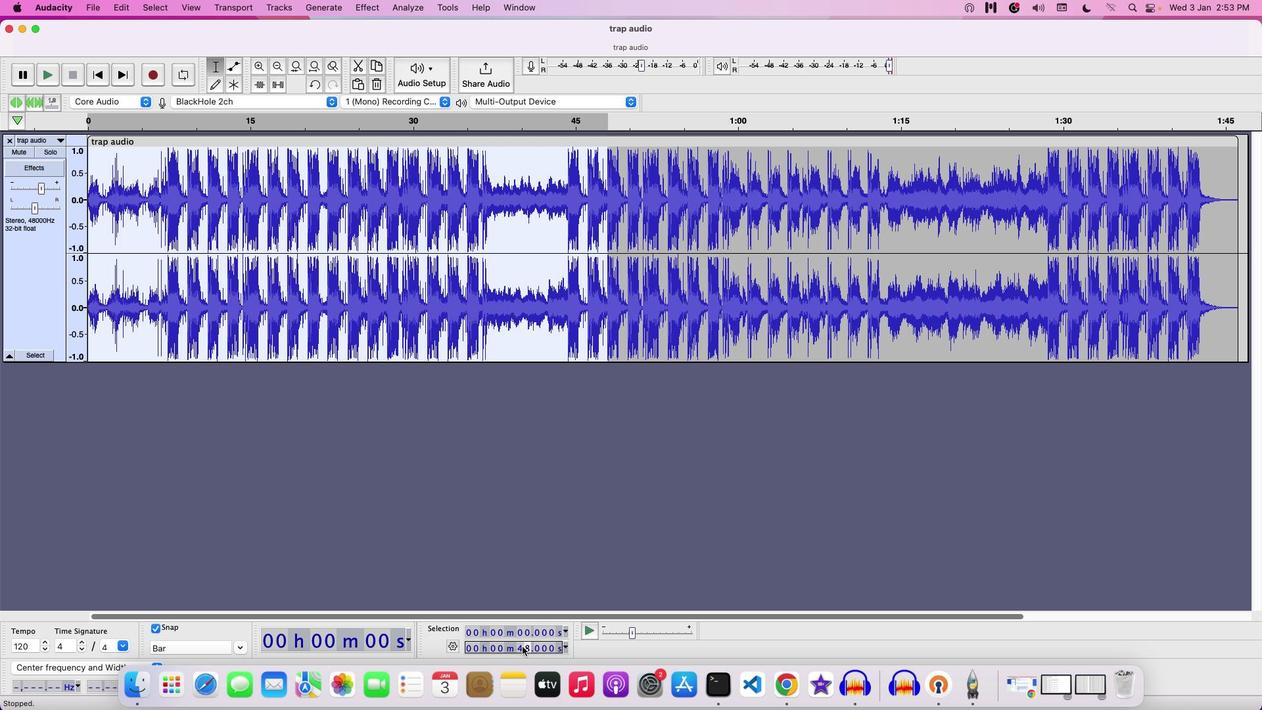 
Action: Mouse moved to (269, 257)
Screenshot: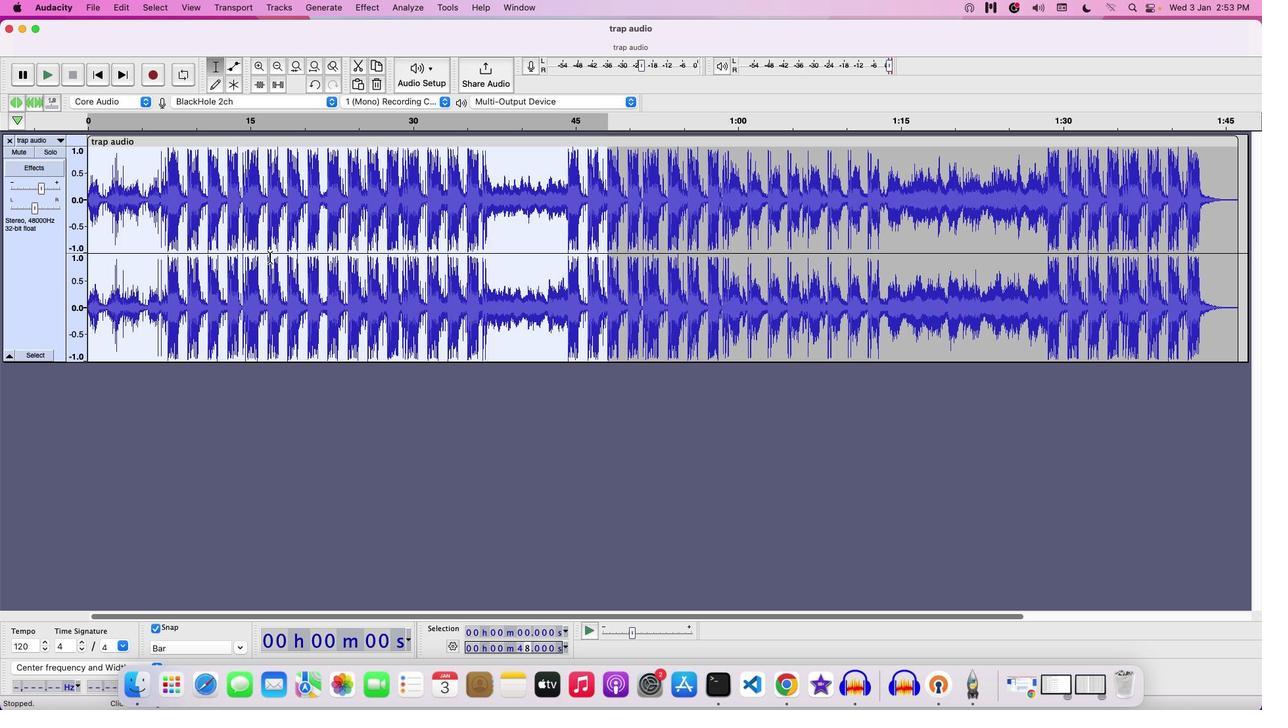 
Action: Key pressed Key.space
Screenshot: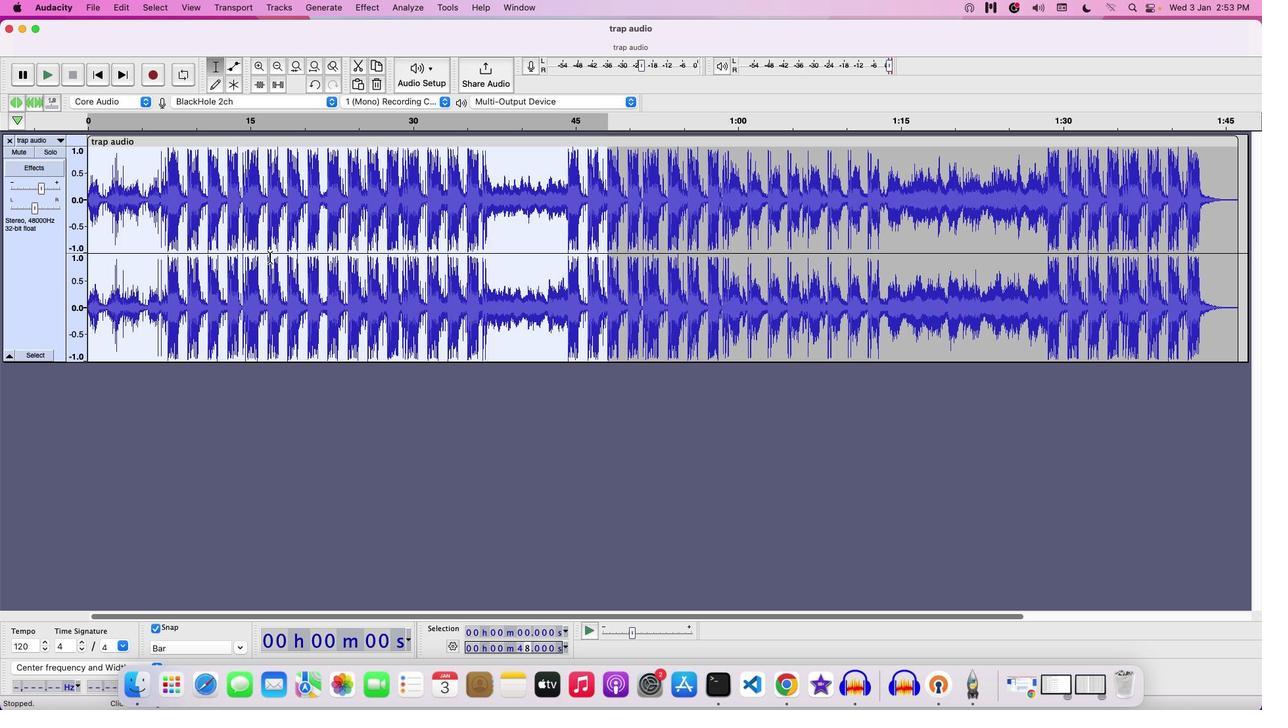 
Action: Mouse moved to (588, 208)
Screenshot: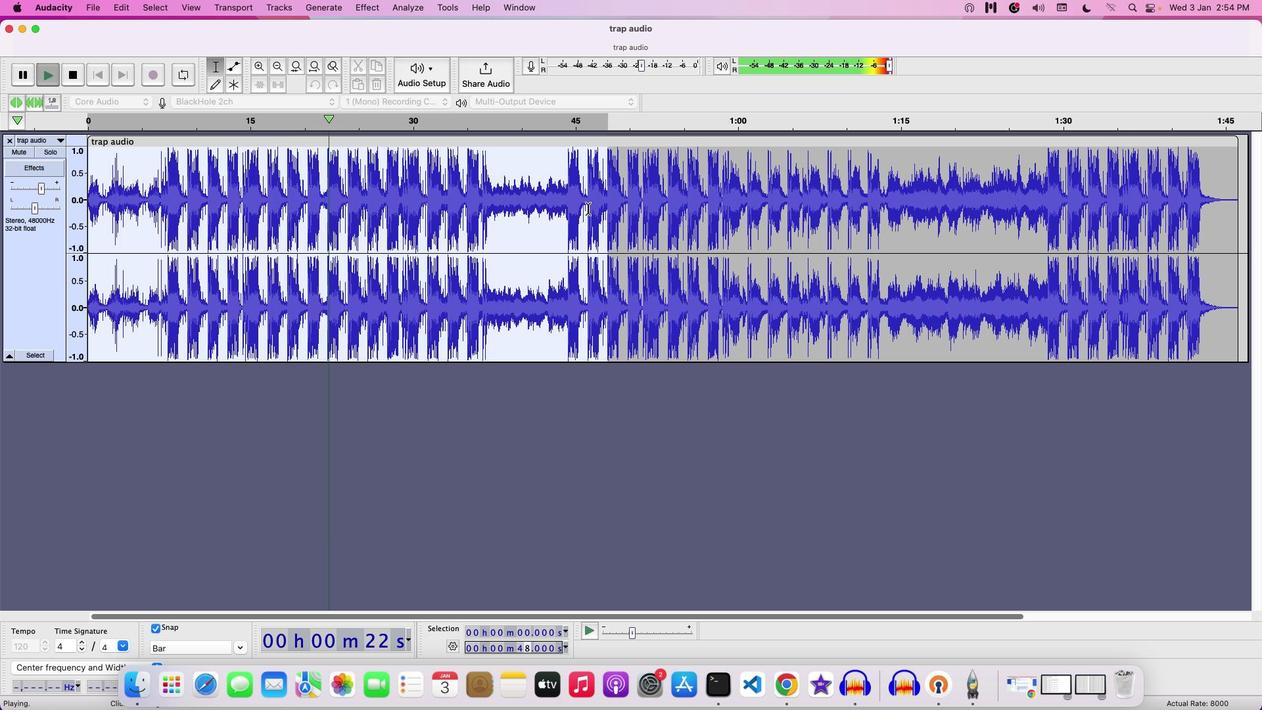 
Action: Key pressed Key.space
Screenshot: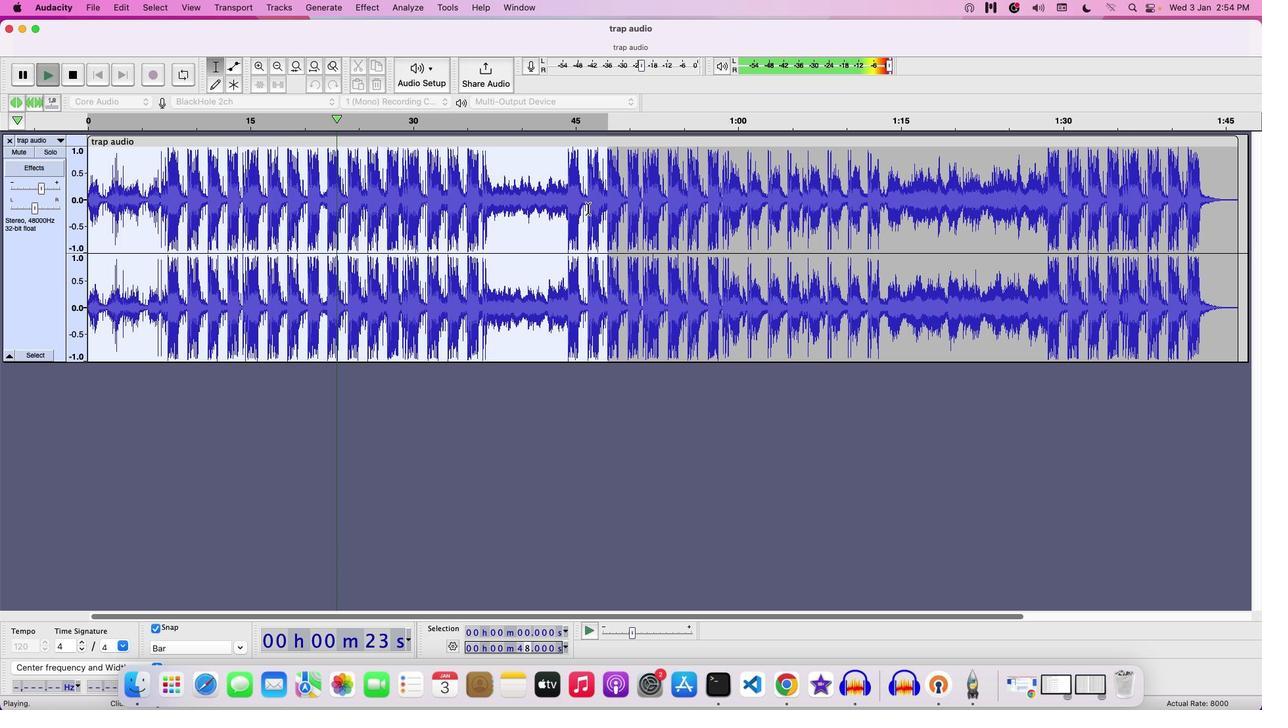 
Action: Mouse moved to (85, 20)
Screenshot: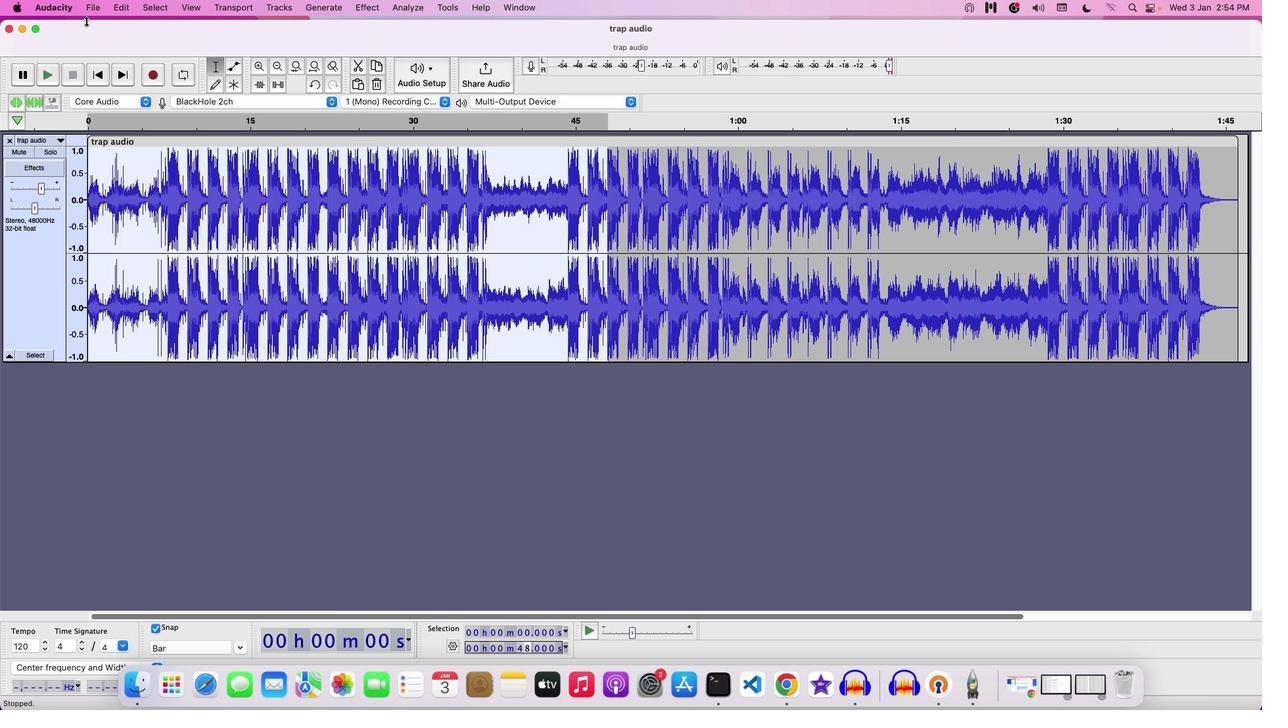 
Action: Mouse pressed left at (85, 20)
Screenshot: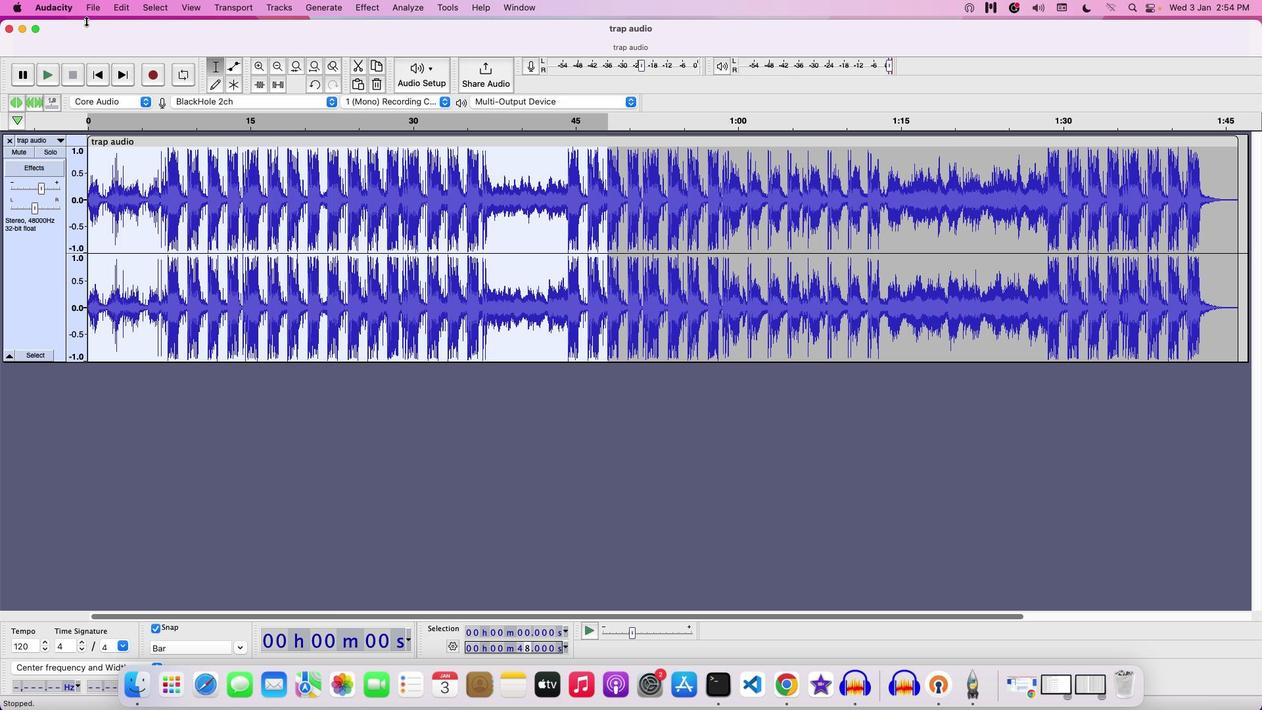 
Action: Mouse moved to (100, 0)
Screenshot: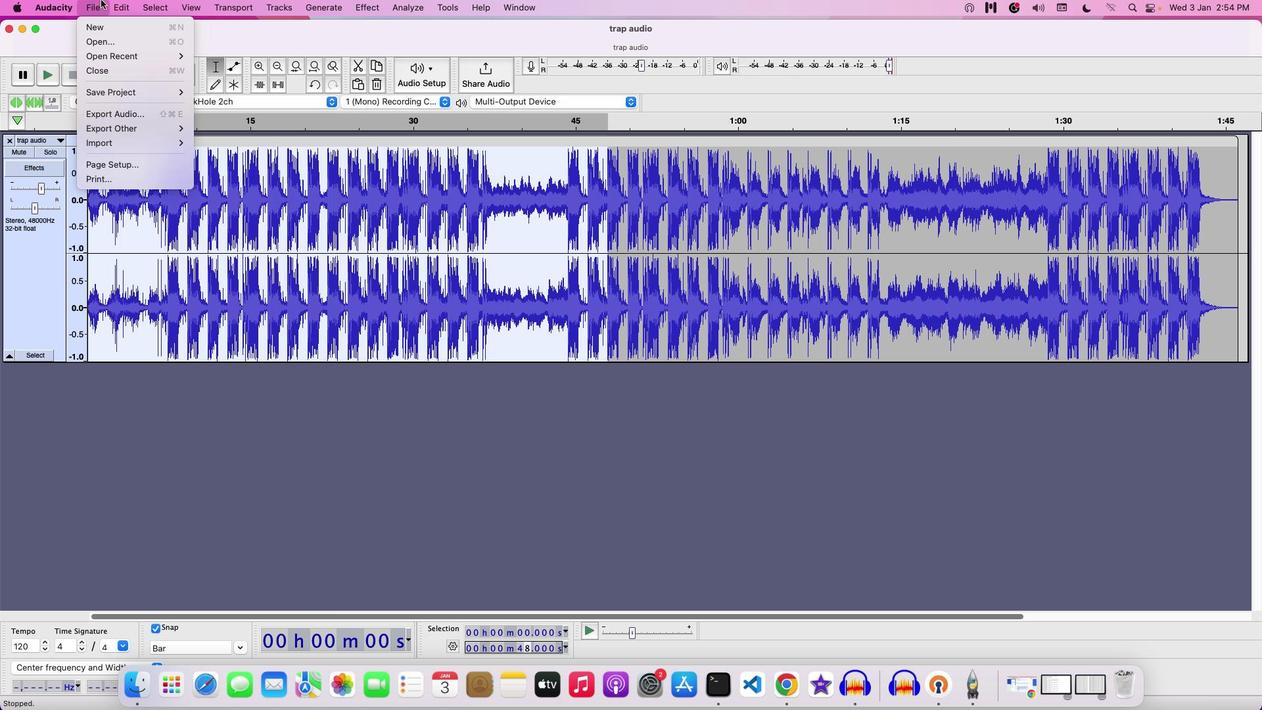 
Action: Mouse pressed left at (100, 0)
Screenshot: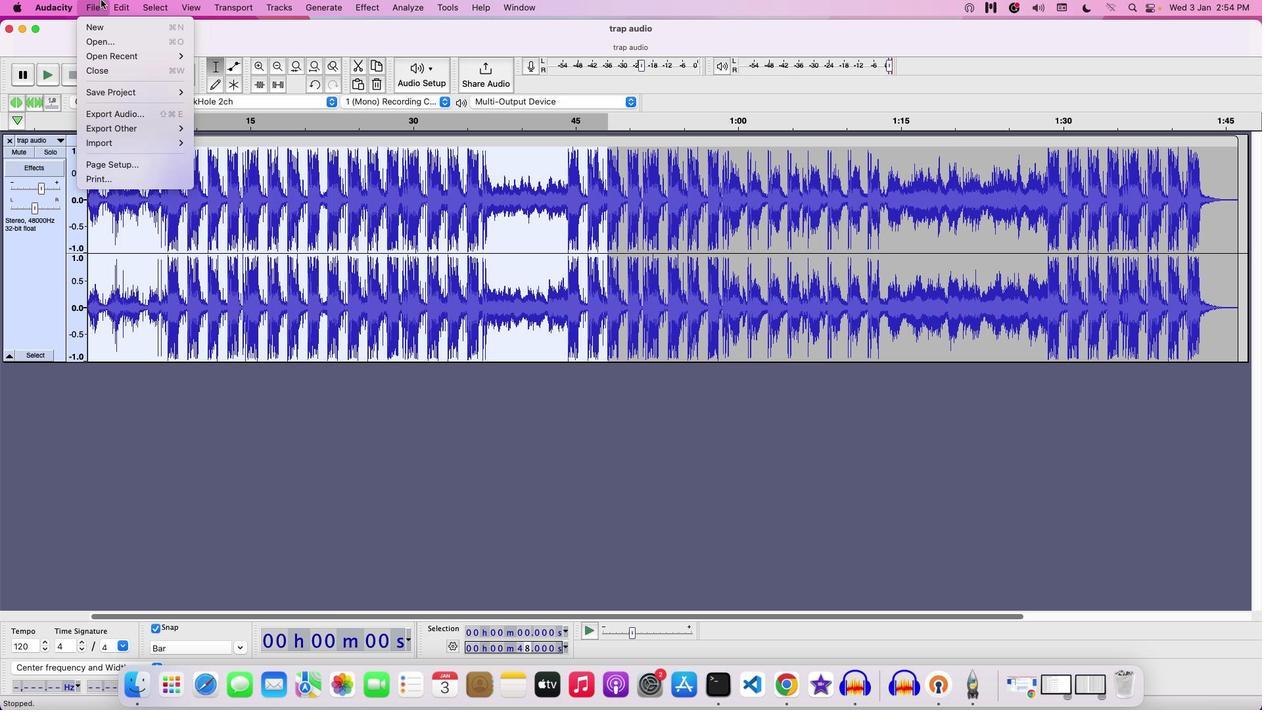 
Action: Mouse moved to (218, 100)
Screenshot: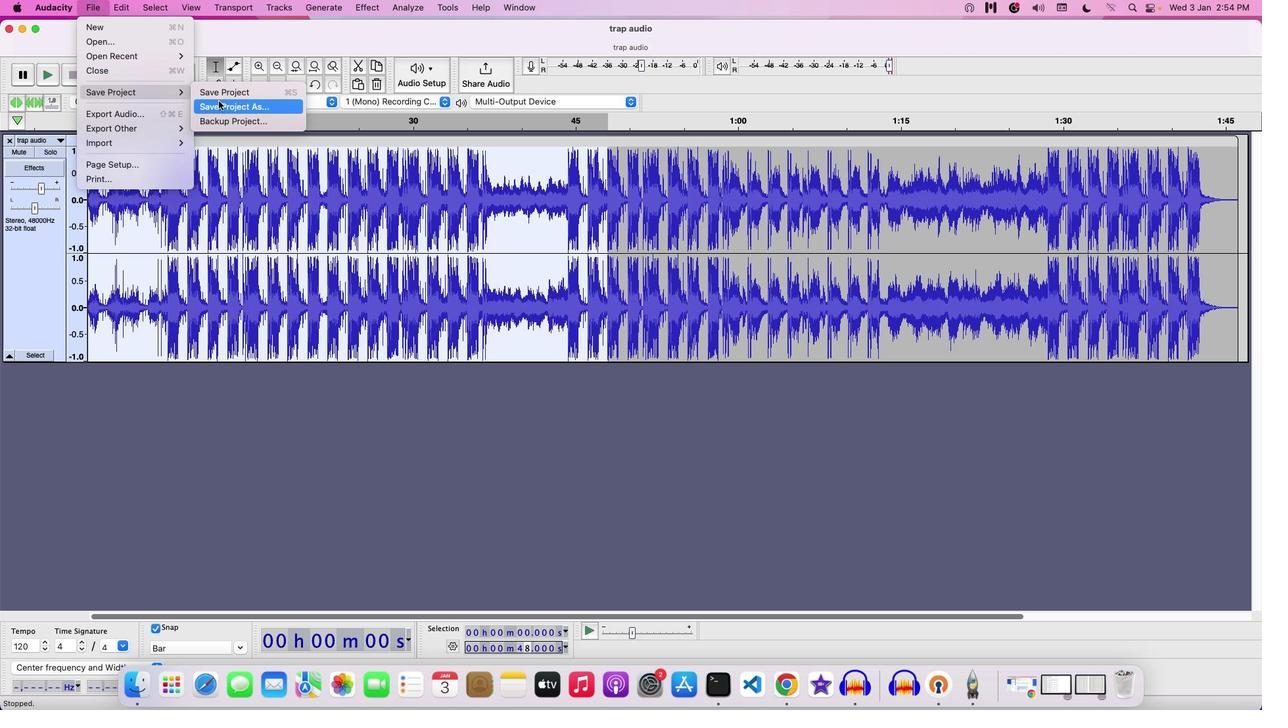 
Action: Mouse pressed left at (218, 100)
Screenshot: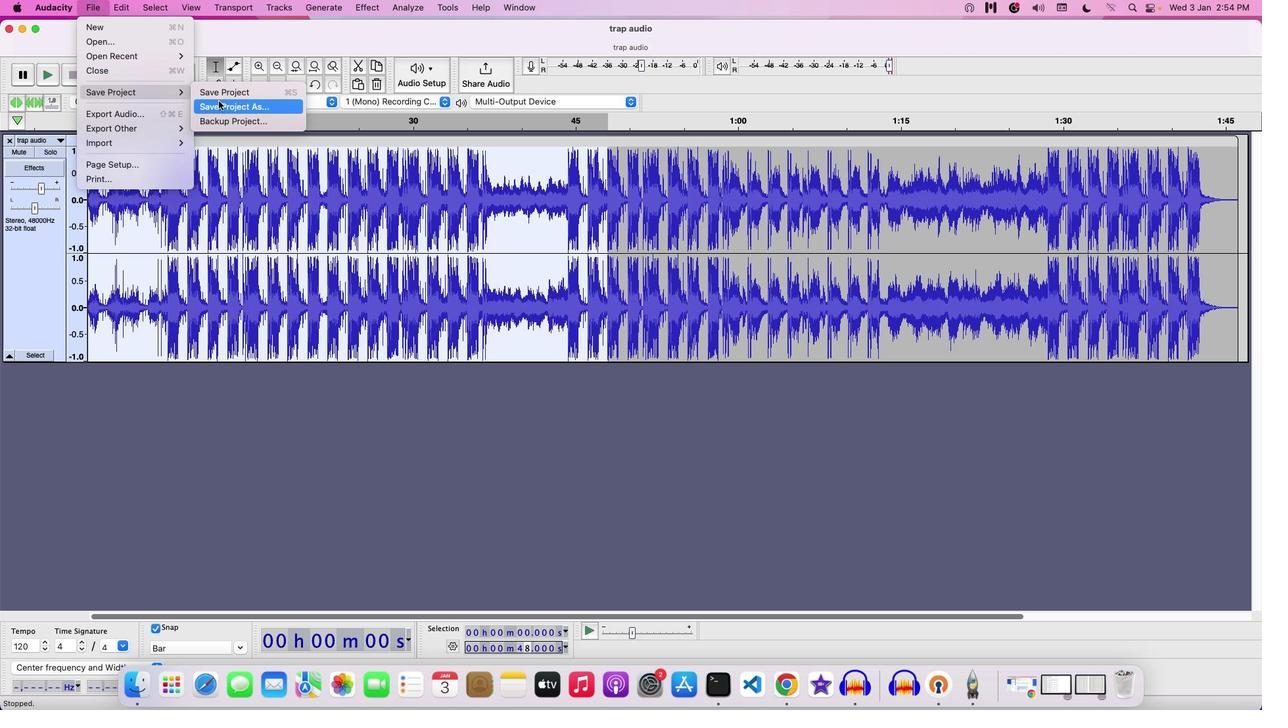 
Action: Mouse moved to (616, 198)
Screenshot: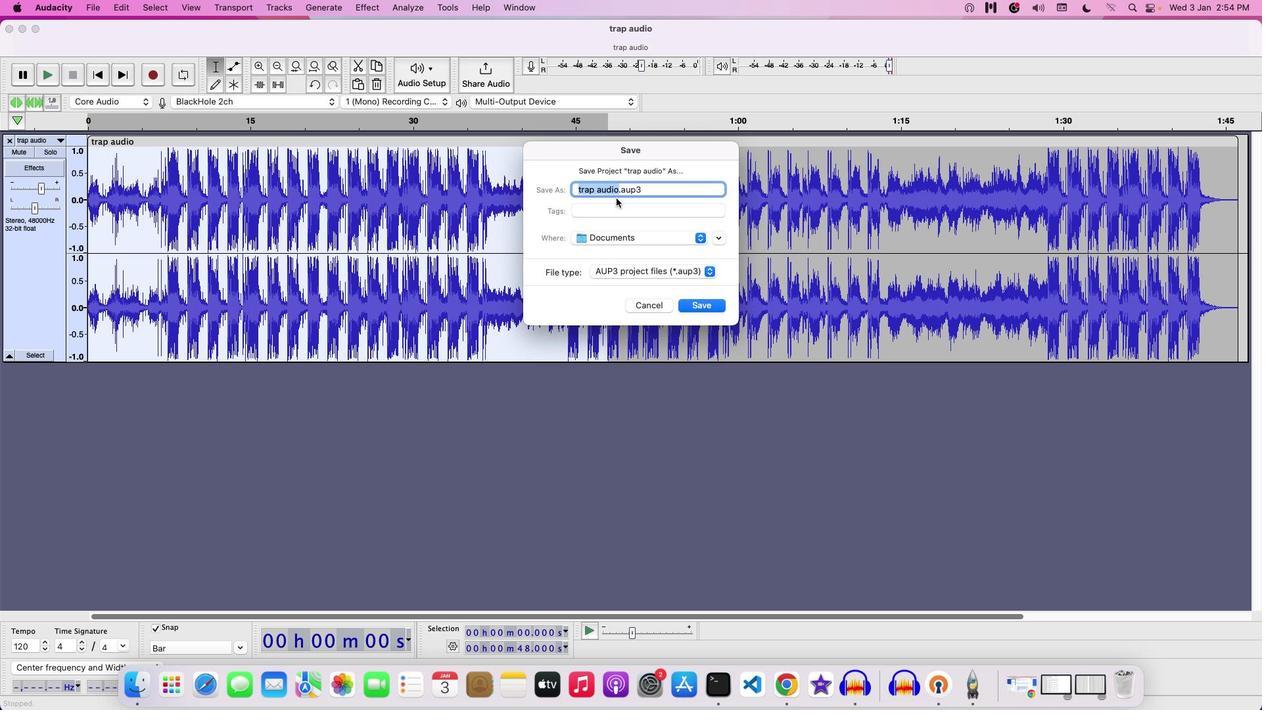 
Action: Key pressed Key.backspace'S''N''A''P'Key.space'T''I''M''E'Key.space'S''E''L''E''C''T''I''O''N'Key.space'T''O'Key.space'S''P''E''C''I''F''I''C'Key.space'M''U''S''I''C''A''L'Key.space'P''H''R''A''S''E''S'
Screenshot: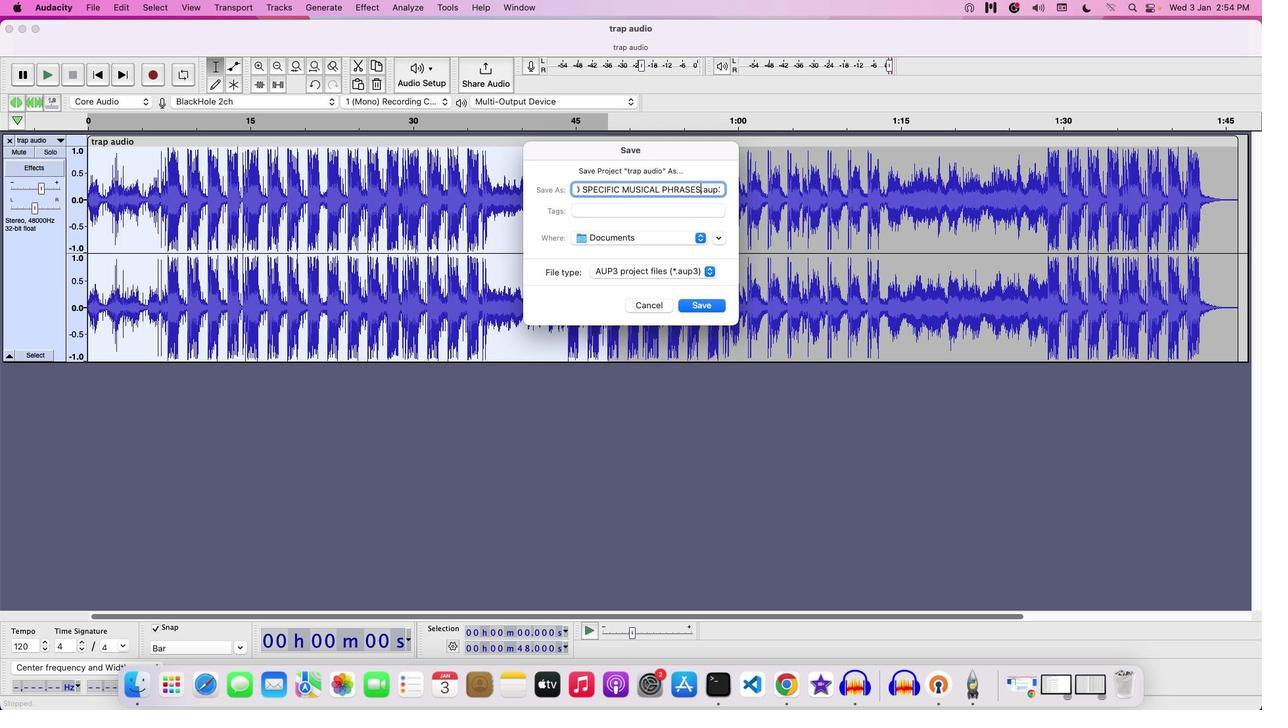 
Action: Mouse moved to (710, 303)
Screenshot: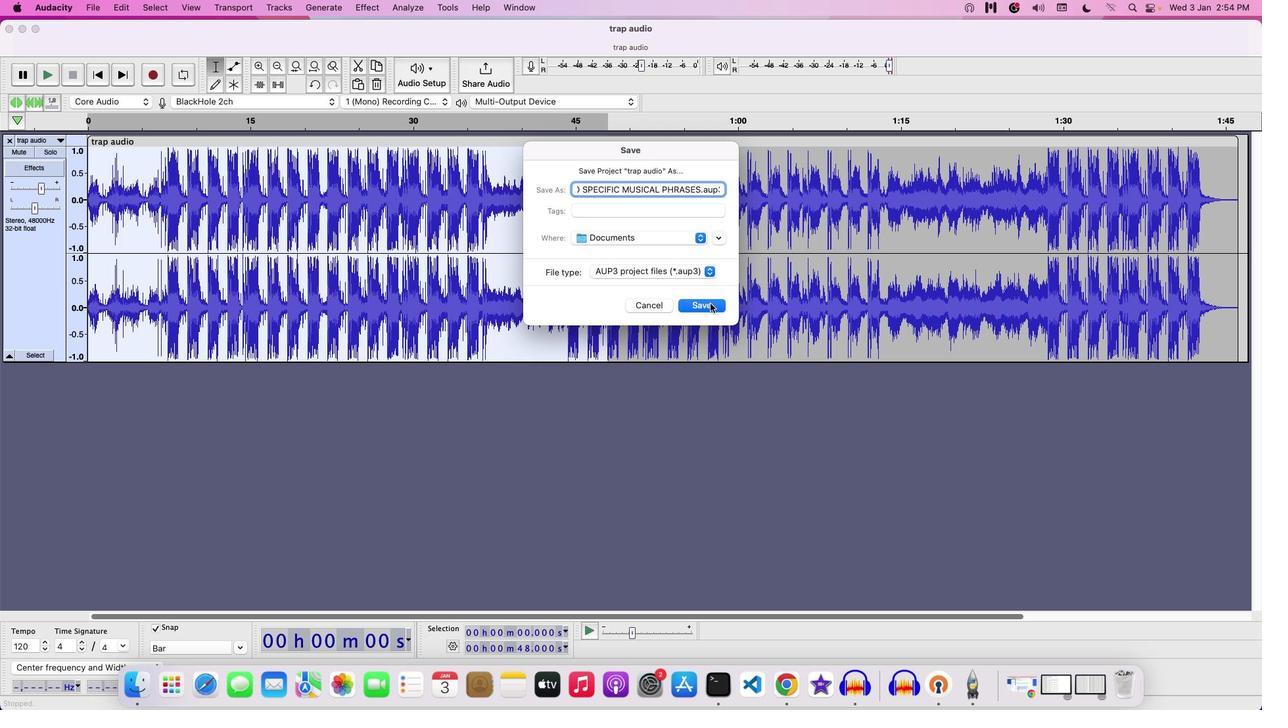 
Action: Mouse pressed left at (710, 303)
Screenshot: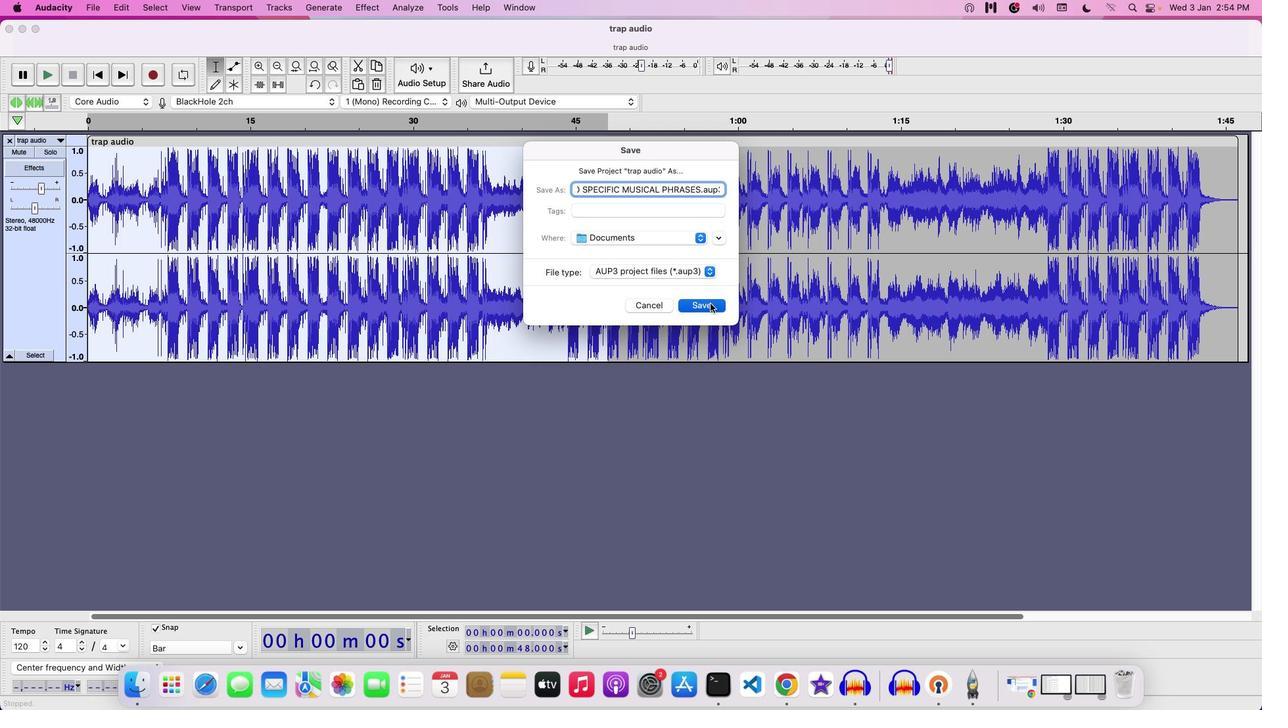 
Action: Mouse moved to (708, 304)
Screenshot: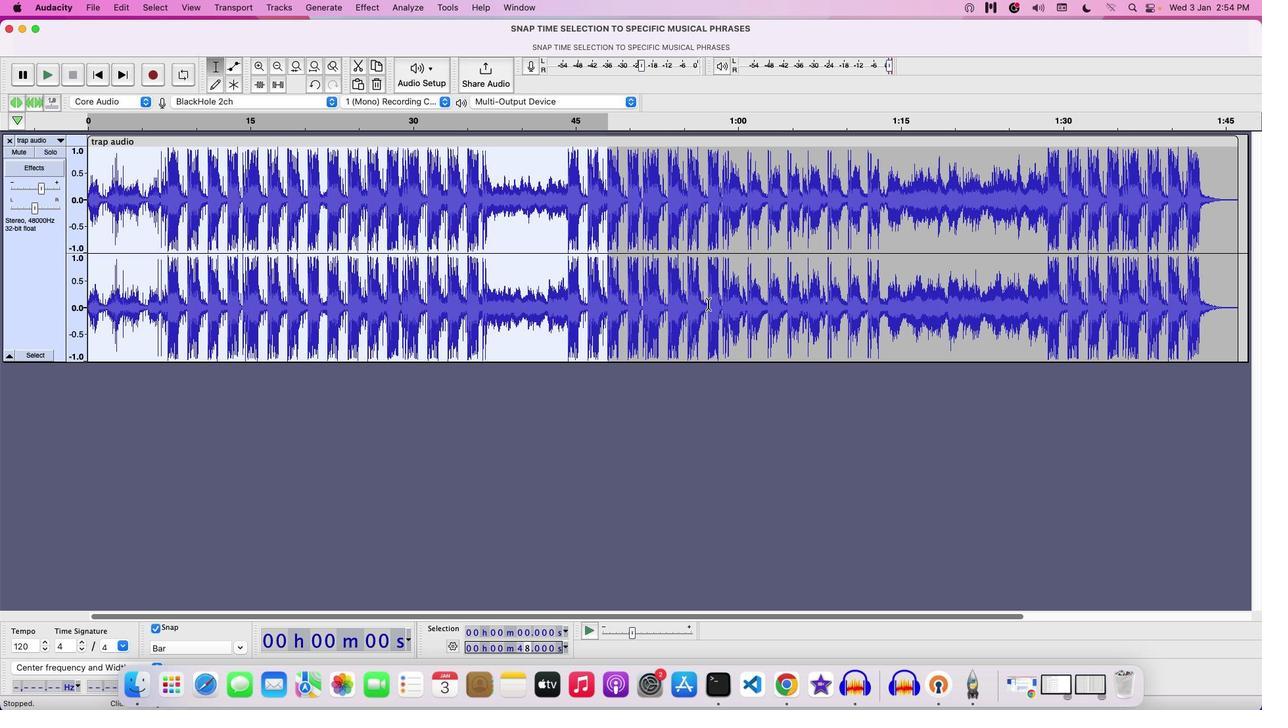 
